 Task: Create a task  Develop a mobile app for iOS and Android , assign it to team member softage.2@softage.net in the project AcePlan and update the status of the task to  On Track  , set the priority of the task to Low
Action: Mouse moved to (88, 86)
Screenshot: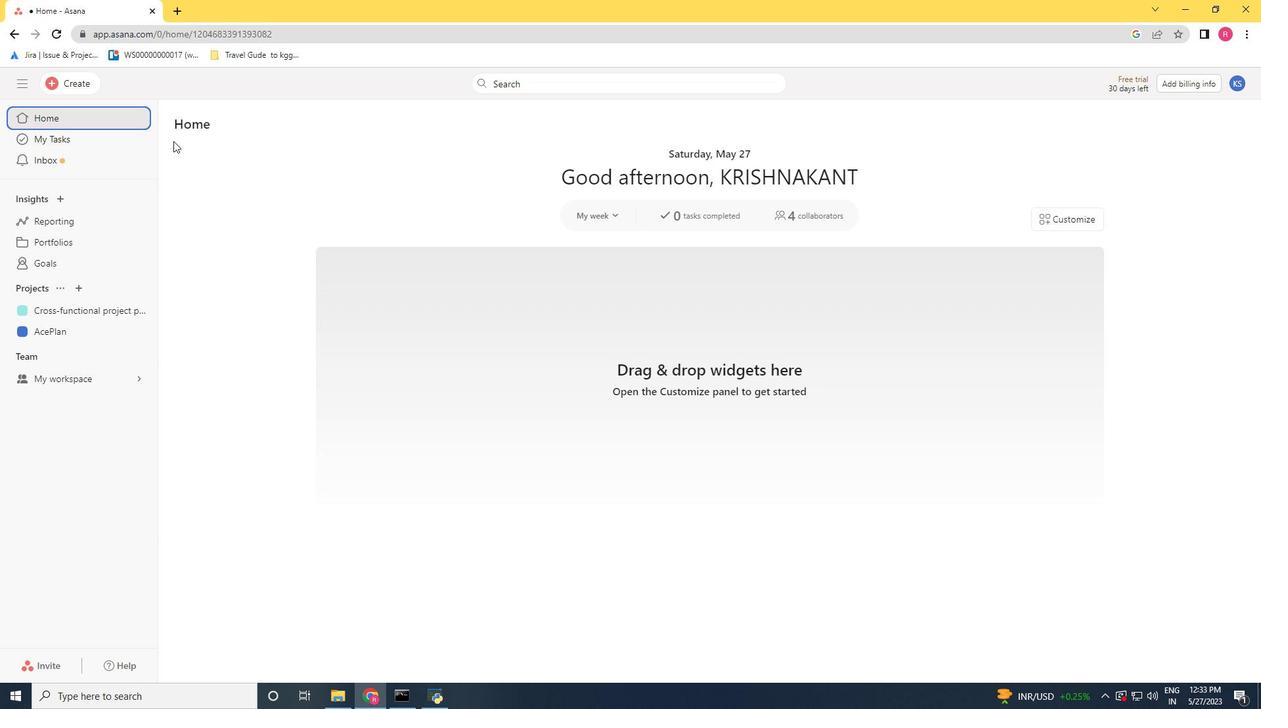 
Action: Mouse pressed left at (88, 86)
Screenshot: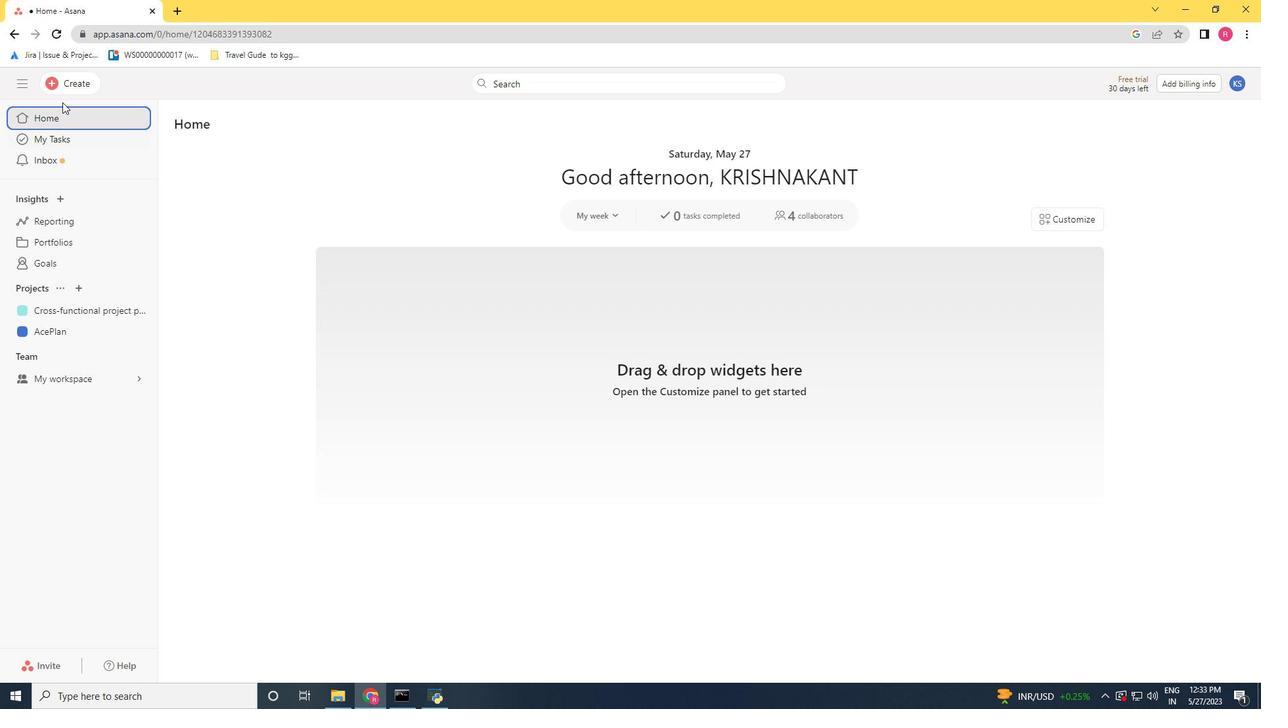 
Action: Mouse moved to (139, 97)
Screenshot: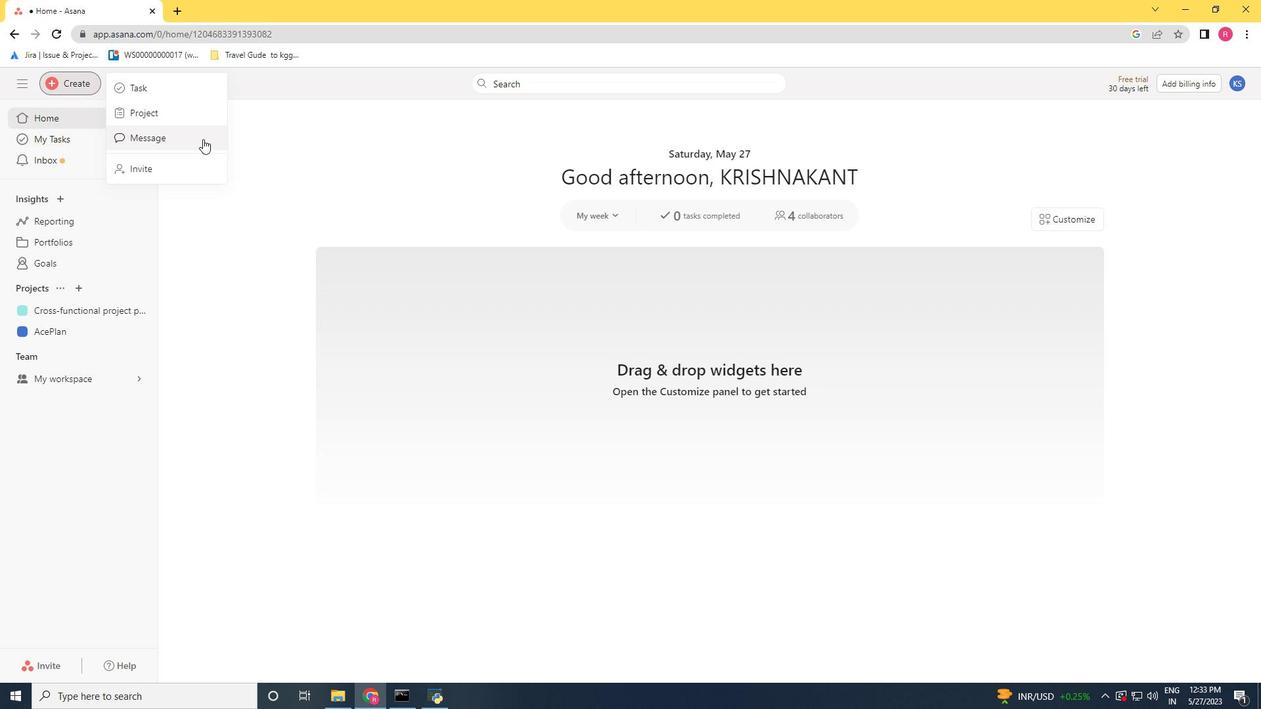 
Action: Mouse pressed left at (139, 97)
Screenshot: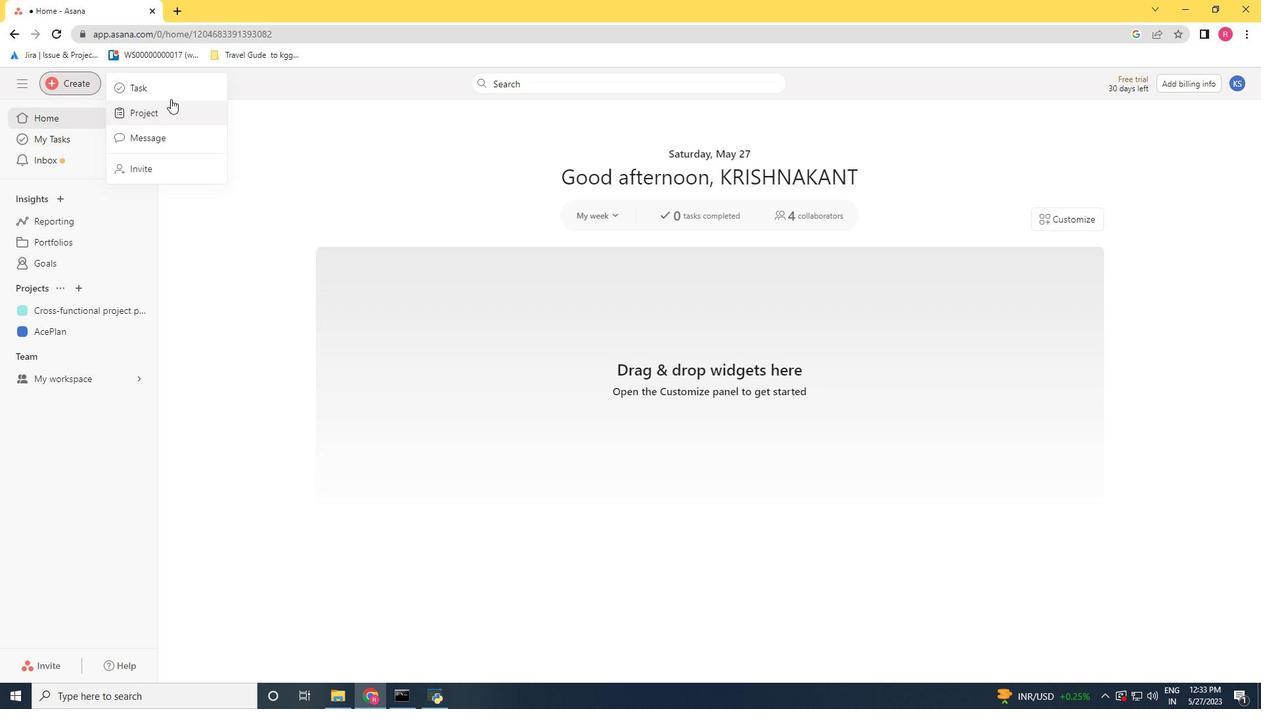 
Action: Mouse moved to (995, 415)
Screenshot: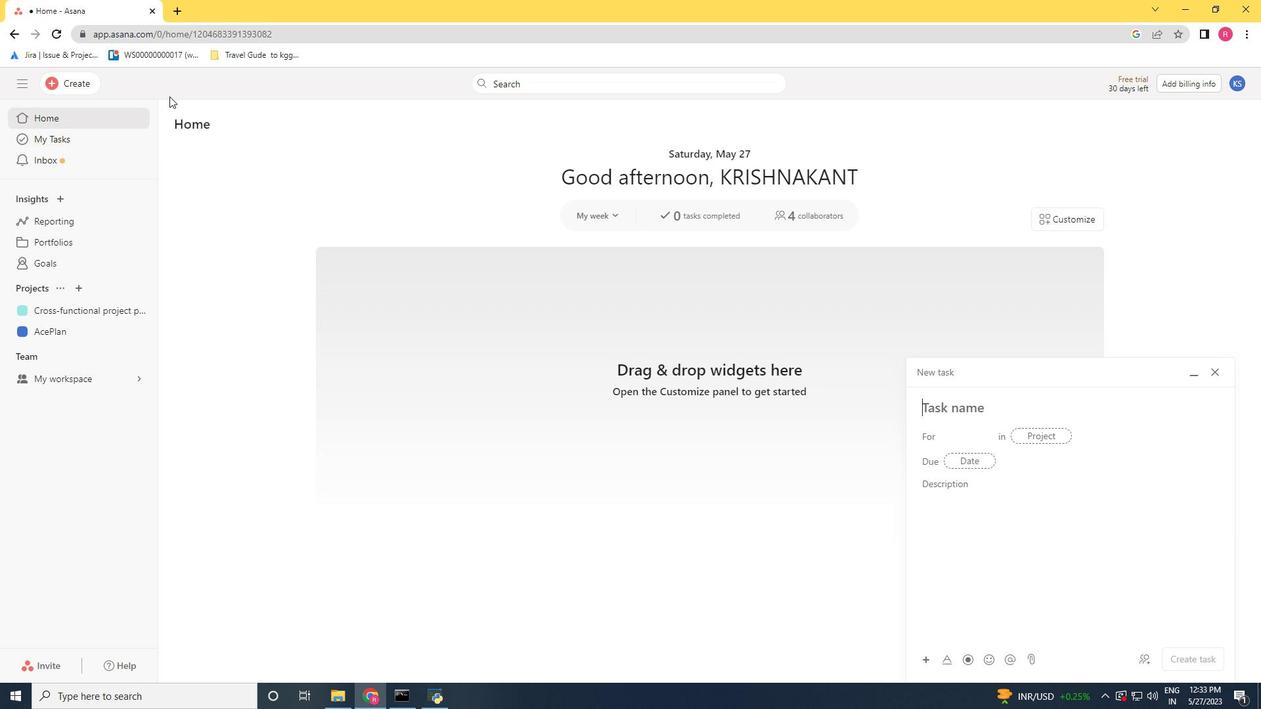 
Action: Key pressed <Key.shift>Develop<Key.space><Key.space>a<Key.space>mobile<Key.space><Key.caps_lock>PP<Key.space><Key.backspace><Key.backspace><Key.backspace><Key.caps_lock>app<Key.space>for<Key.space>i<Key.shift><Key.shift><Key.shift><Key.shift><Key.shift><Key.shift><Key.shift><Key.shift><Key.shift><Key.shift><Key.shift><Key.shift><Key.shift><Key.shift><Key.shift>OS<Key.space>and<Key.space><Key.shift>Android
Screenshot: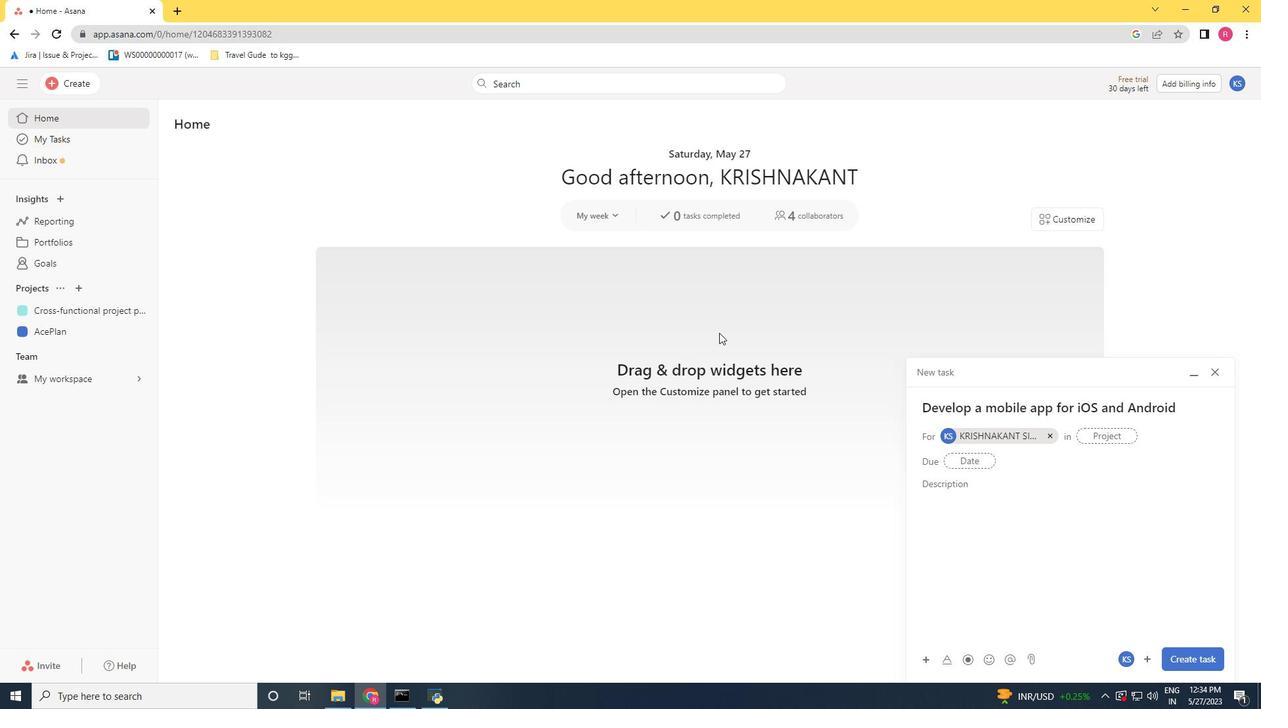 
Action: Mouse moved to (1122, 658)
Screenshot: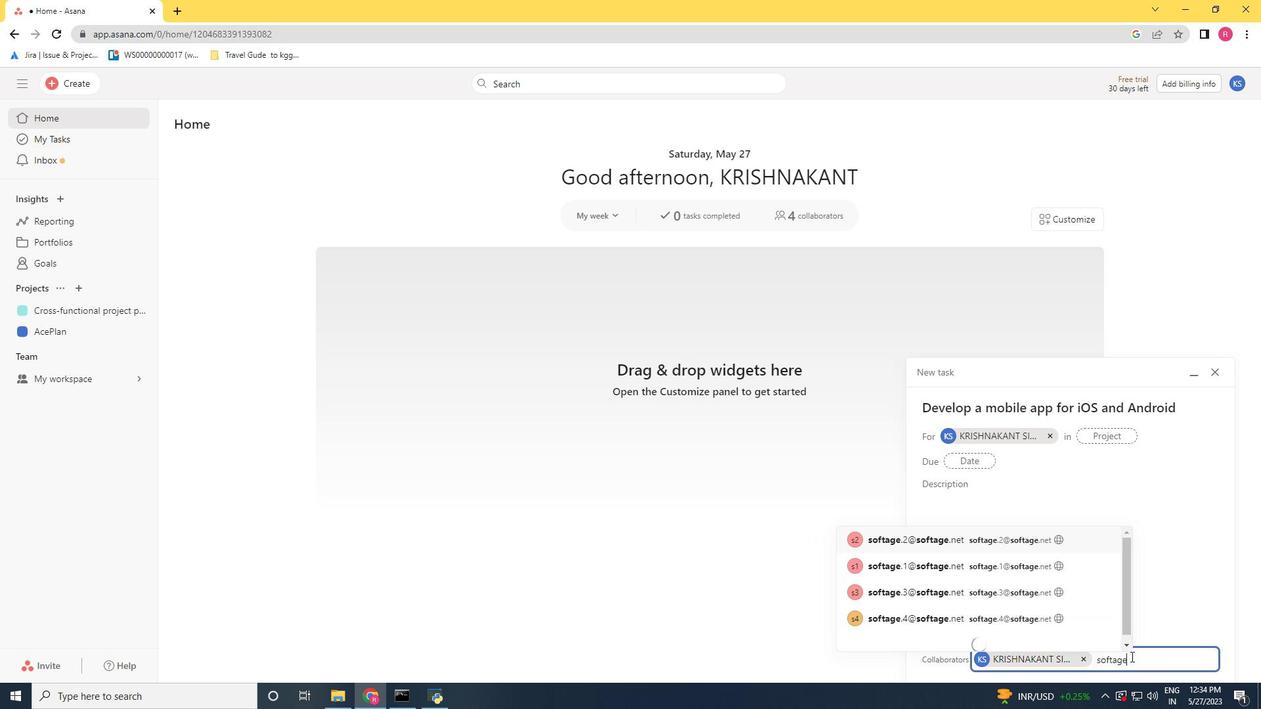 
Action: Mouse pressed left at (1122, 658)
Screenshot: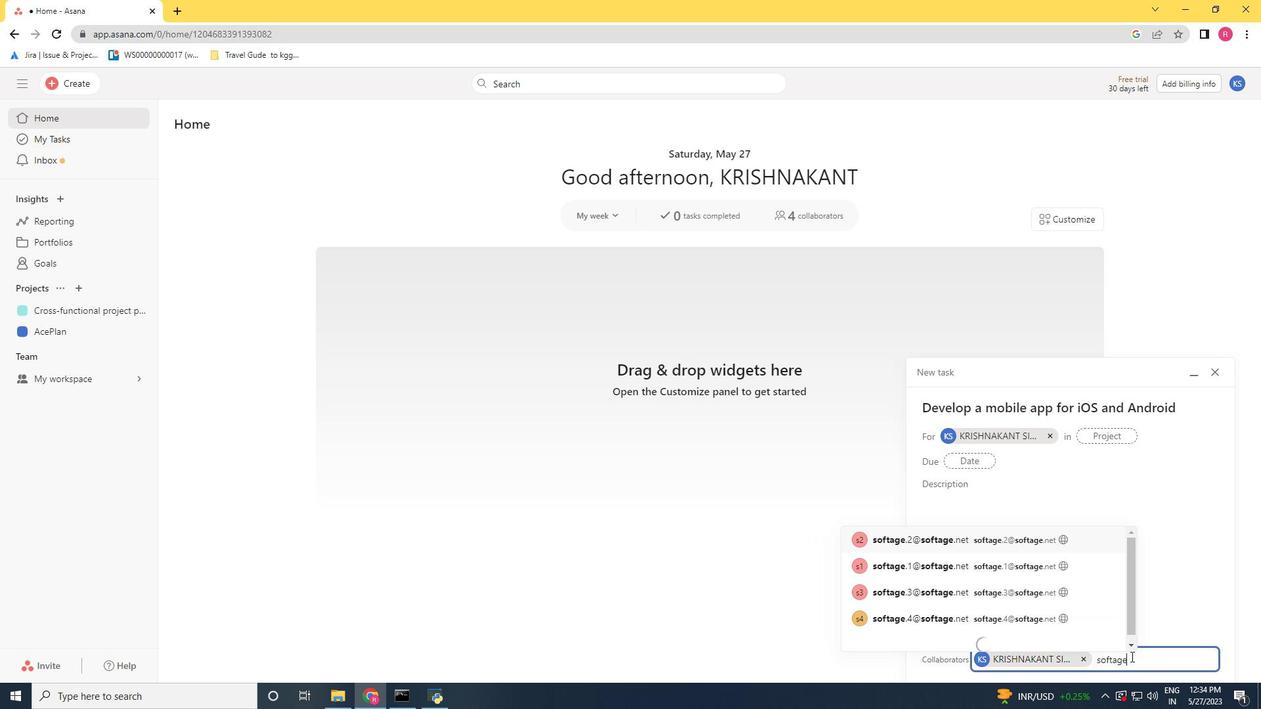 
Action: Key pressed softage.2<Key.shift>@softage.net
Screenshot: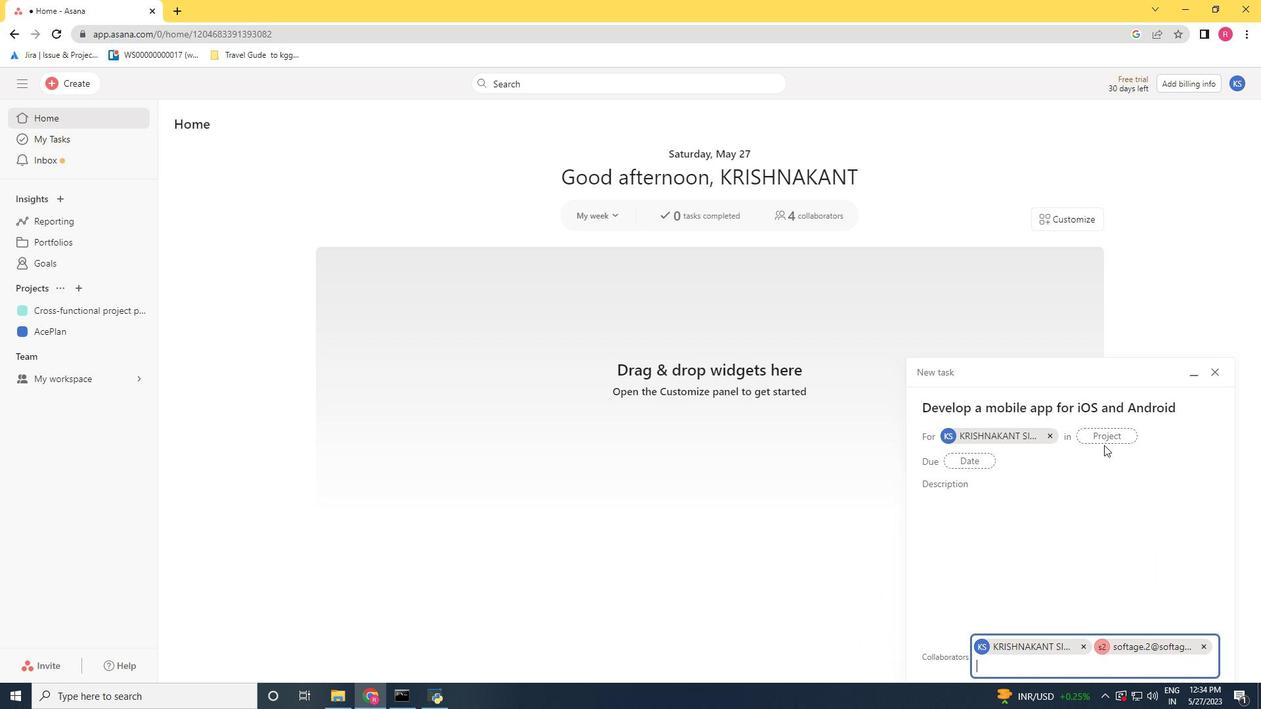 
Action: Mouse moved to (1056, 640)
Screenshot: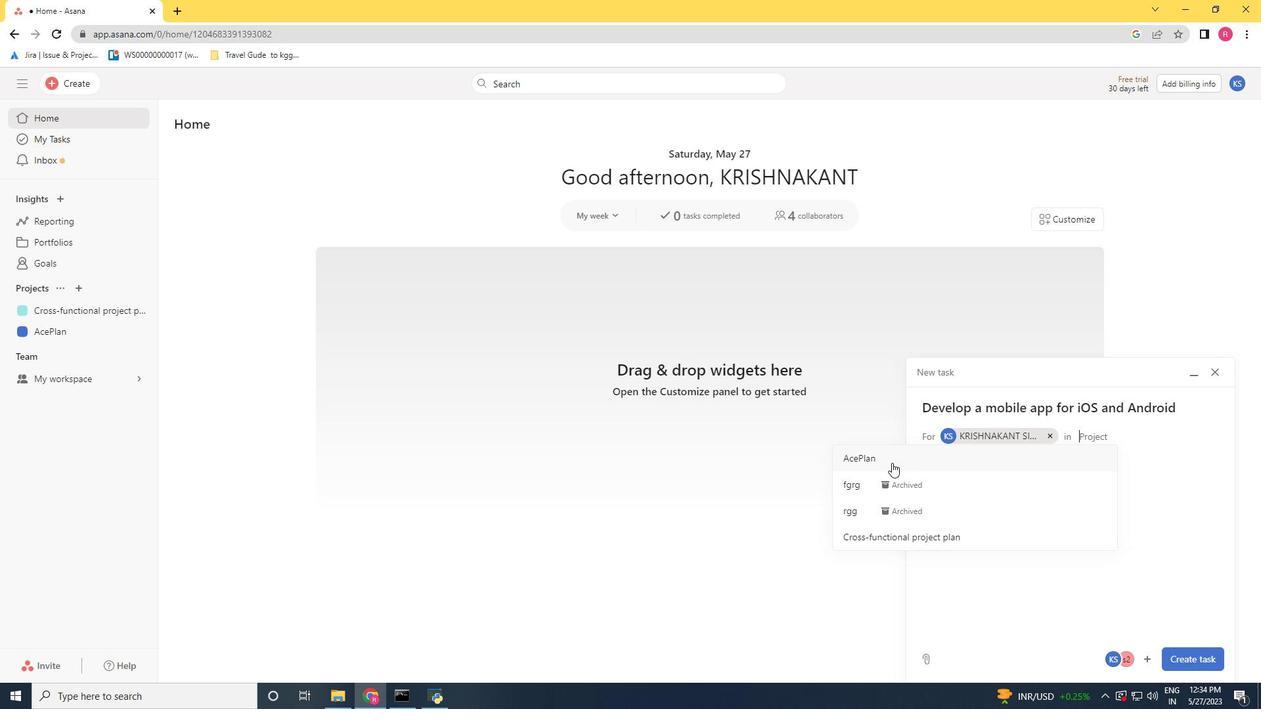 
Action: Mouse pressed left at (1056, 640)
Screenshot: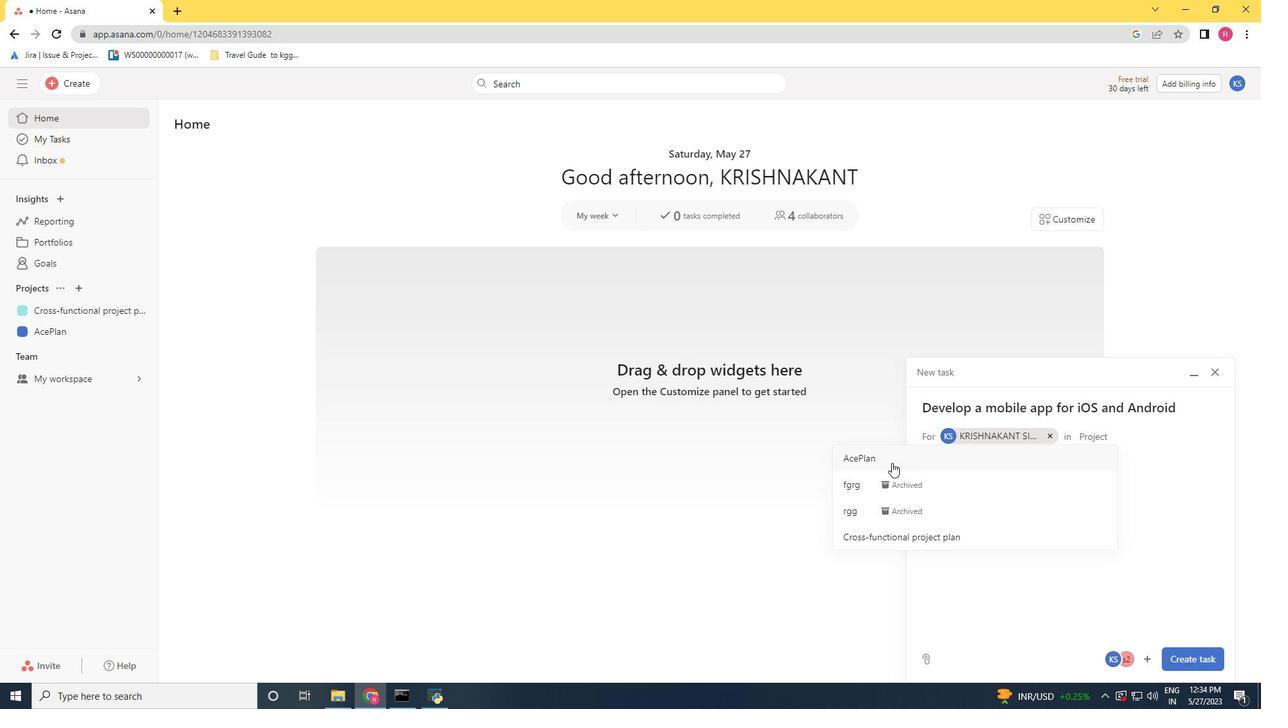 
Action: Mouse moved to (1107, 432)
Screenshot: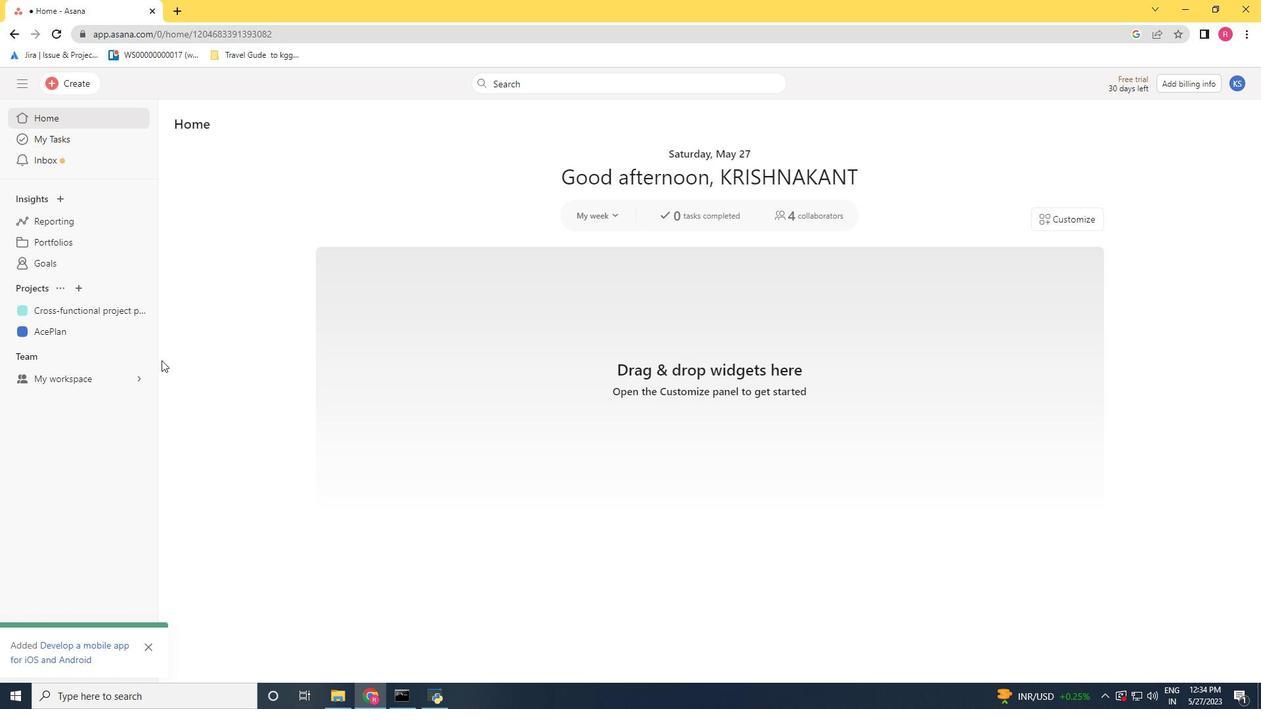 
Action: Mouse pressed left at (1107, 432)
Screenshot: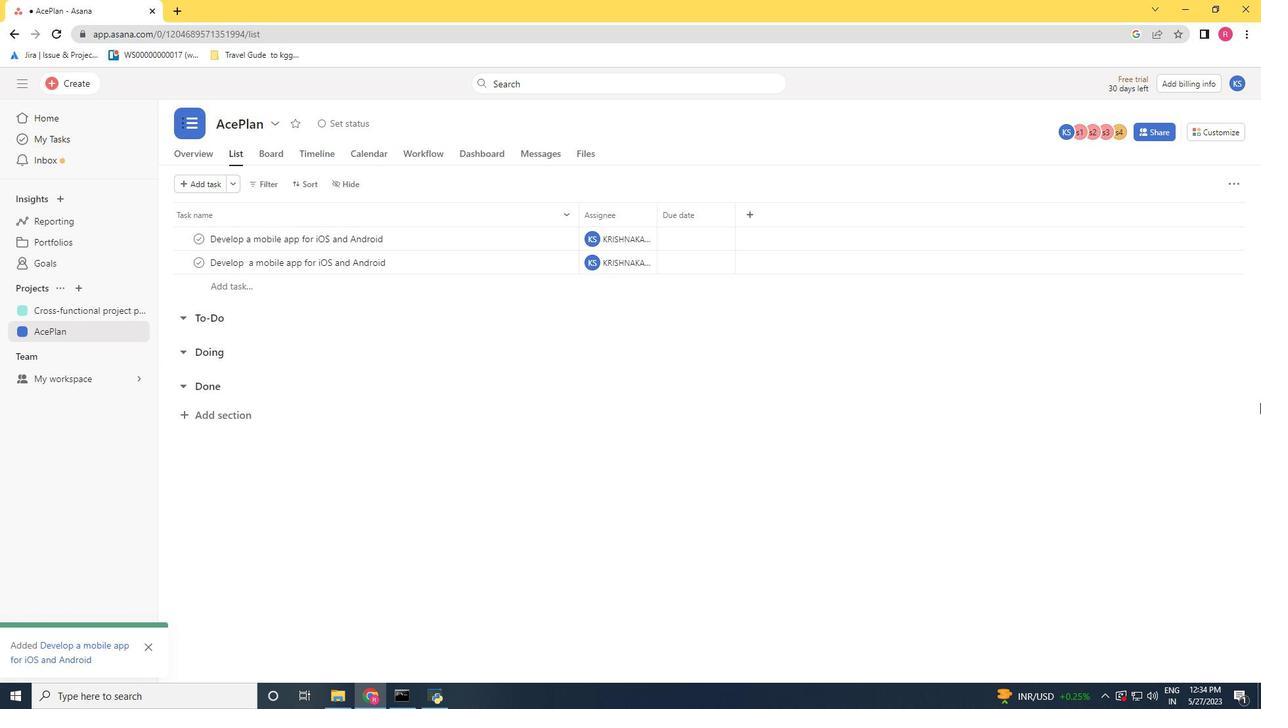 
Action: Mouse moved to (938, 482)
Screenshot: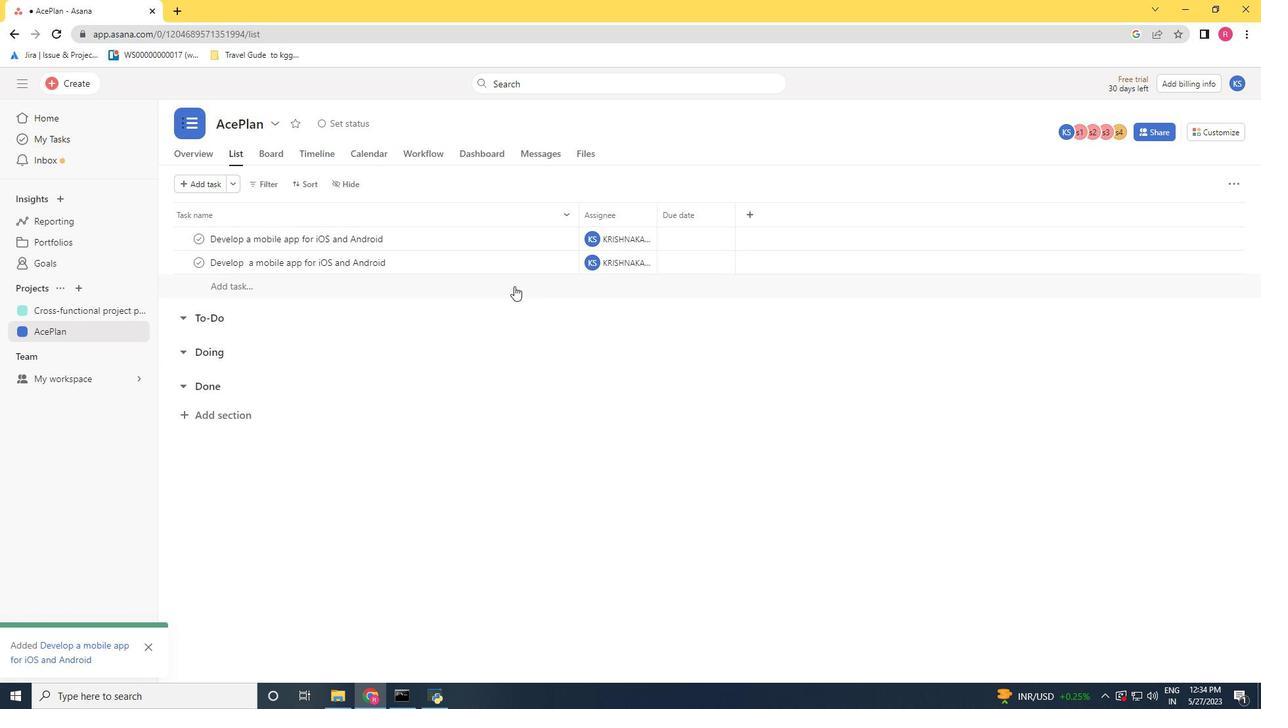 
Action: Mouse pressed left at (938, 482)
Screenshot: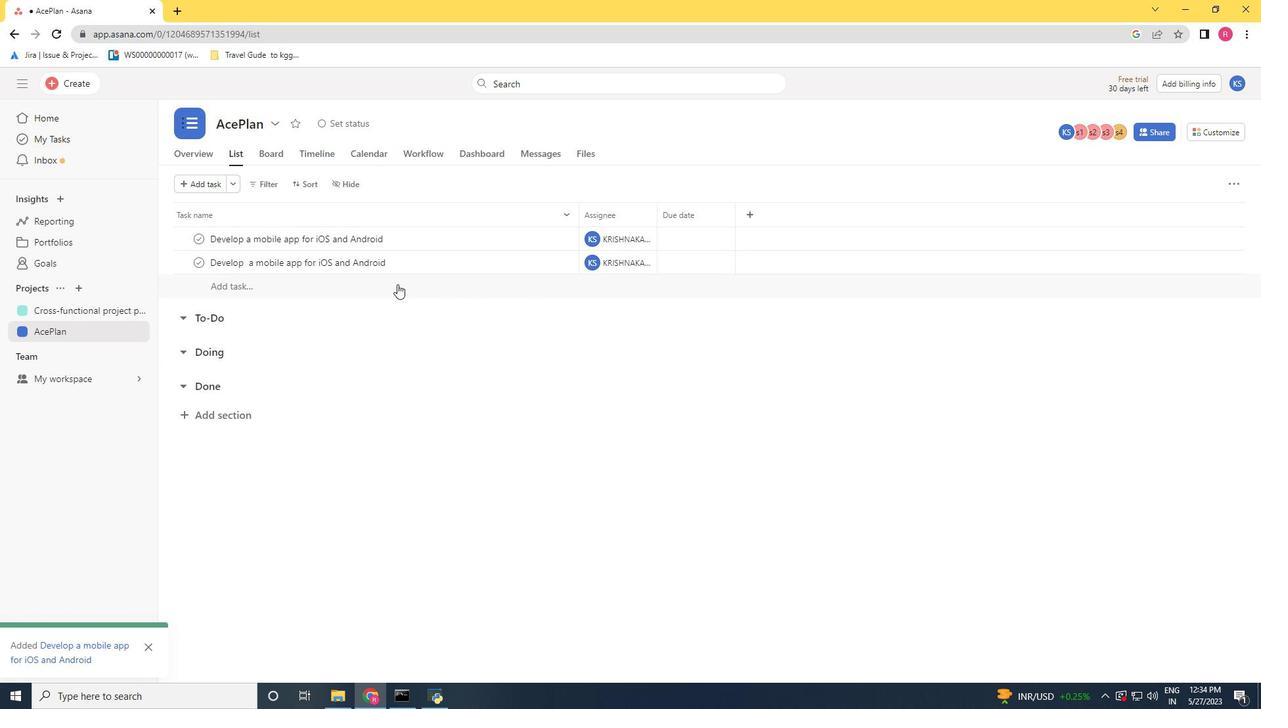 
Action: Mouse moved to (986, 464)
Screenshot: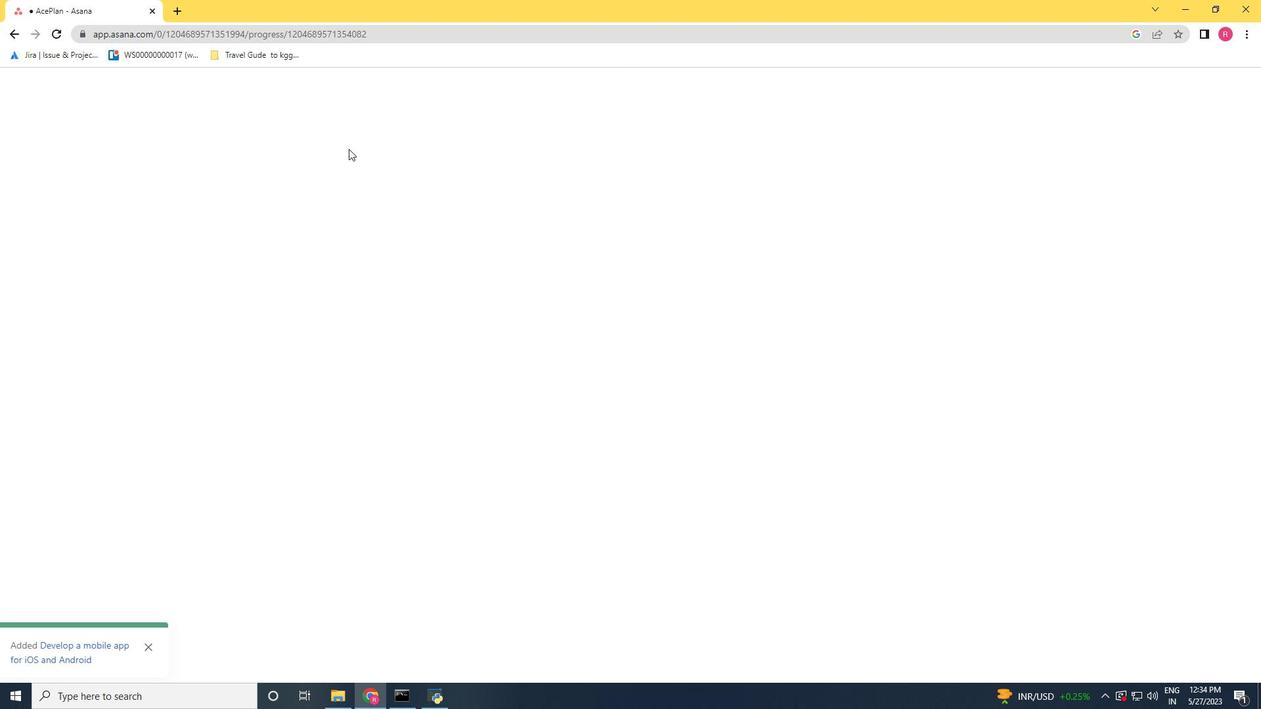 
Action: Mouse pressed left at (986, 464)
Screenshot: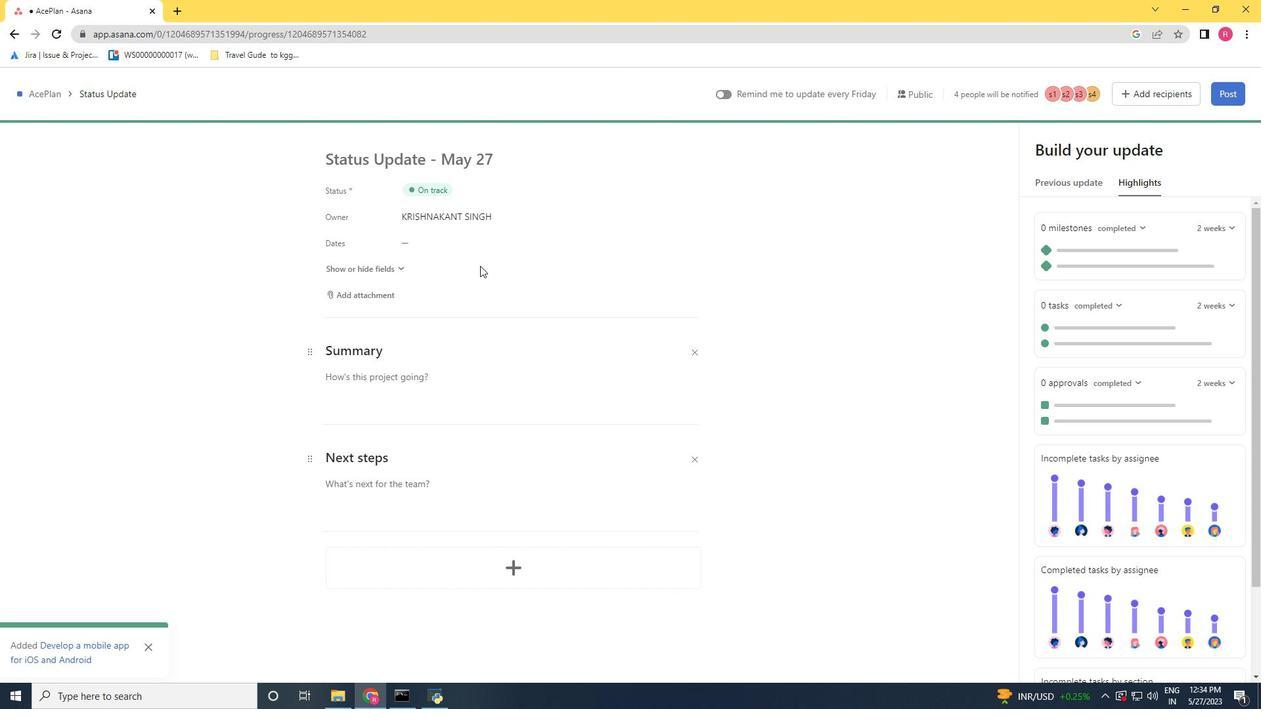 
Action: Mouse moved to (1099, 436)
Screenshot: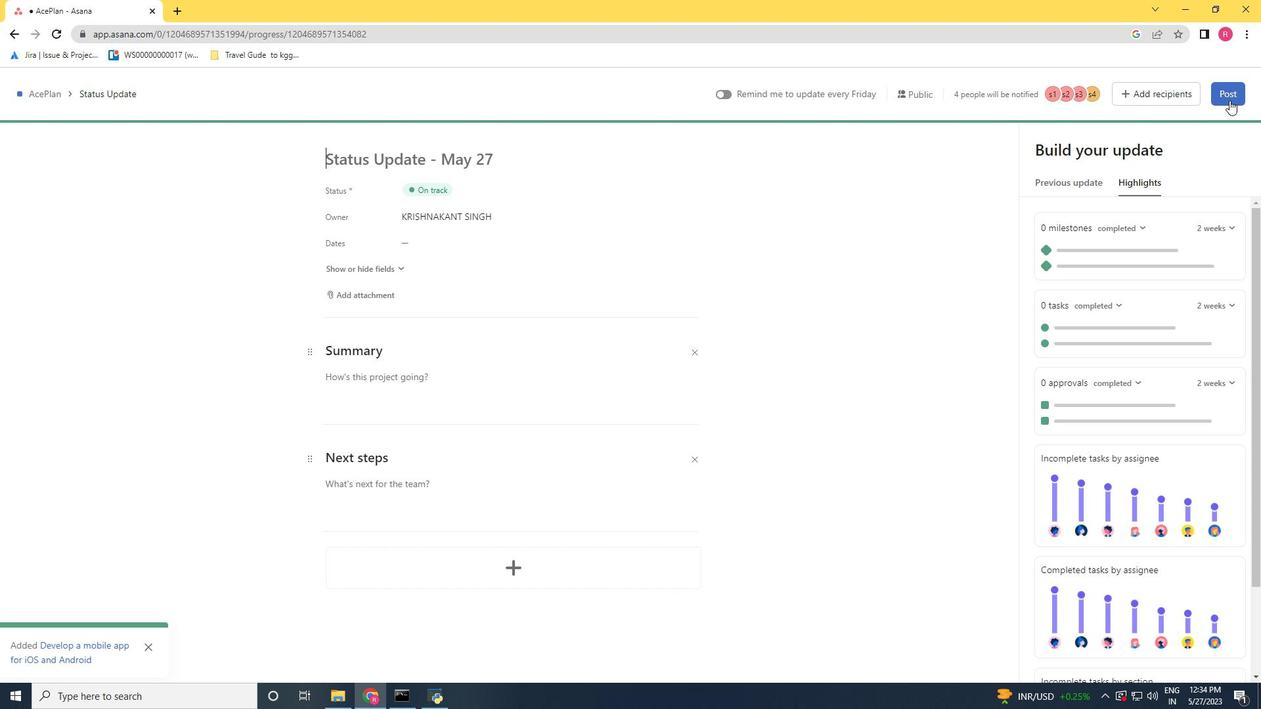
Action: Mouse pressed left at (1099, 436)
Screenshot: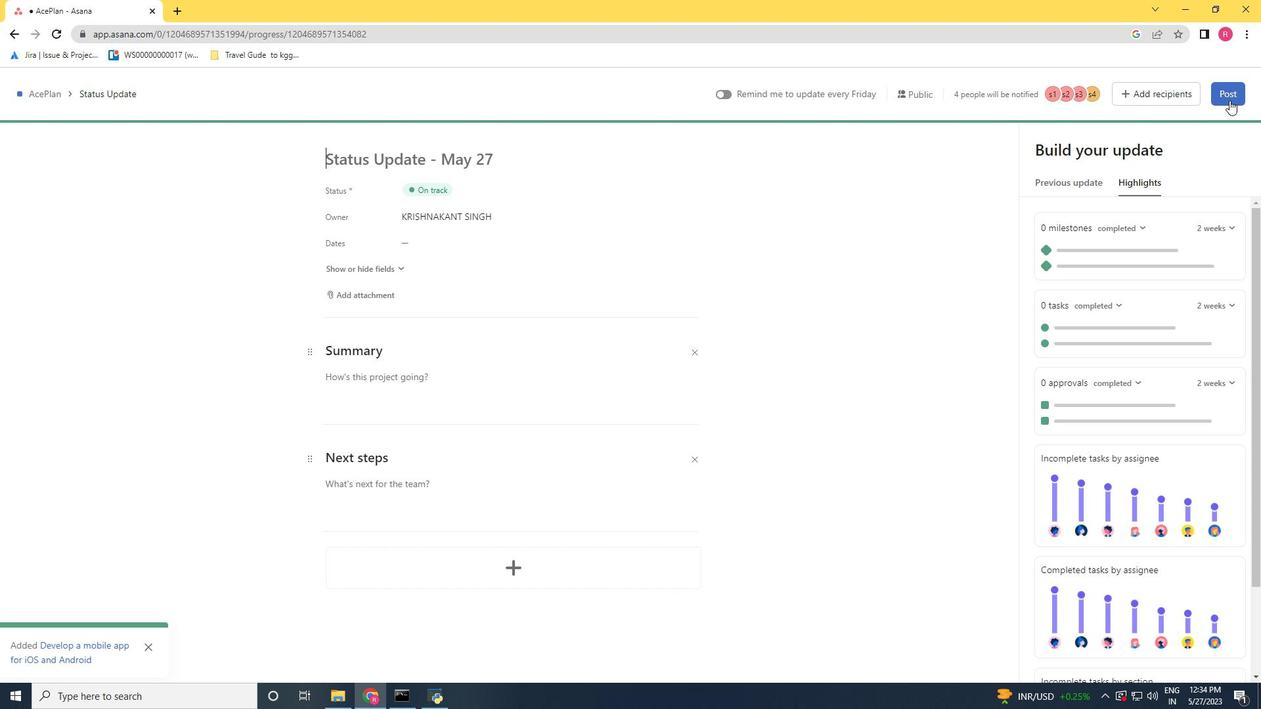 
Action: Mouse moved to (1093, 429)
Screenshot: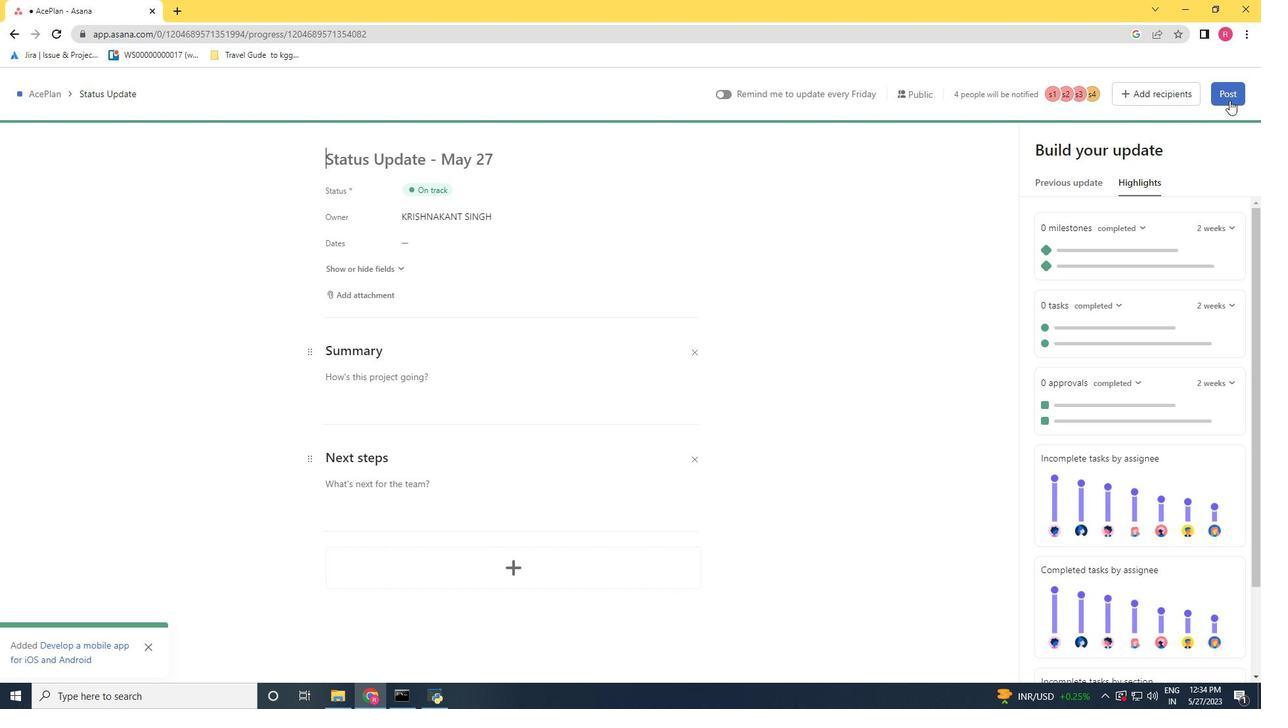 
Action: Mouse pressed left at (1093, 429)
Screenshot: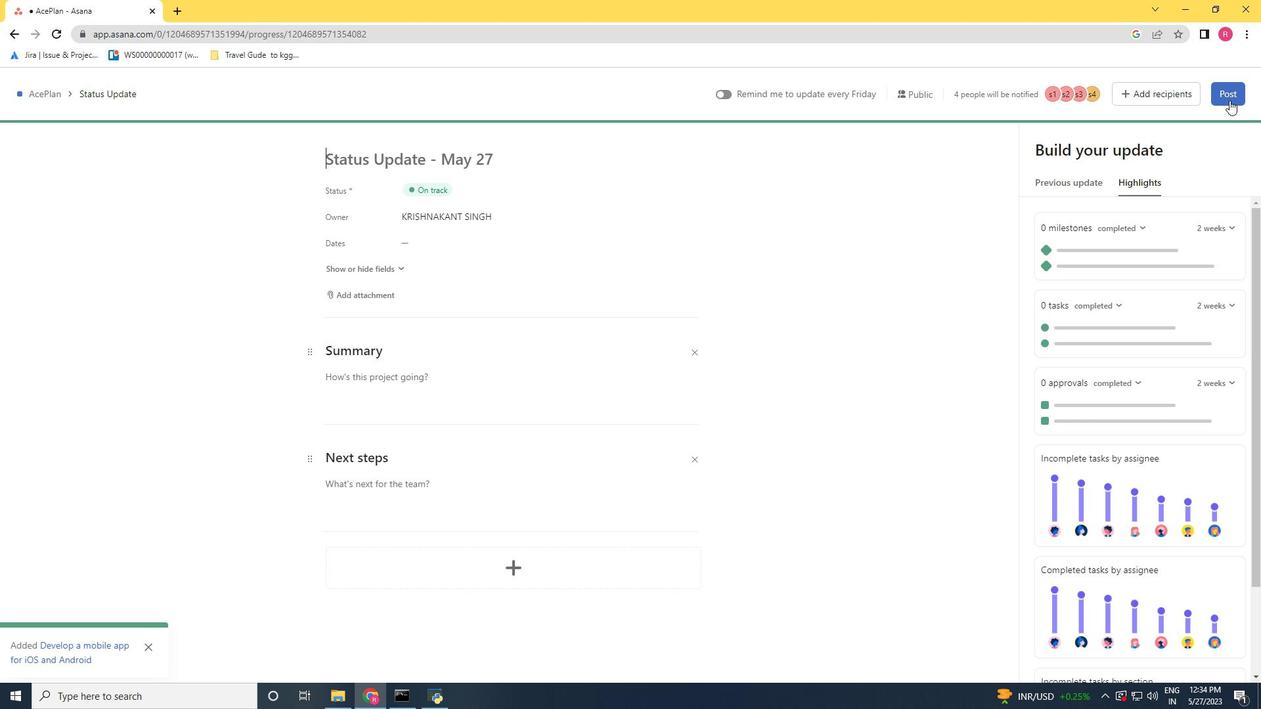 
Action: Mouse moved to (1152, 204)
Screenshot: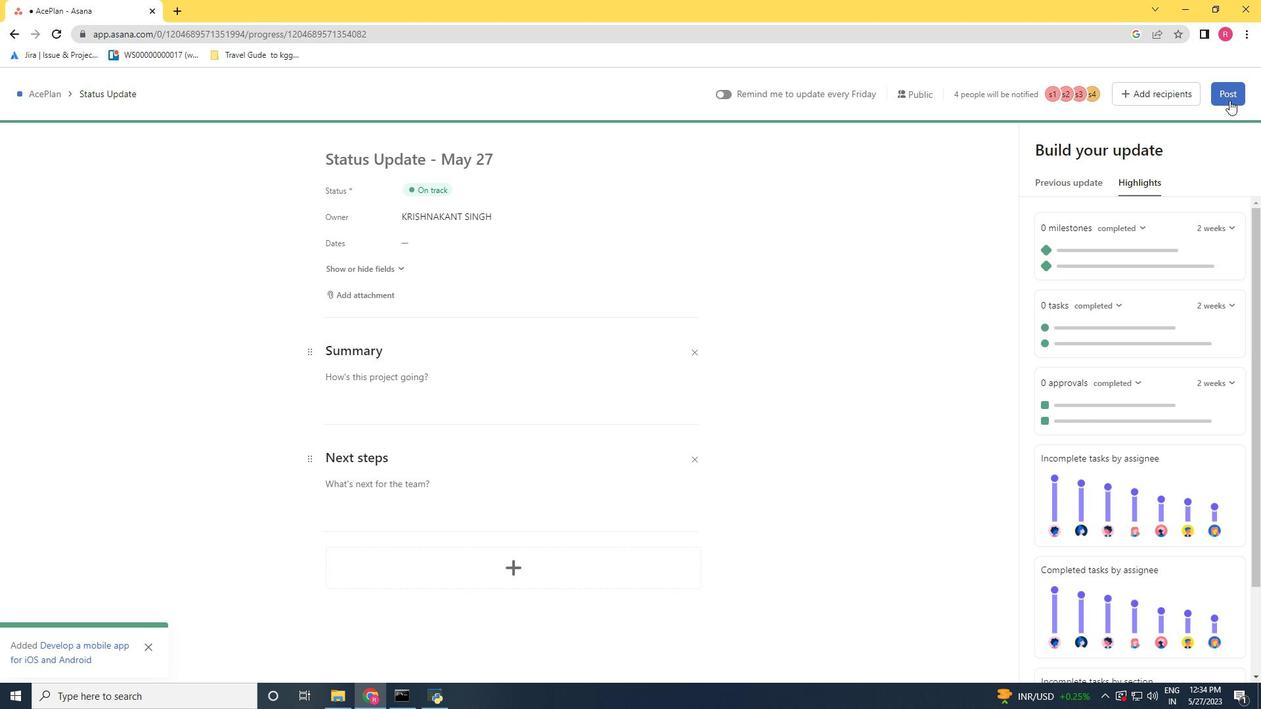 
Action: Mouse pressed left at (1152, 204)
Screenshot: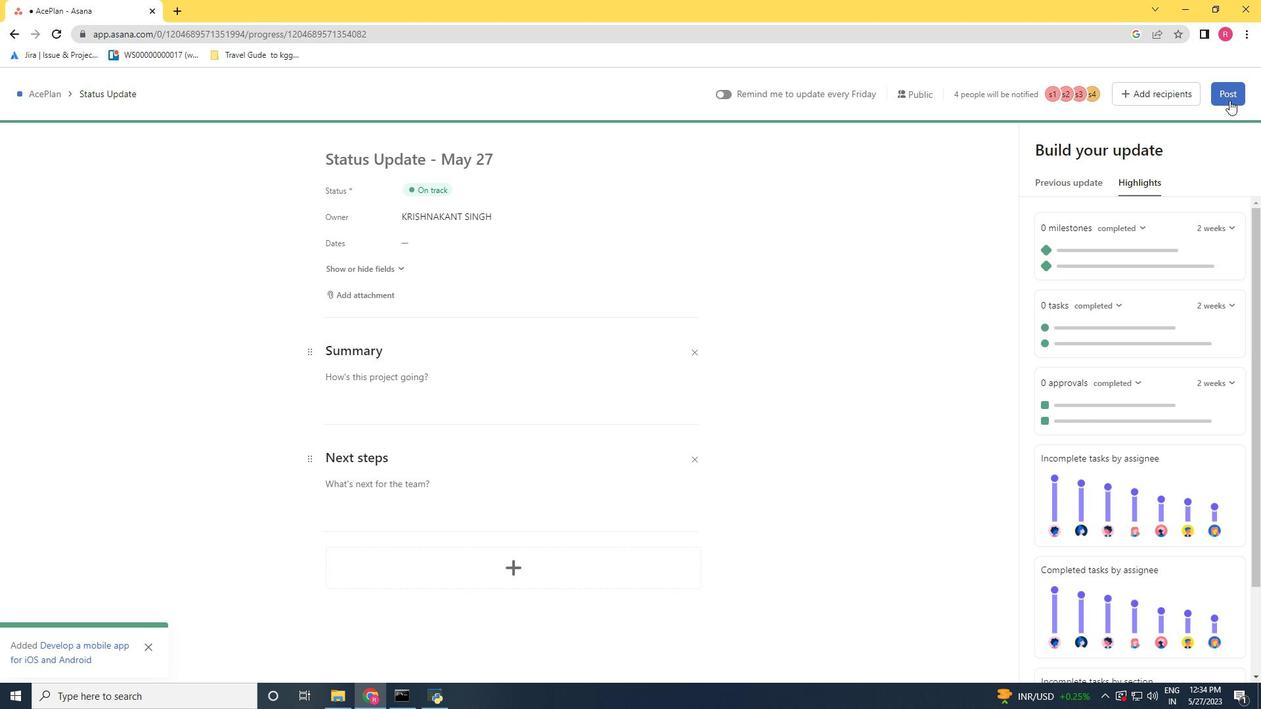 
Action: Mouse moved to (1036, 468)
Screenshot: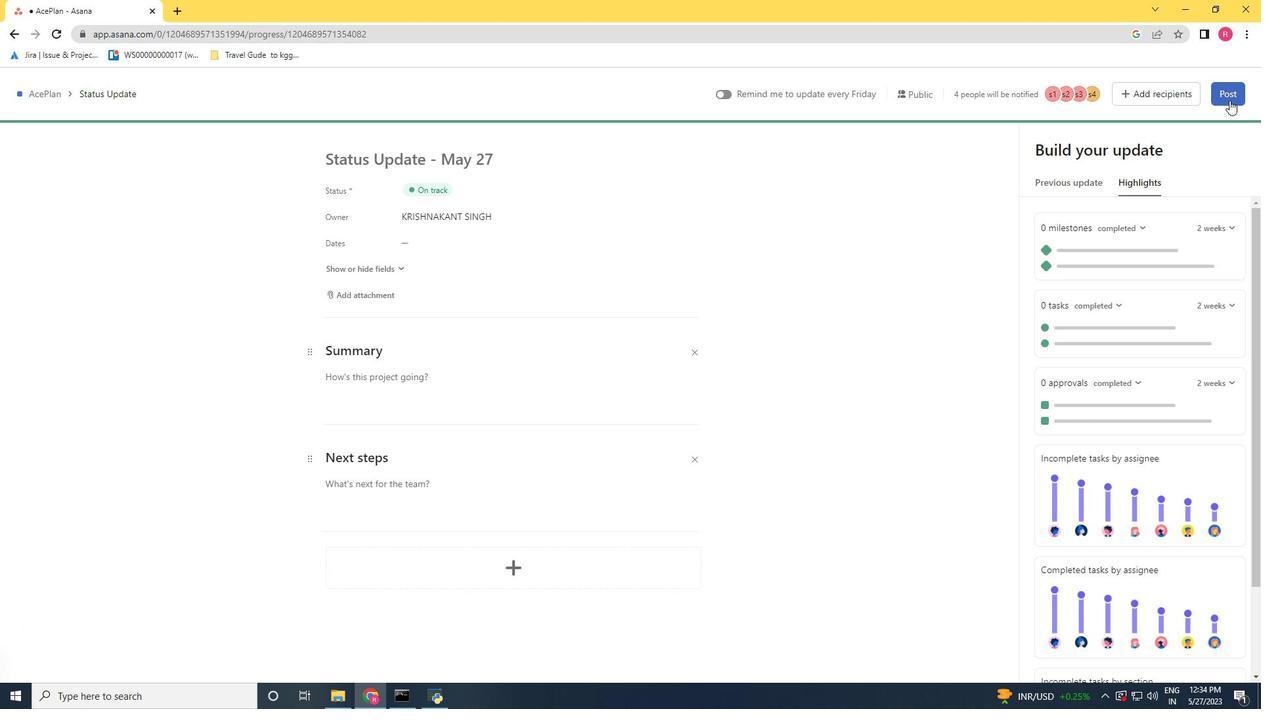 
Action: Mouse pressed left at (1036, 468)
Screenshot: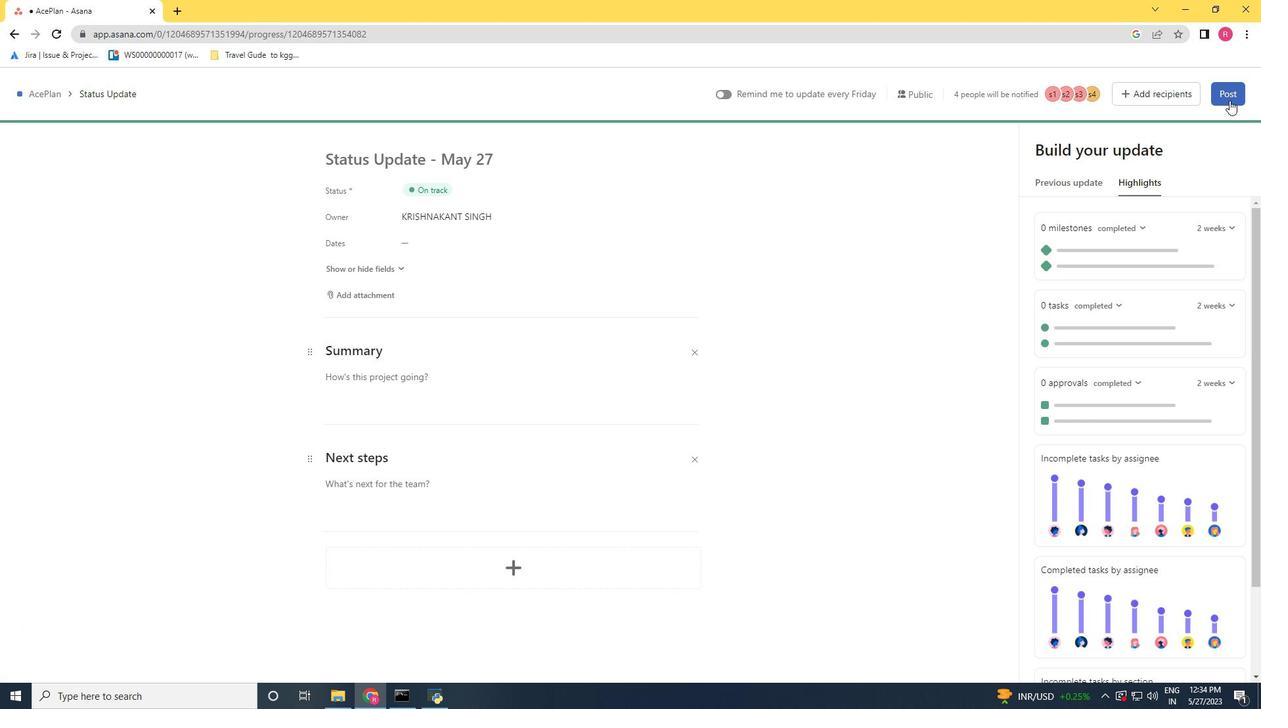 
Action: Mouse moved to (1015, 467)
Screenshot: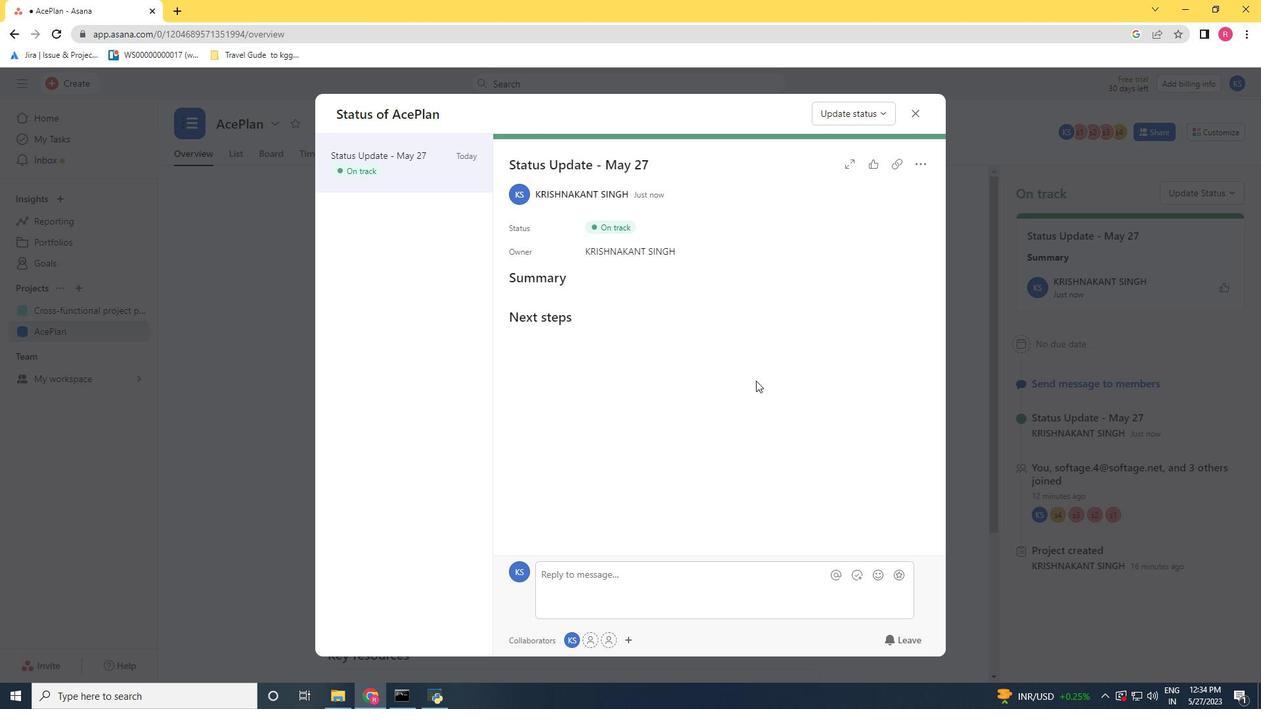 
Action: Mouse pressed left at (1015, 467)
Screenshot: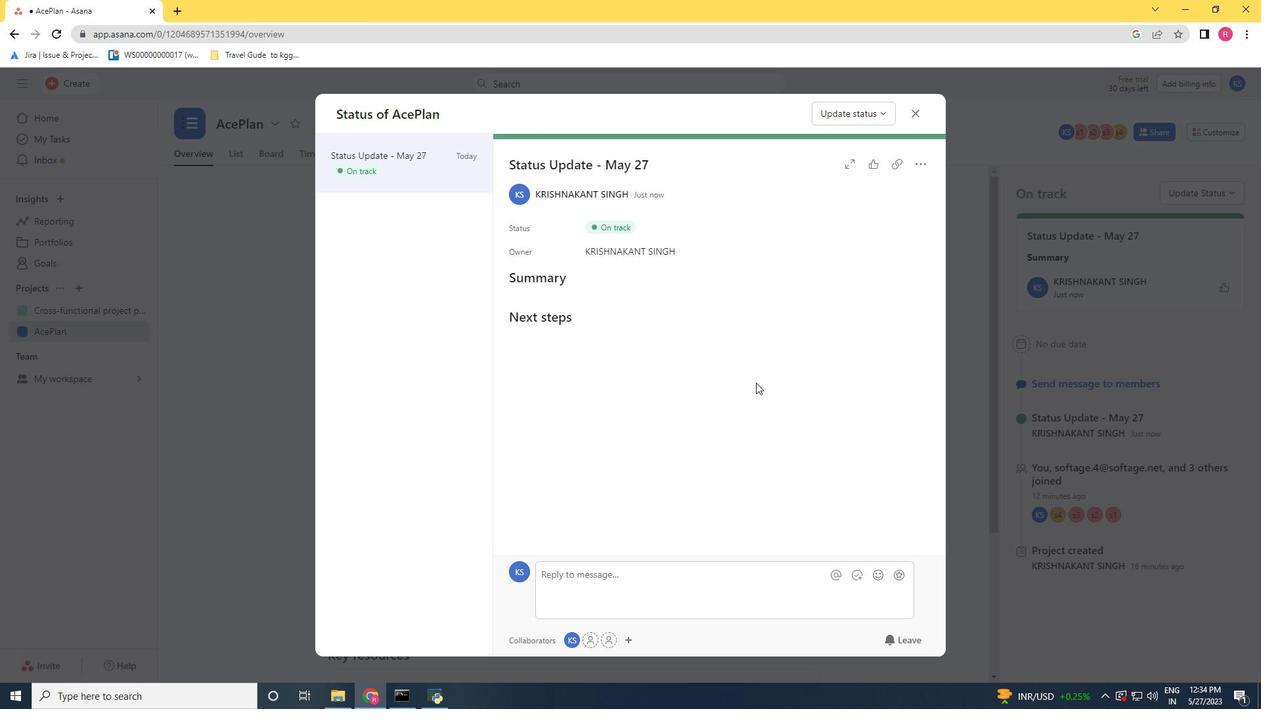 
Action: Mouse moved to (948, 486)
Screenshot: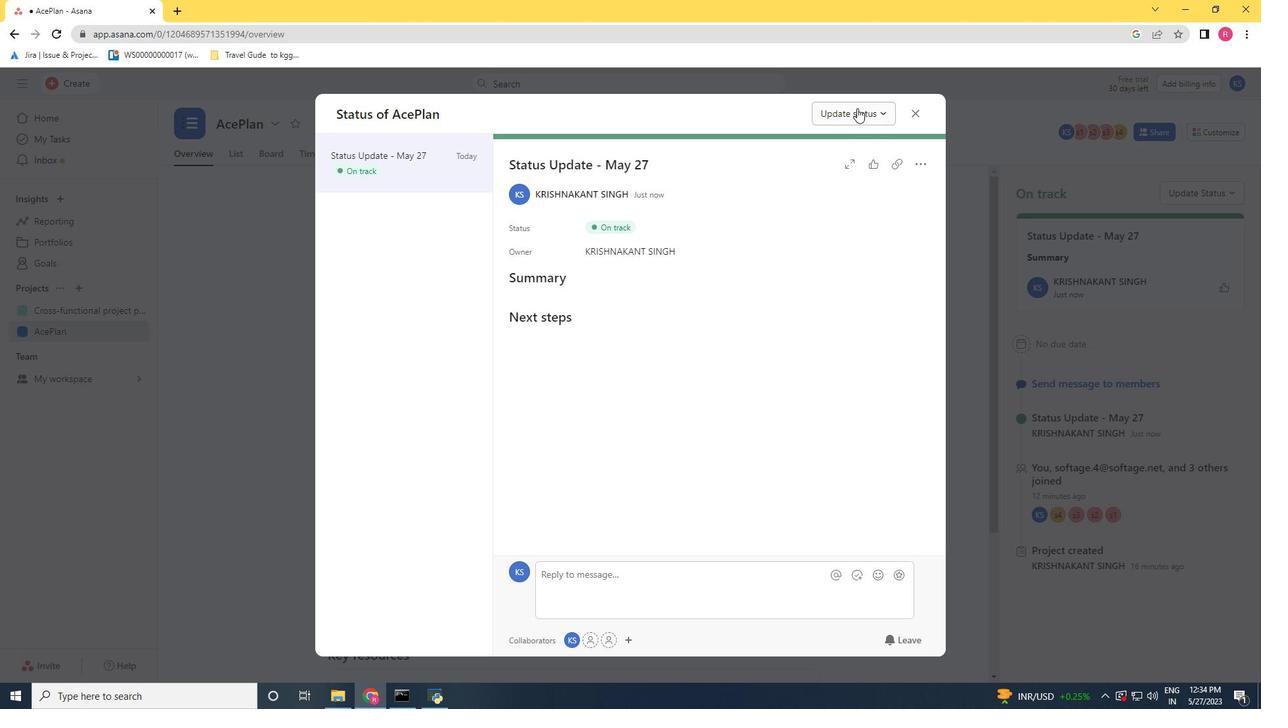 
Action: Mouse pressed left at (948, 486)
Screenshot: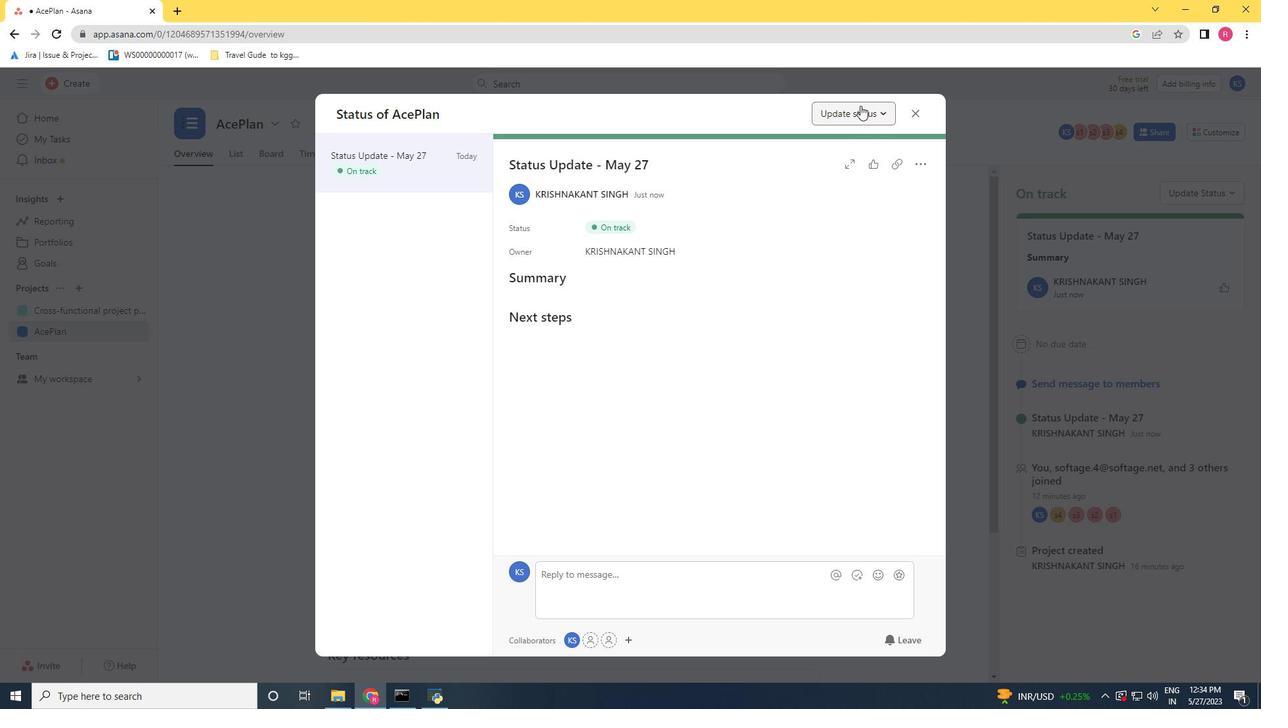 
Action: Mouse moved to (1003, 461)
Screenshot: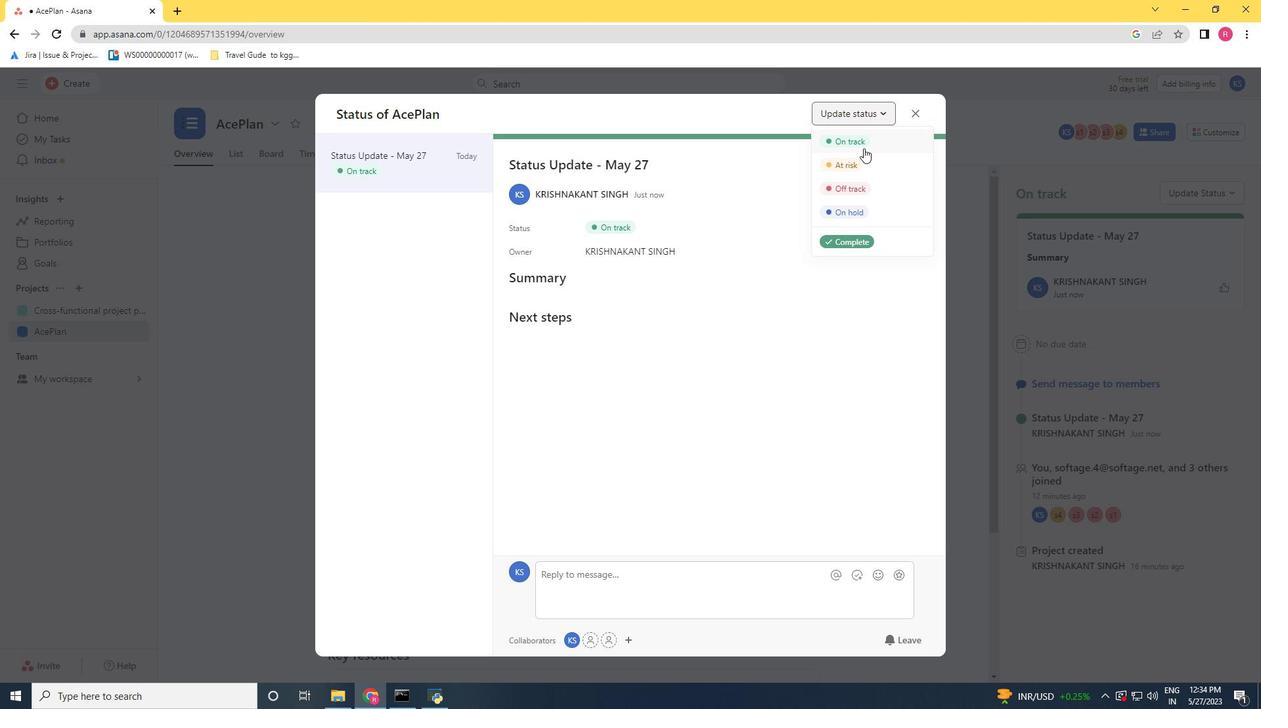 
Action: Mouse pressed left at (1003, 461)
Screenshot: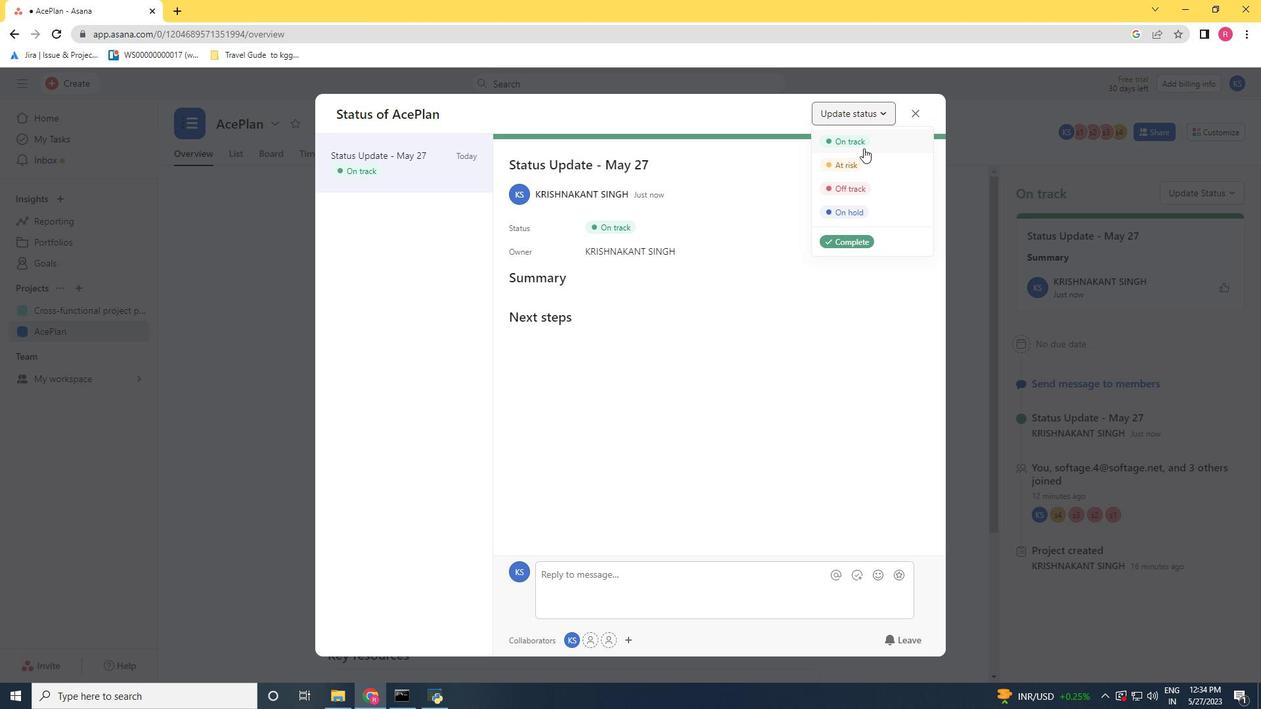 
Action: Mouse moved to (1202, 659)
Screenshot: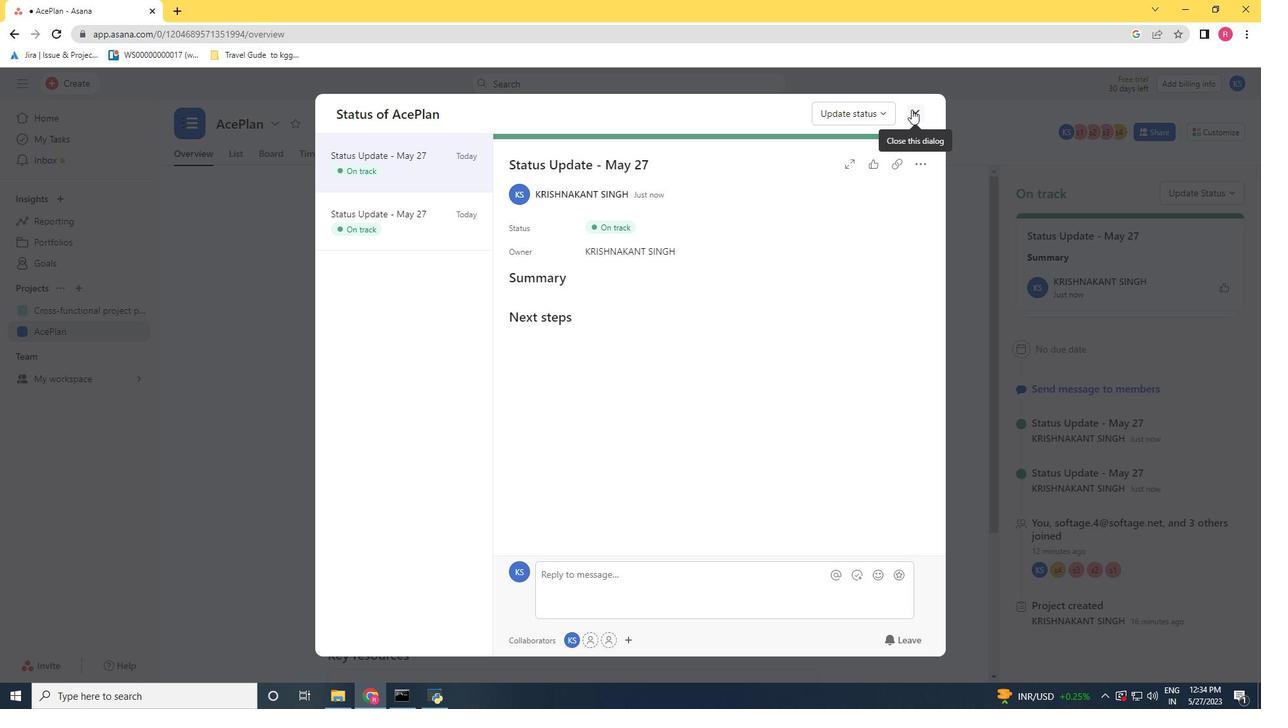 
Action: Mouse pressed left at (1202, 659)
Screenshot: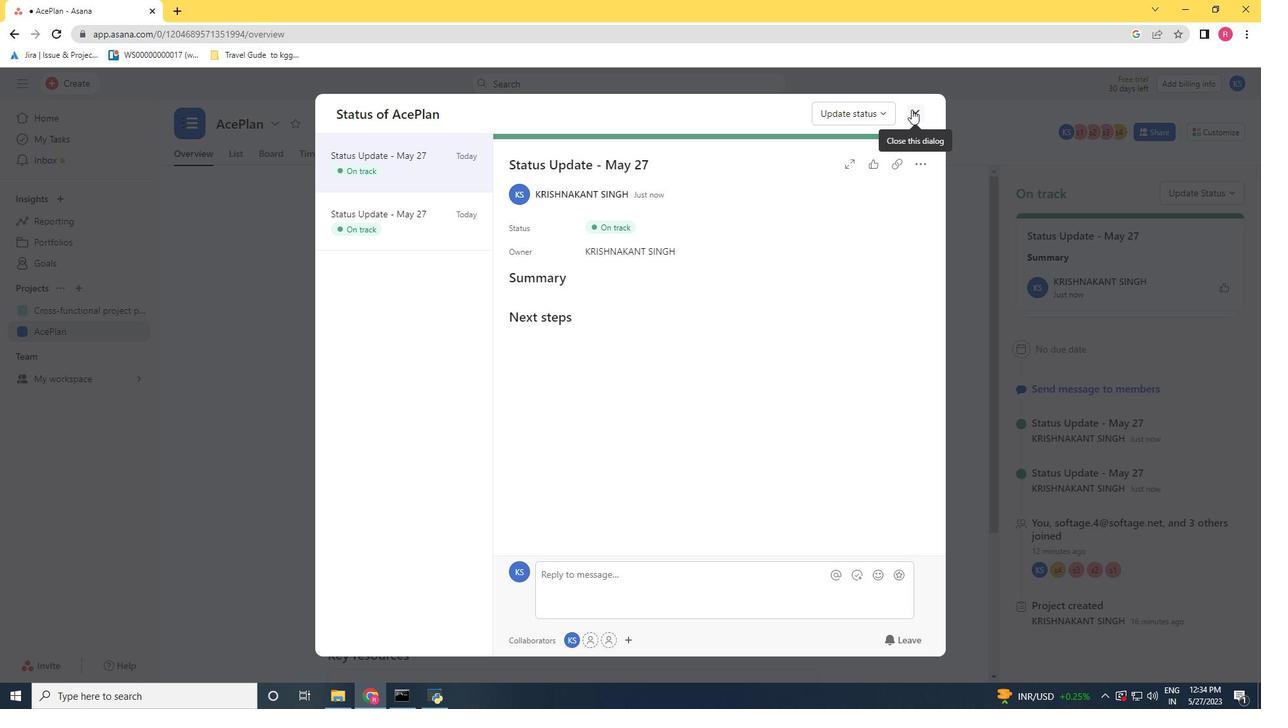 
Action: Mouse moved to (86, 327)
Screenshot: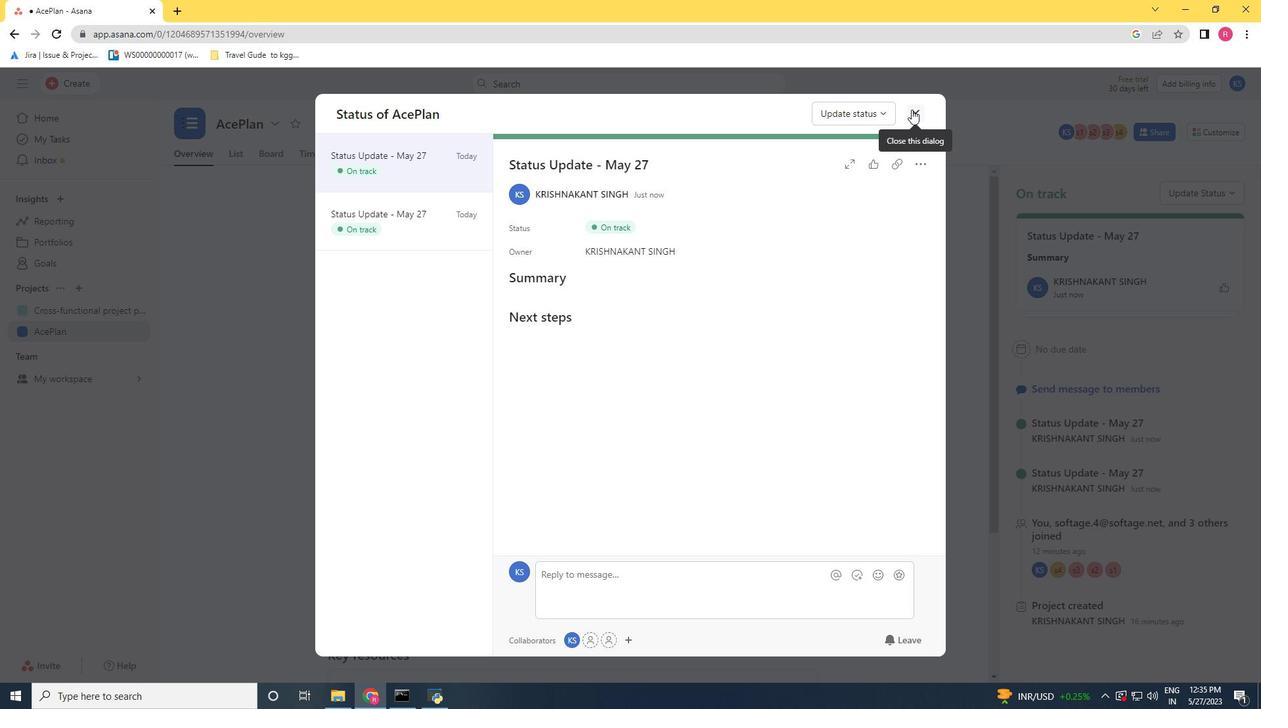 
Action: Mouse pressed left at (86, 327)
Screenshot: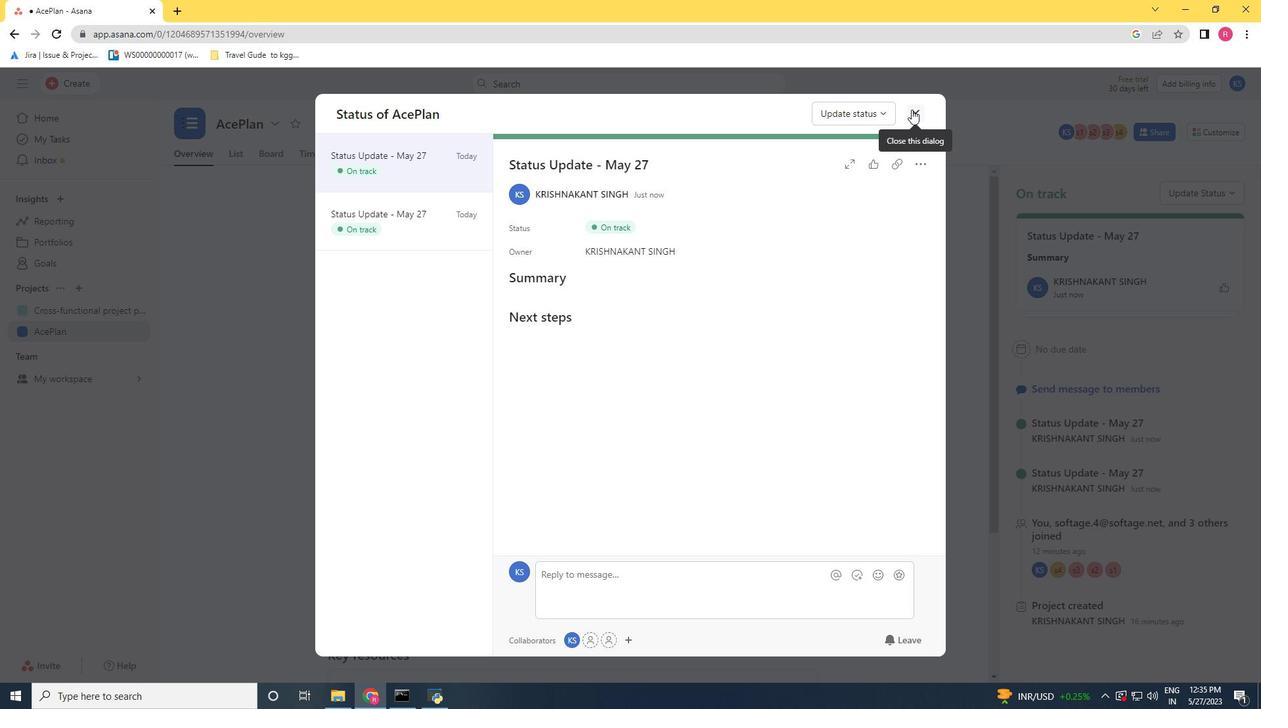 
Action: Mouse moved to (506, 242)
Screenshot: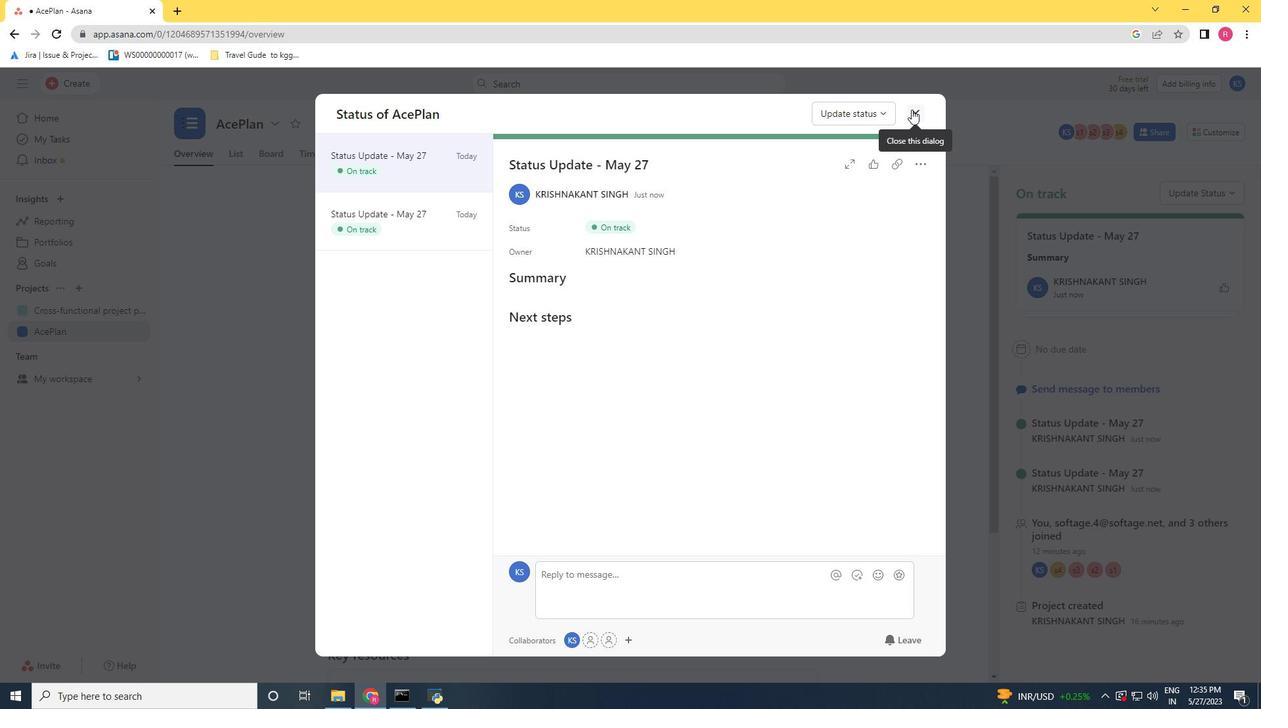 
Action: Mouse pressed left at (506, 242)
Screenshot: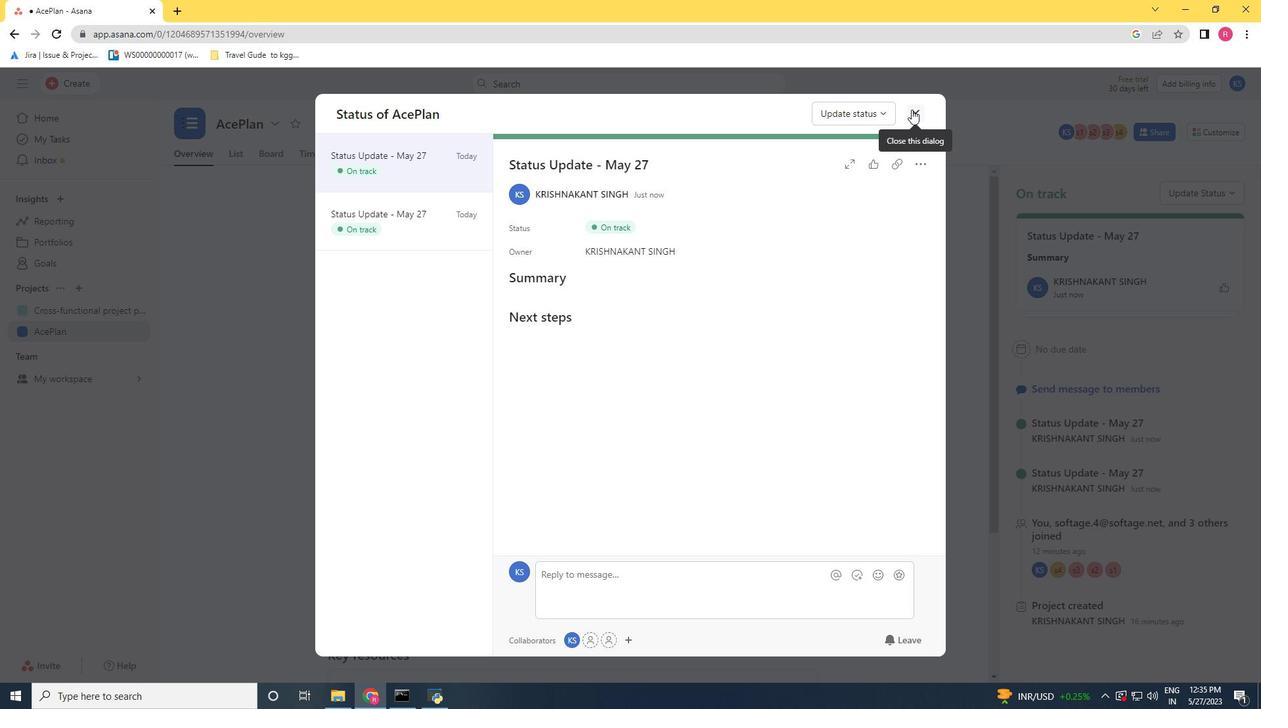 
Action: Mouse moved to (990, 302)
Screenshot: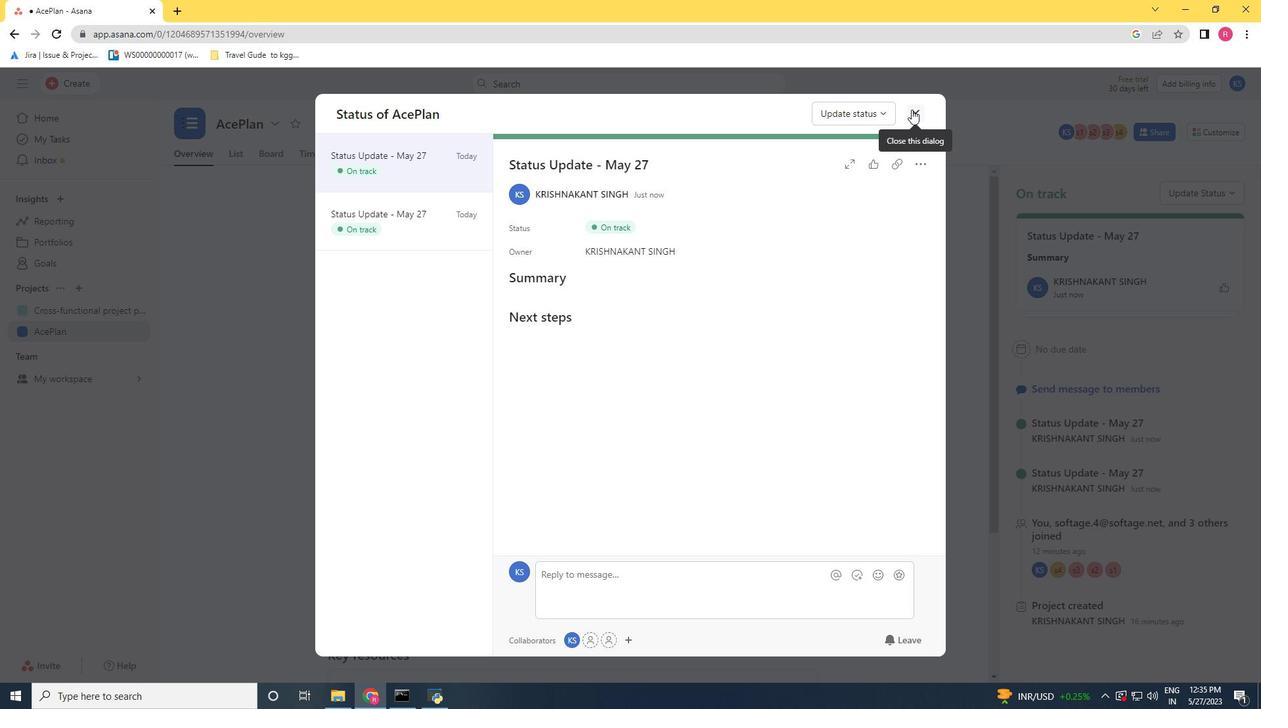 
Action: Mouse pressed left at (990, 302)
Screenshot: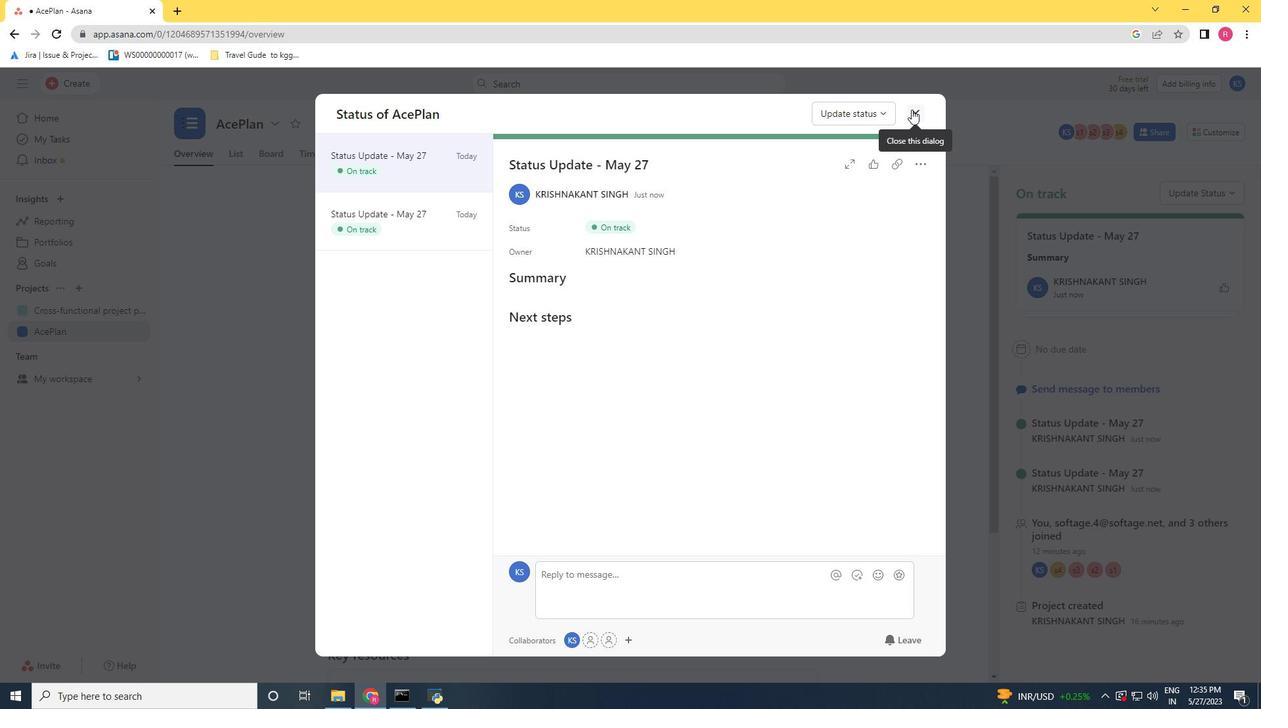 
Action: Mouse moved to (662, 338)
Screenshot: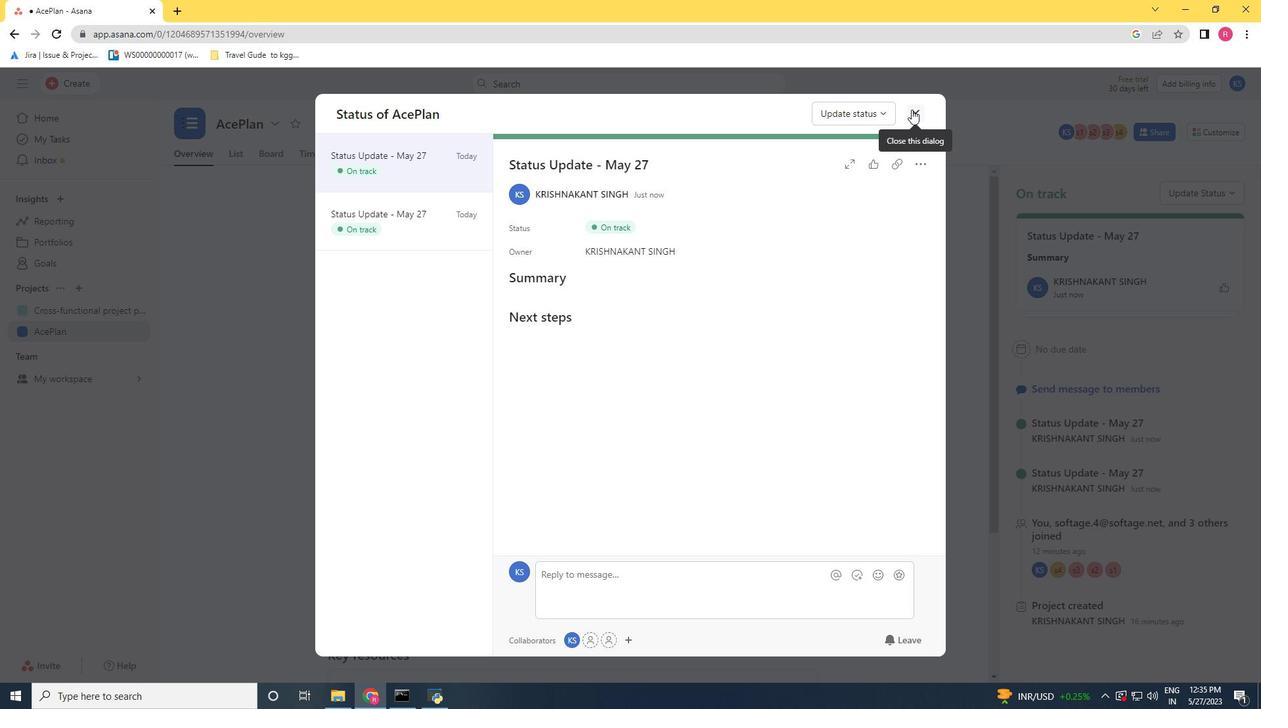 
Action: Mouse pressed left at (662, 338)
Screenshot: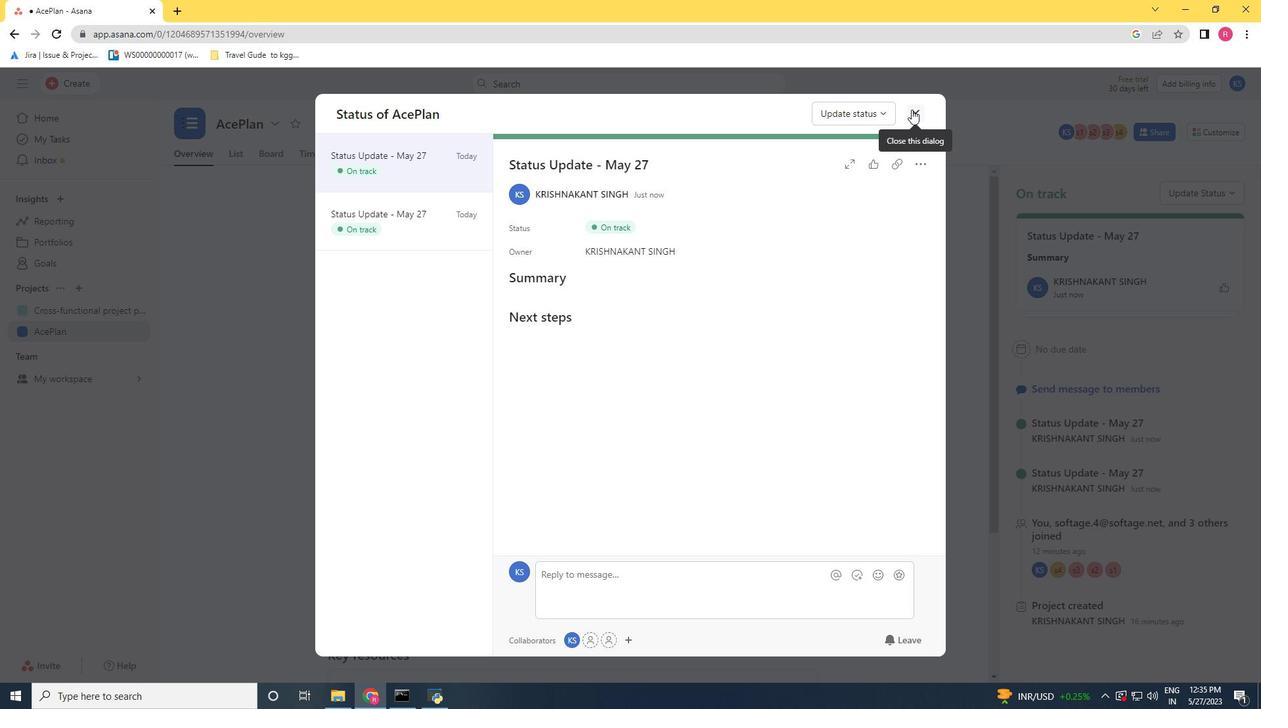 
Action: Mouse moved to (331, 124)
Screenshot: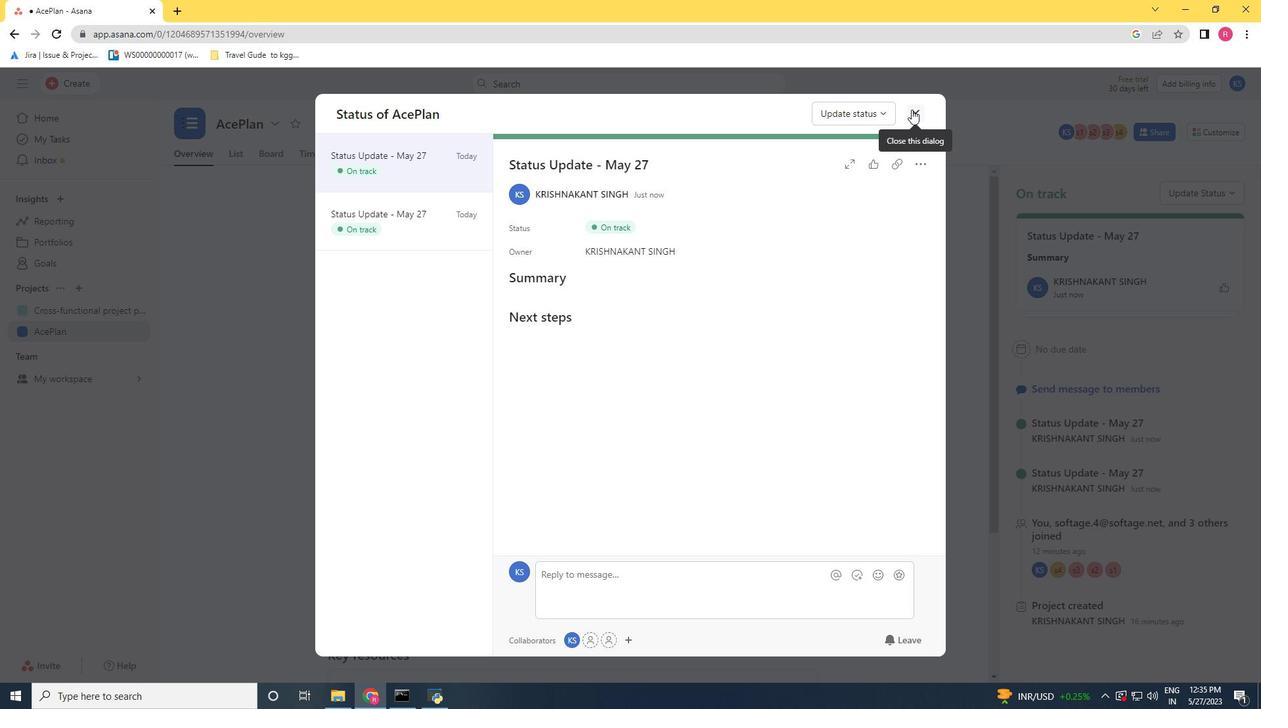 
Action: Mouse pressed left at (331, 124)
Screenshot: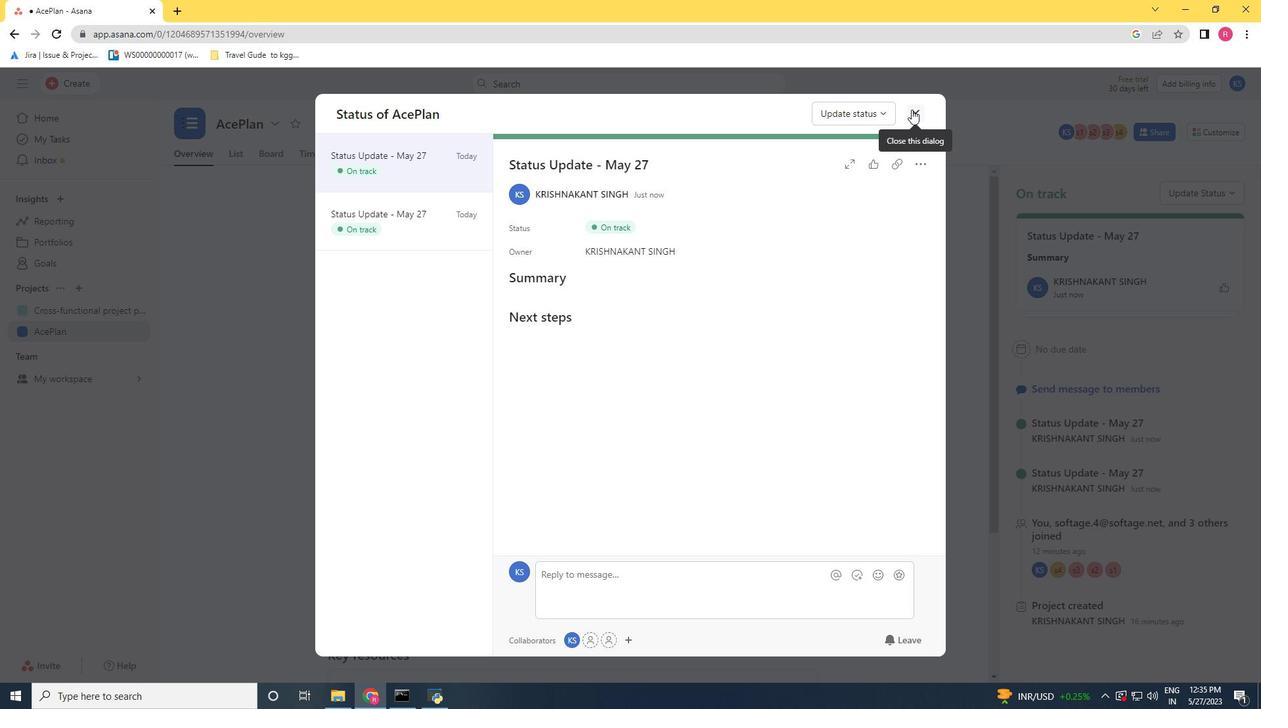 
Action: Mouse moved to (340, 141)
Screenshot: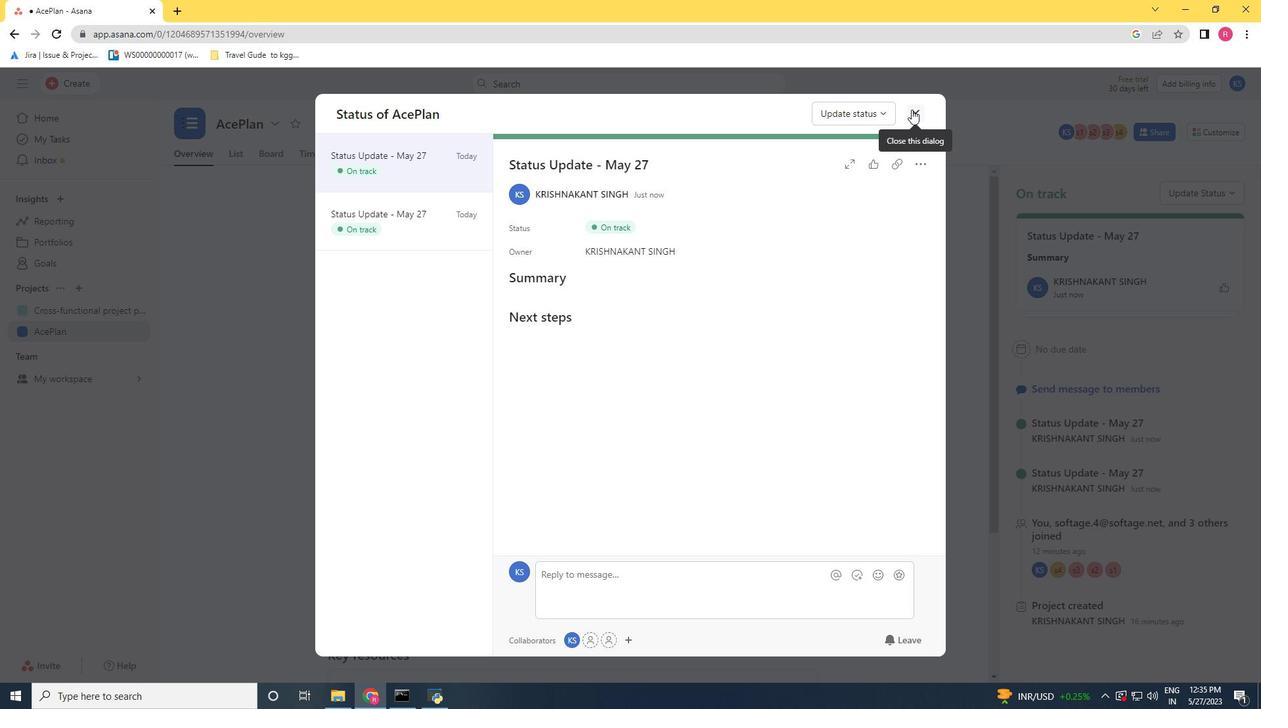 
Action: Mouse pressed left at (340, 141)
Screenshot: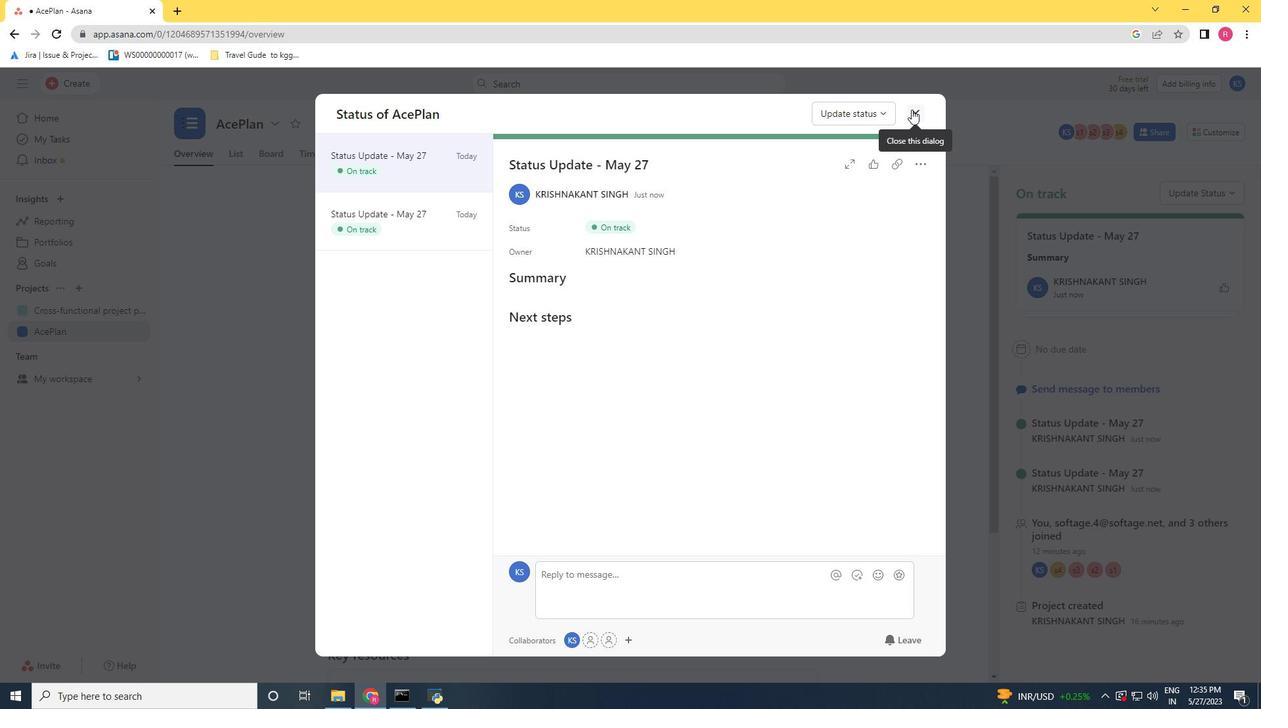 
Action: Mouse moved to (408, 266)
Screenshot: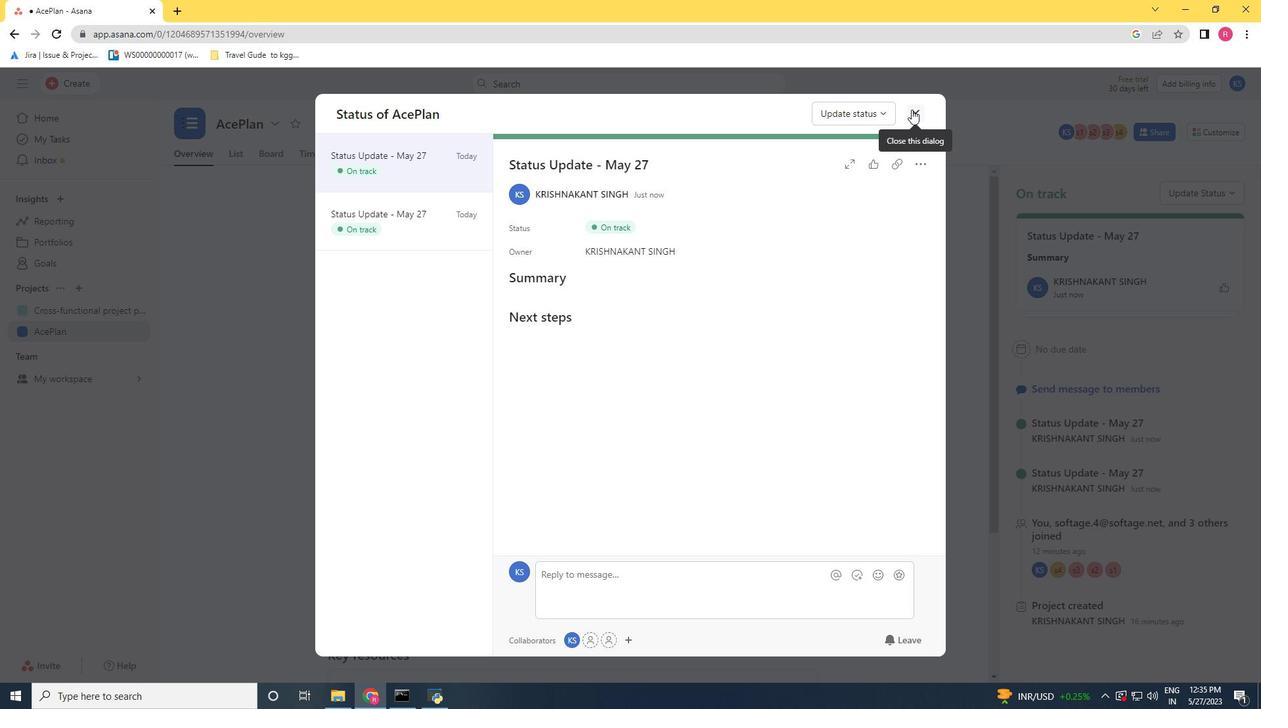 
Action: Mouse pressed left at (408, 266)
Screenshot: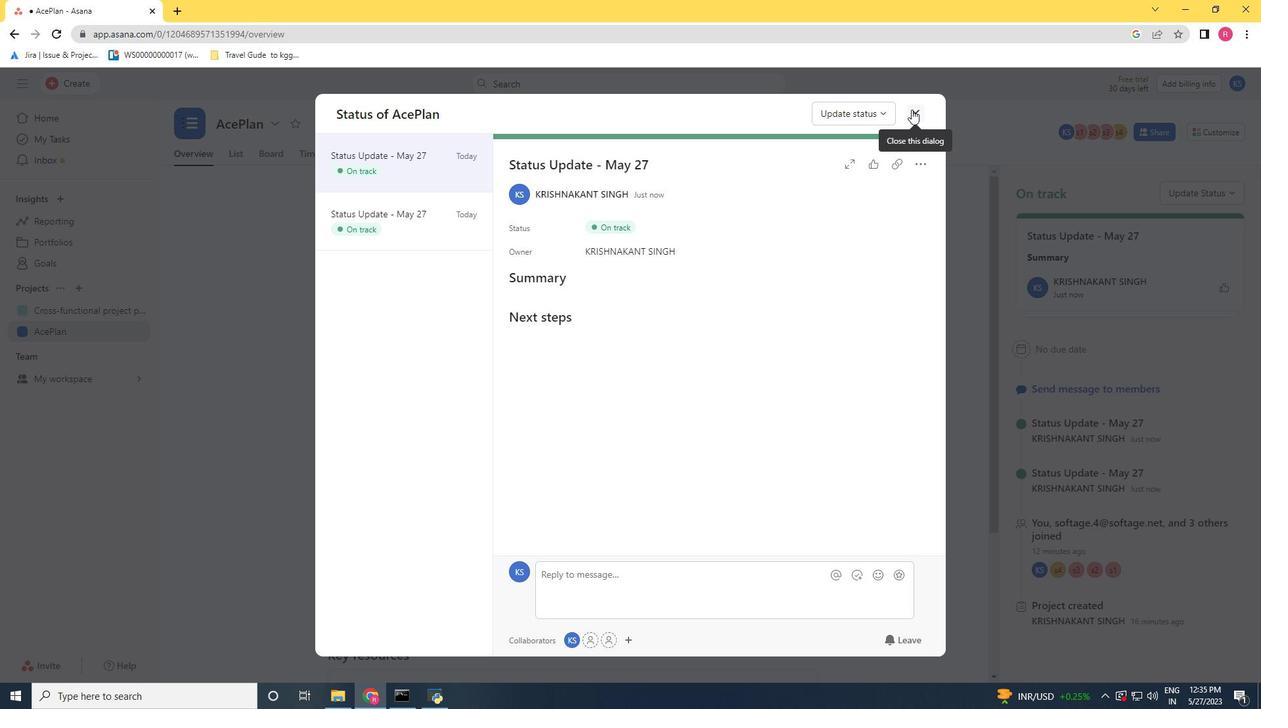 
Action: Mouse moved to (408, 267)
Screenshot: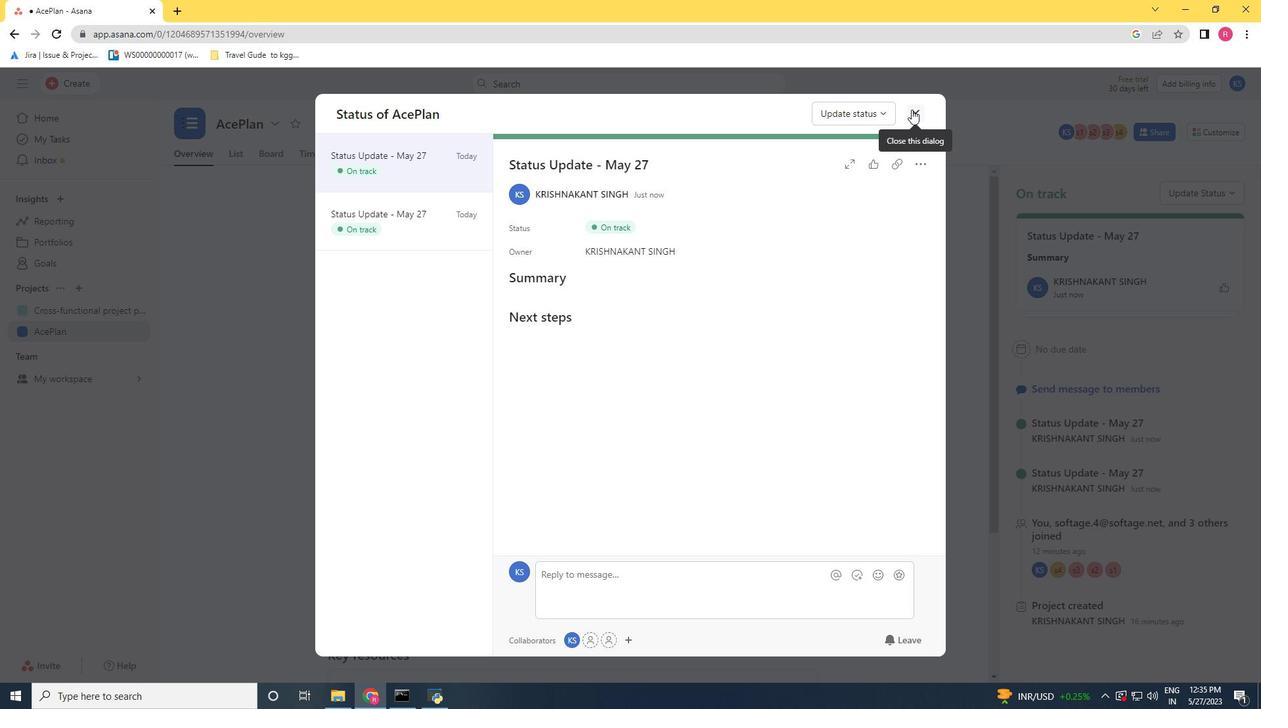 
Action: Mouse pressed left at (408, 267)
Screenshot: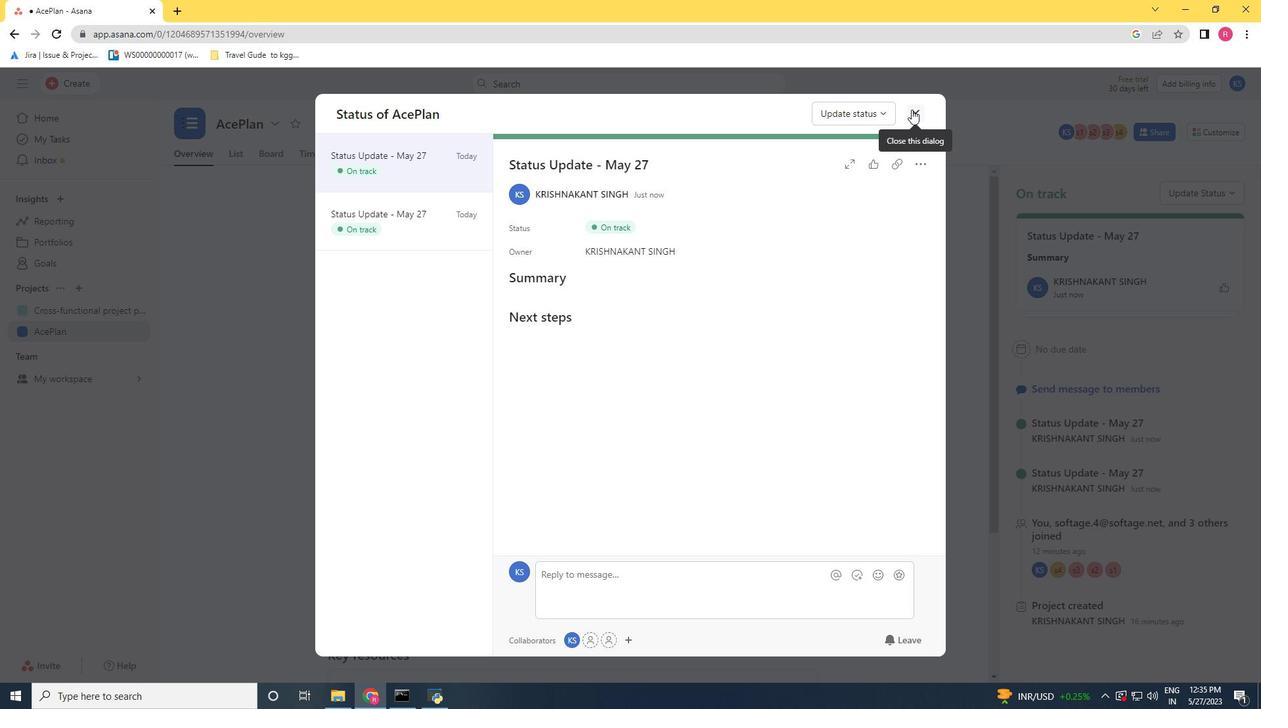 
Action: Mouse moved to (574, 470)
Screenshot: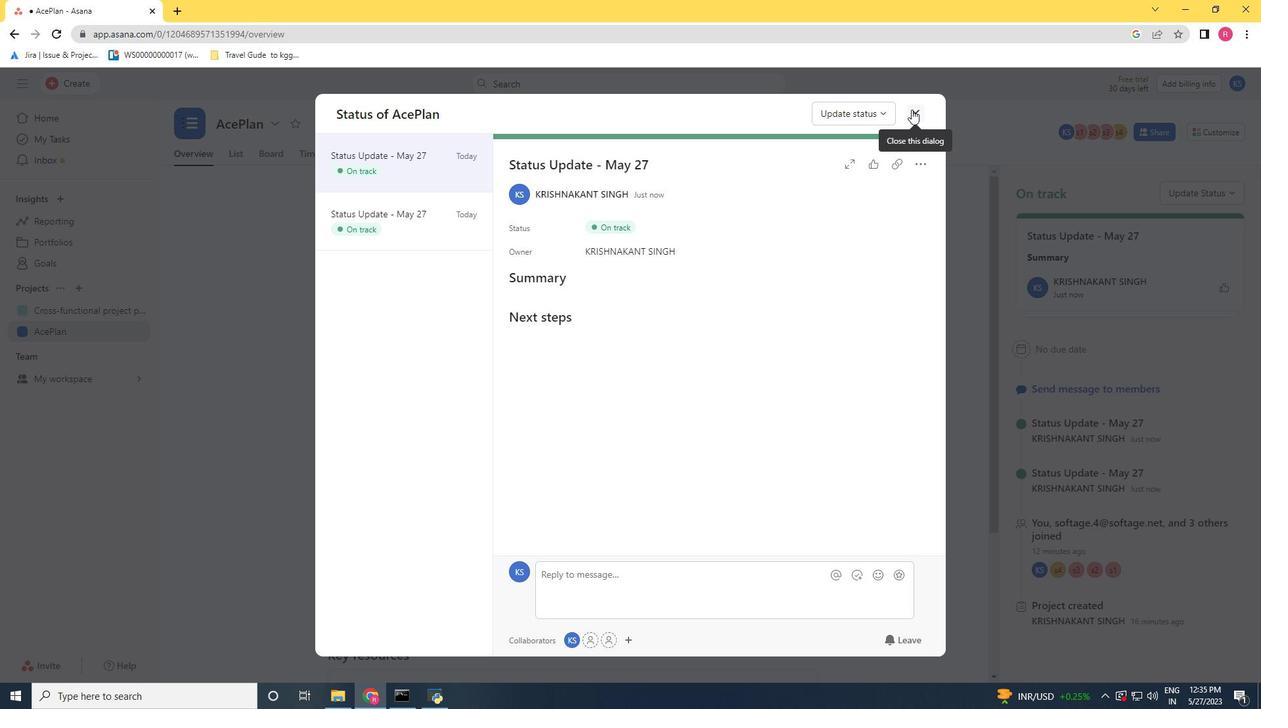 
Action: Mouse scrolled (574, 469) with delta (0, 0)
Screenshot: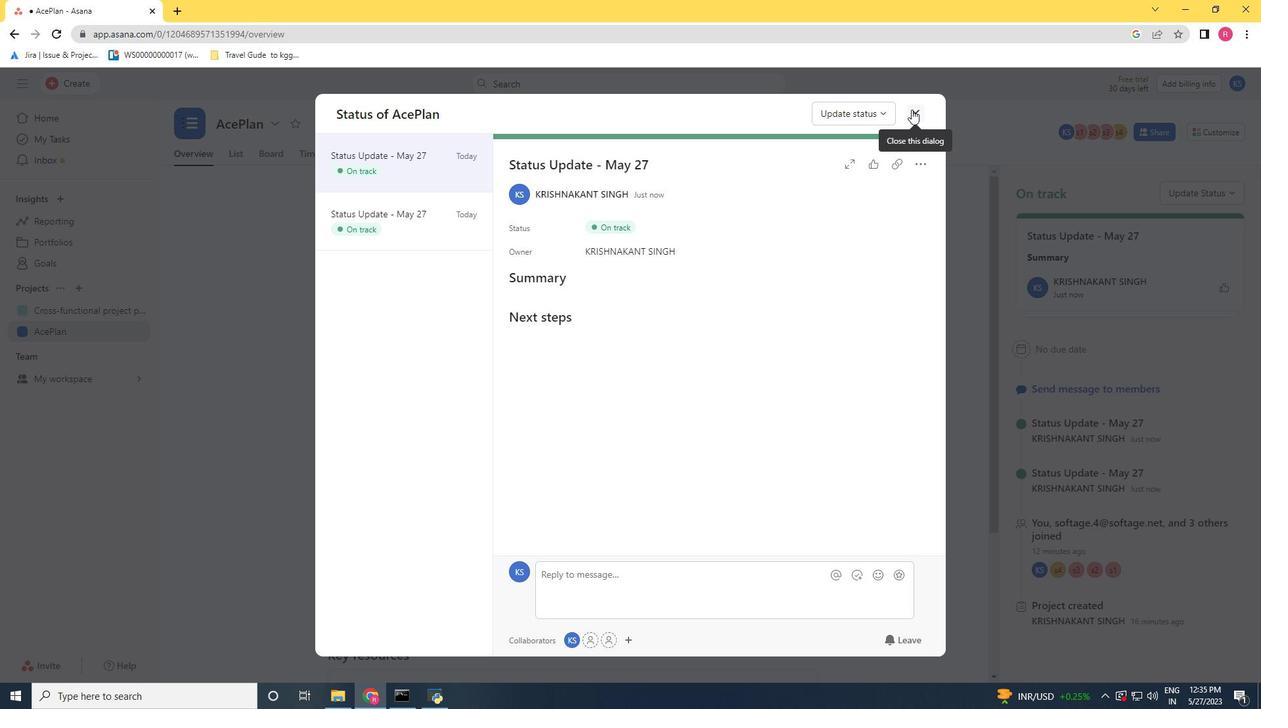 
Action: Mouse scrolled (574, 469) with delta (0, 0)
Screenshot: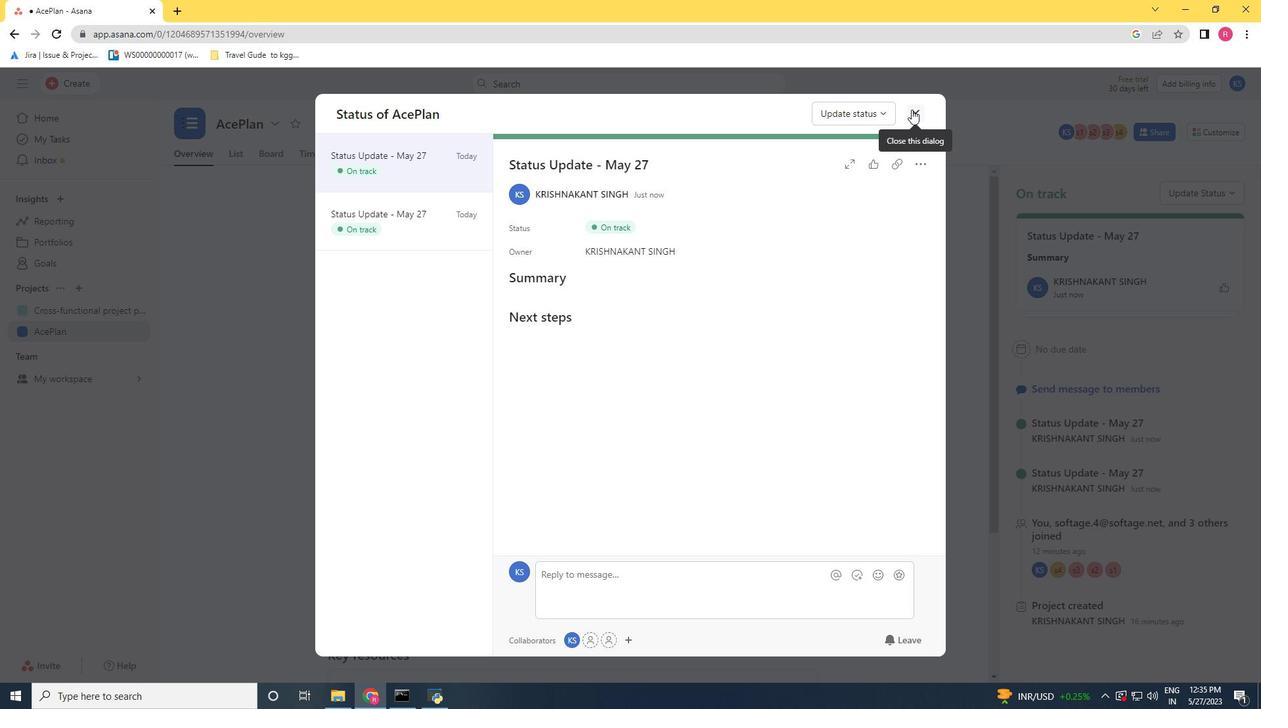 
Action: Mouse scrolled (574, 469) with delta (0, 0)
Screenshot: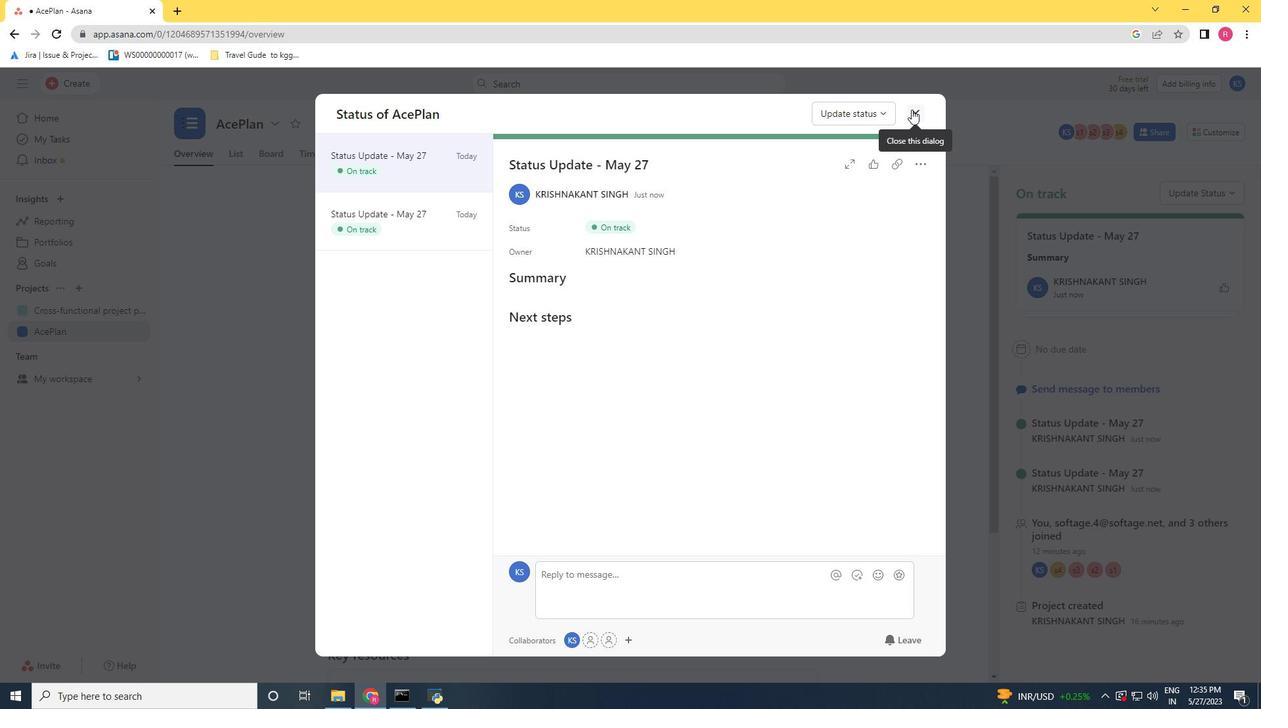 
Action: Mouse moved to (802, 461)
Screenshot: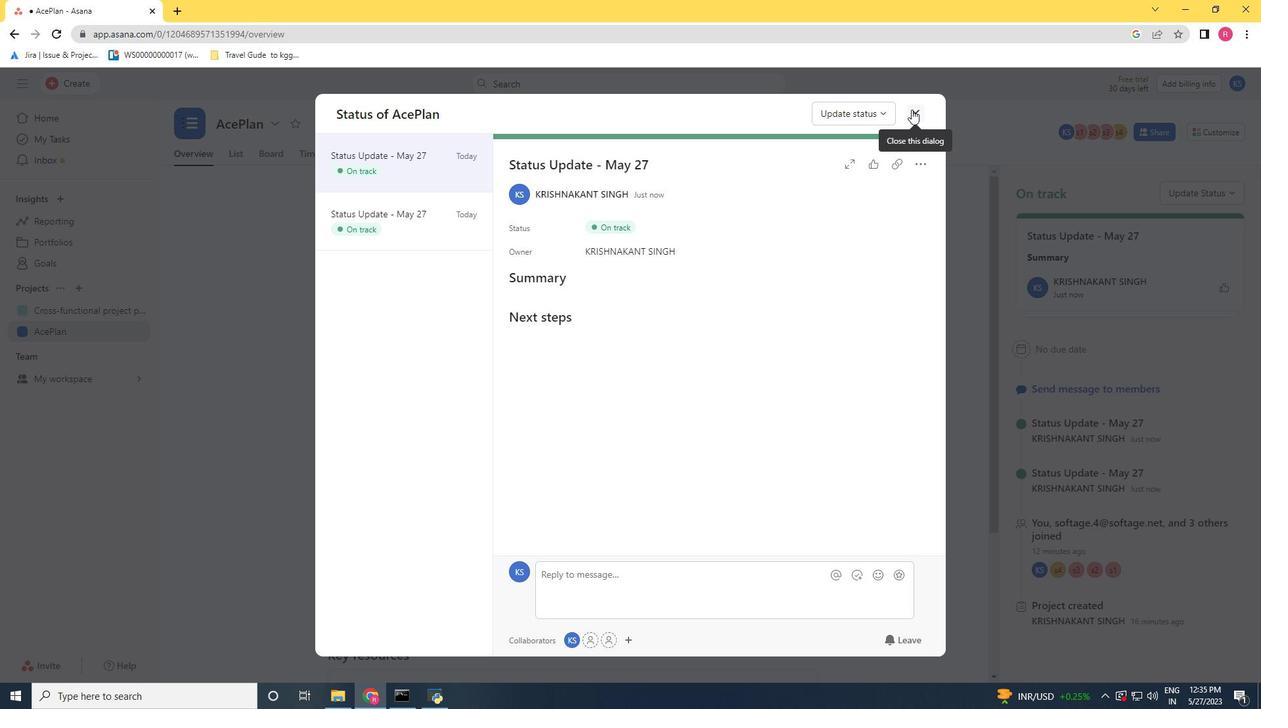 
Action: Mouse scrolled (802, 462) with delta (0, 0)
Screenshot: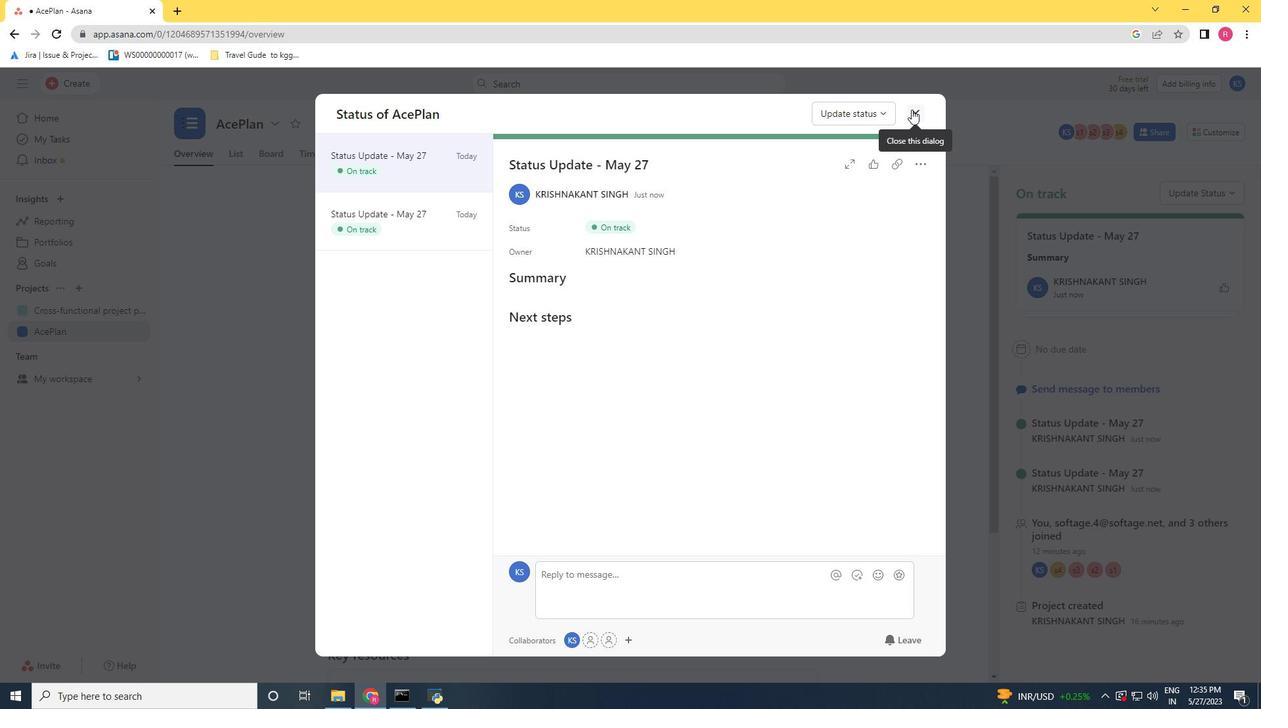 
Action: Mouse moved to (803, 461)
Screenshot: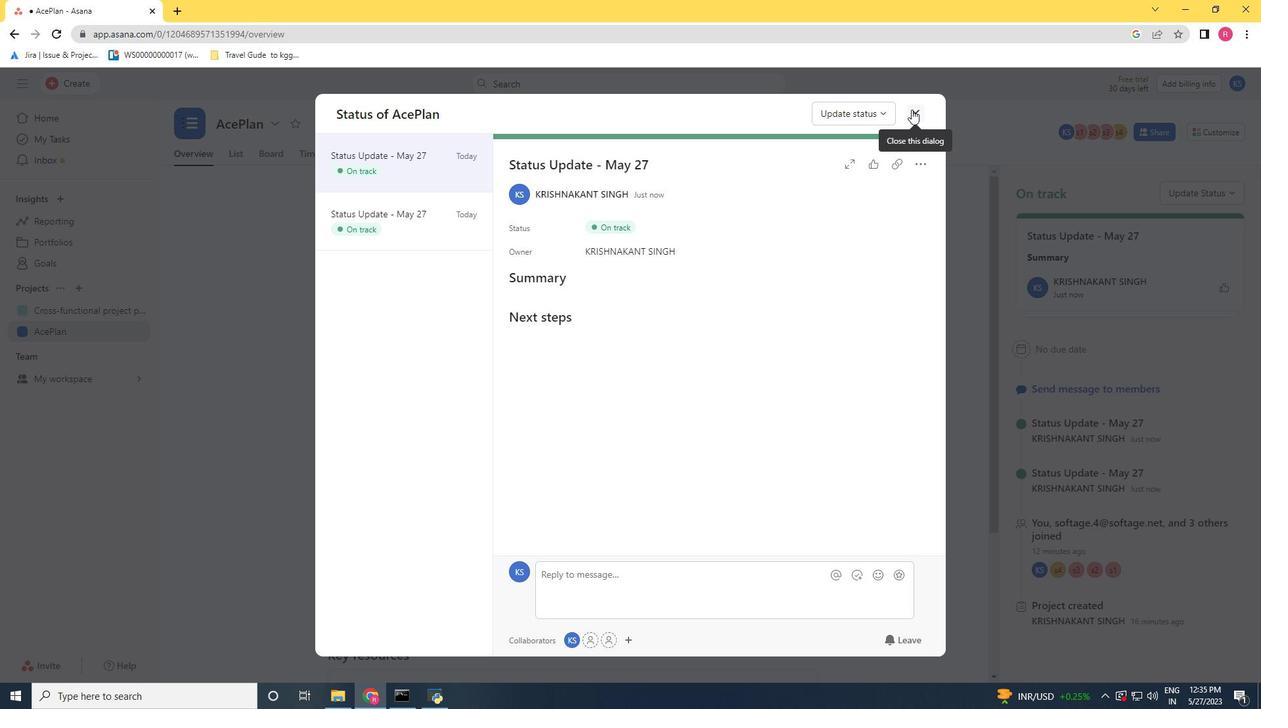 
Action: Mouse scrolled (803, 461) with delta (0, 0)
Screenshot: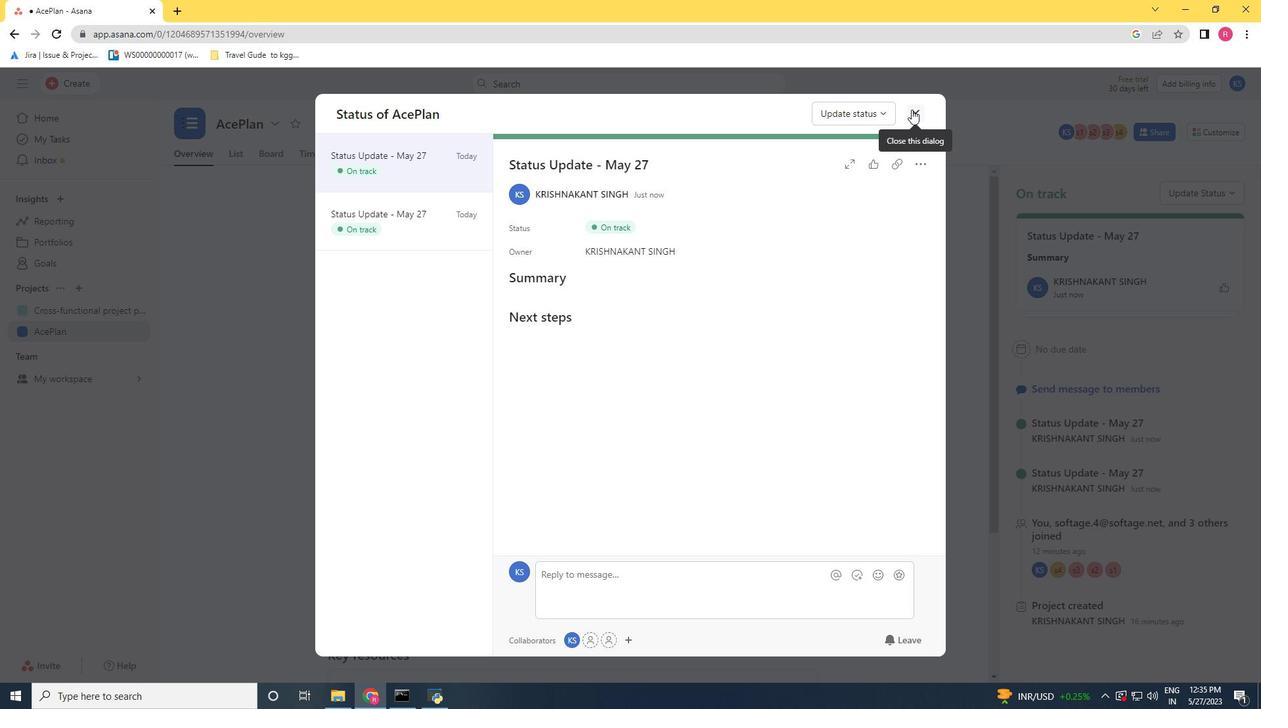
Action: Mouse scrolled (803, 461) with delta (0, 0)
Screenshot: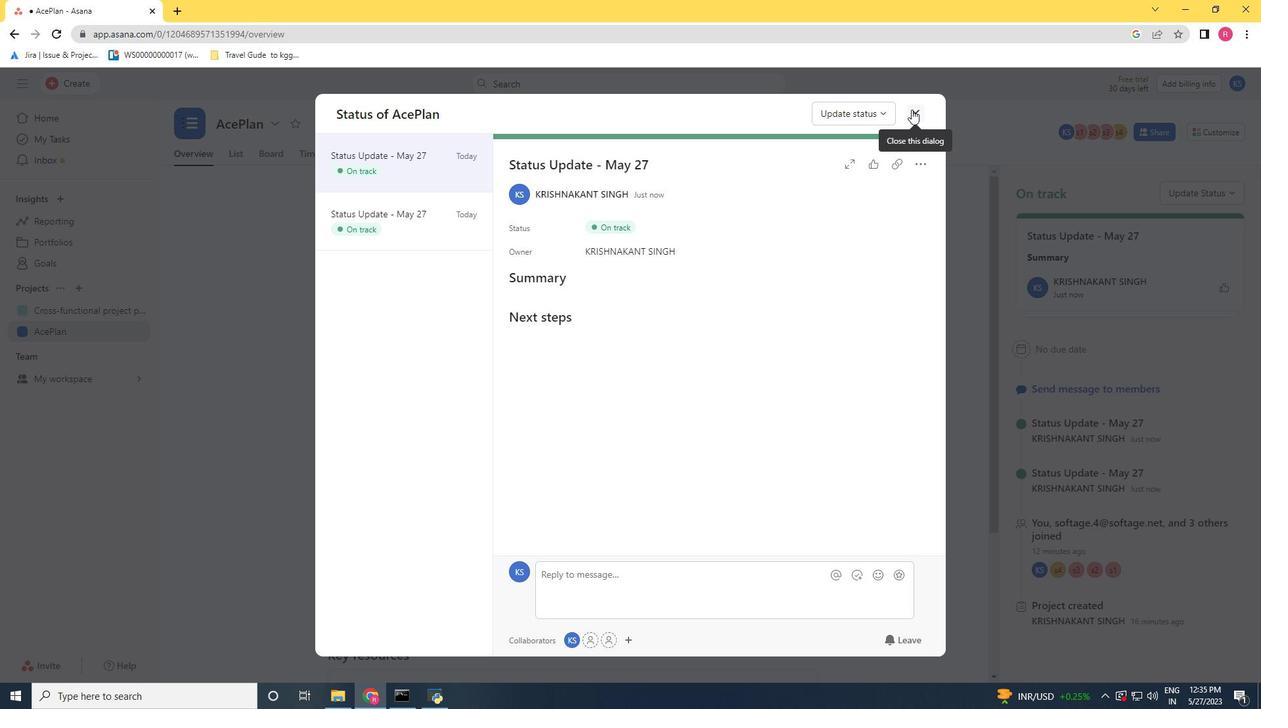 
Action: Mouse moved to (74, 82)
Screenshot: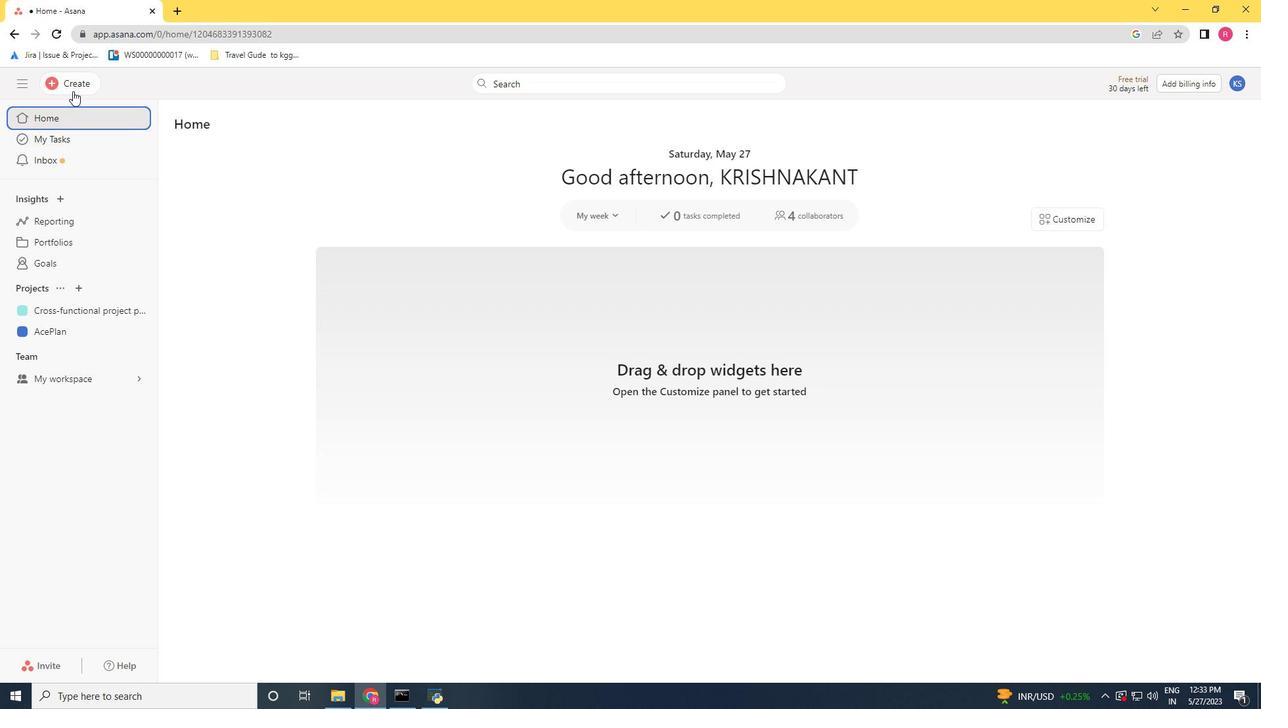 
Action: Mouse pressed left at (74, 82)
Screenshot: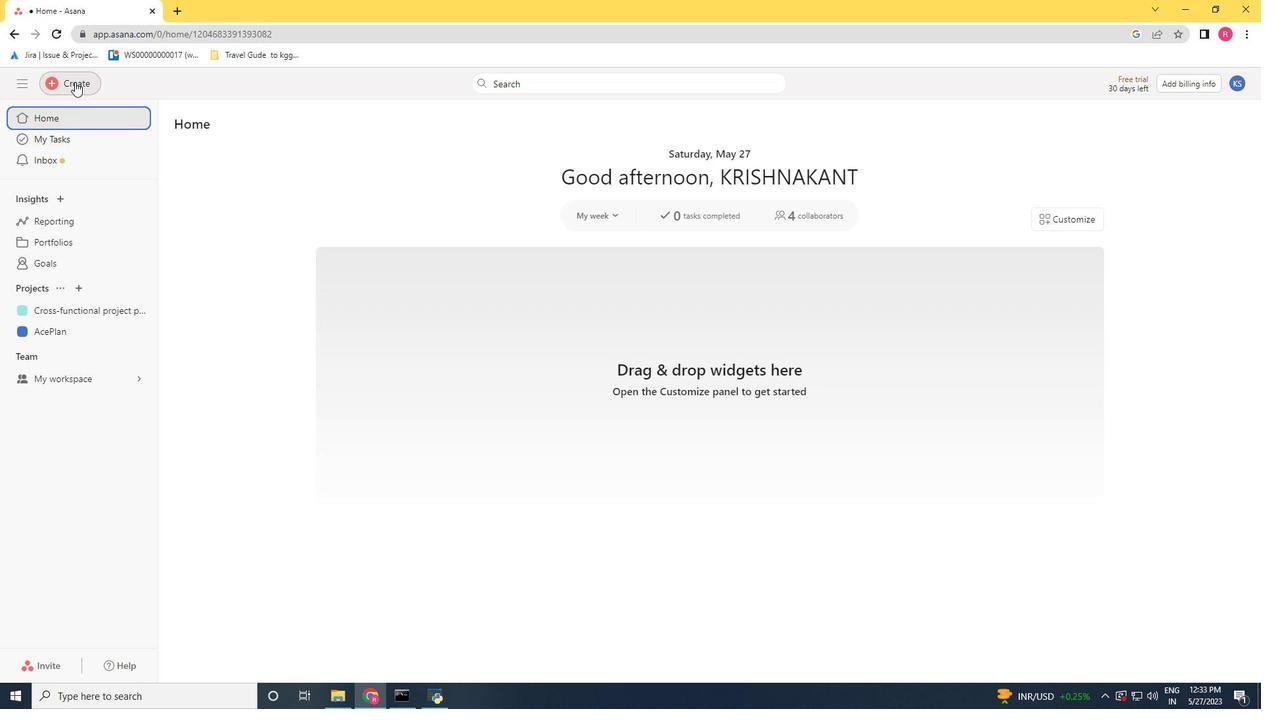 
Action: Mouse moved to (169, 91)
Screenshot: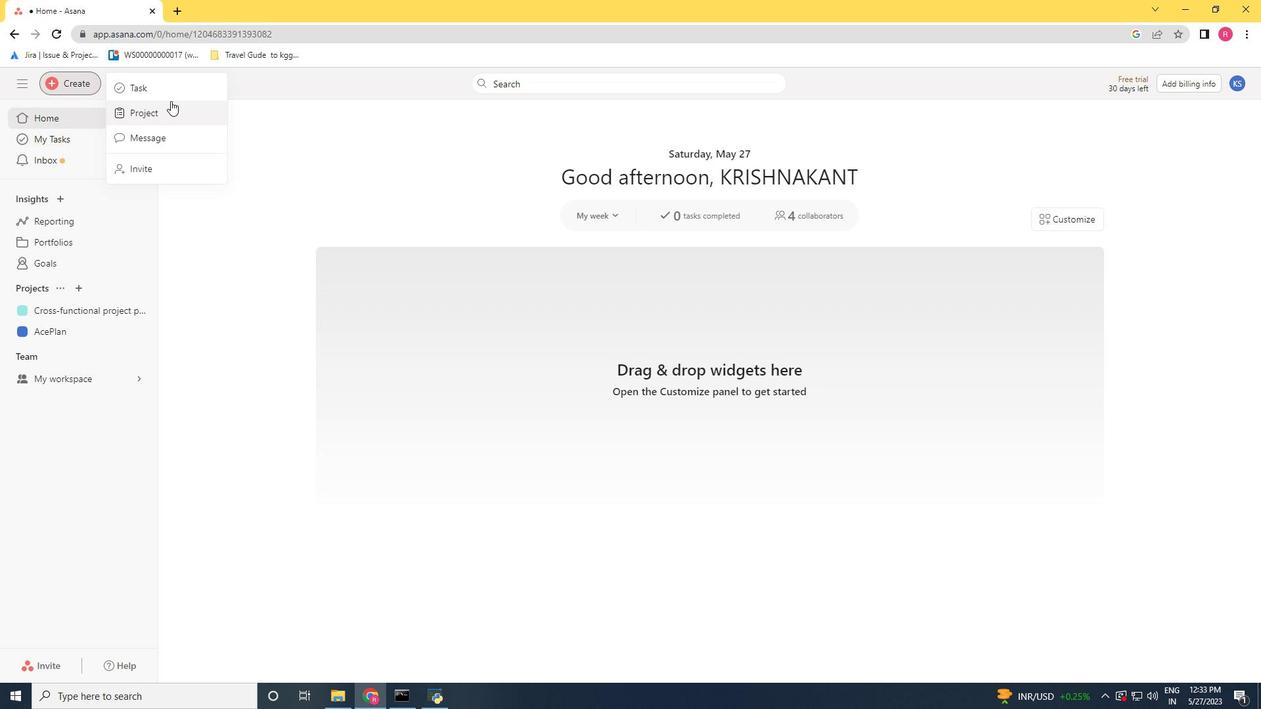 
Action: Mouse pressed left at (169, 91)
Screenshot: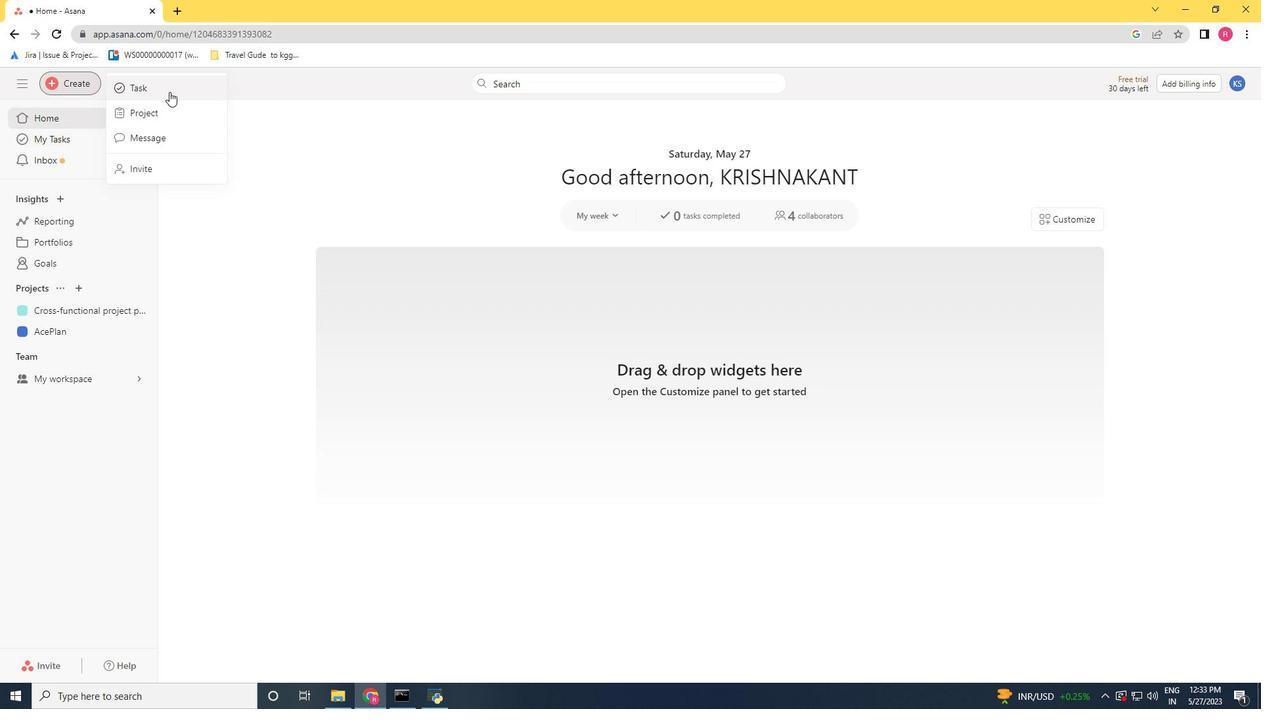 
Action: Mouse moved to (719, 333)
Screenshot: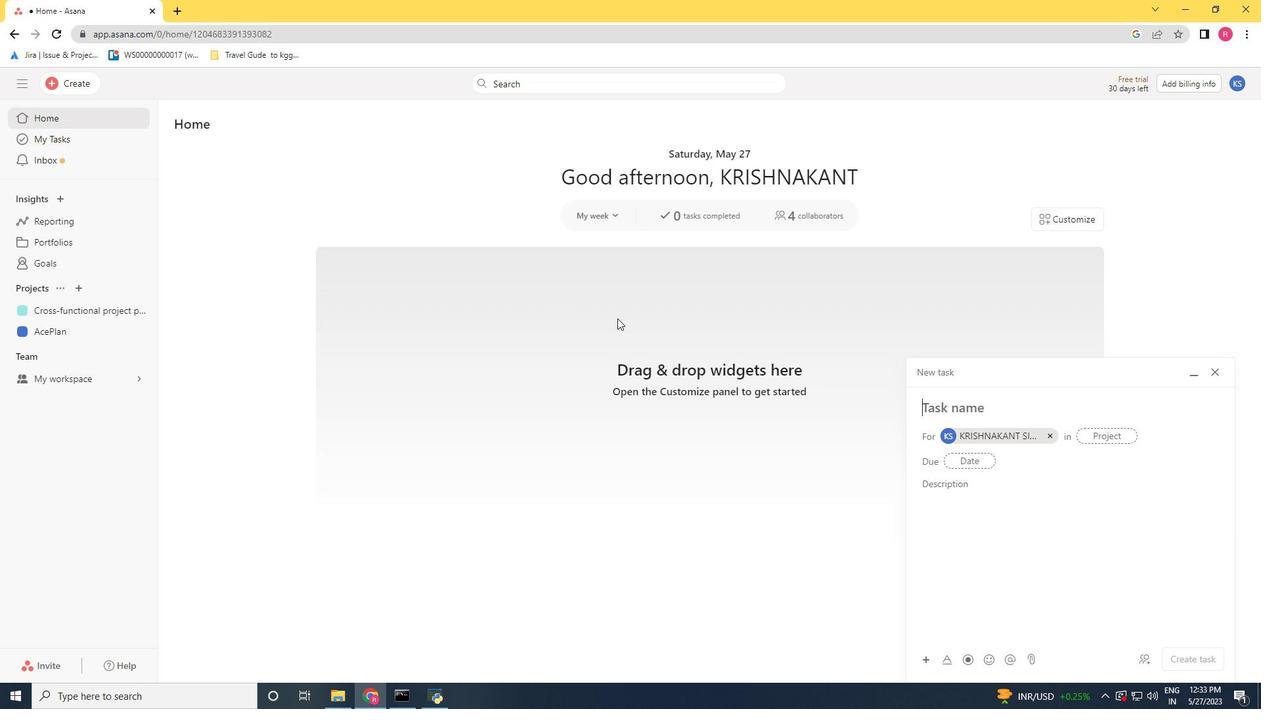 
Action: Key pressed <Key.shift>Deveo<Key.backspace>lop<Key.space>a<Key.space>mobile<Key.space>app<Key.space>for<Key.space><Key.shift>I<Key.backspace>i<Key.shift>OS<Key.space>and<Key.space><Key.shift>Android<Key.enter>
Screenshot: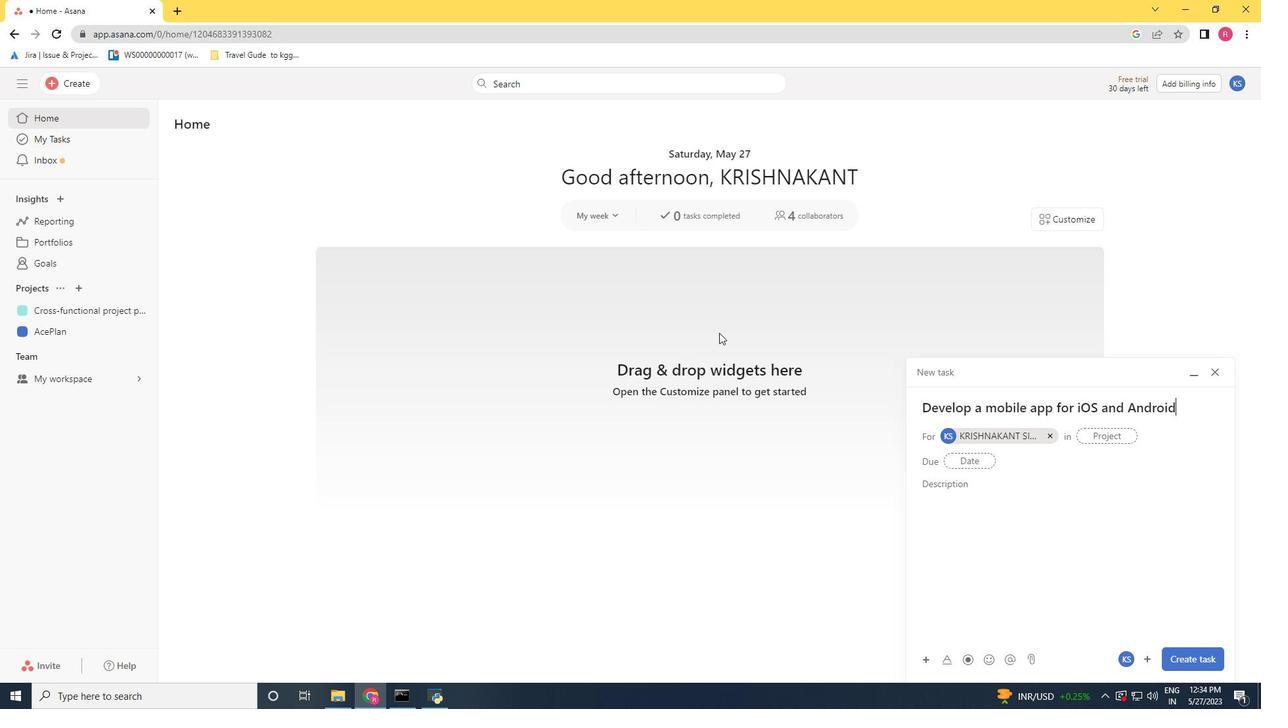 
Action: Mouse moved to (1131, 657)
Screenshot: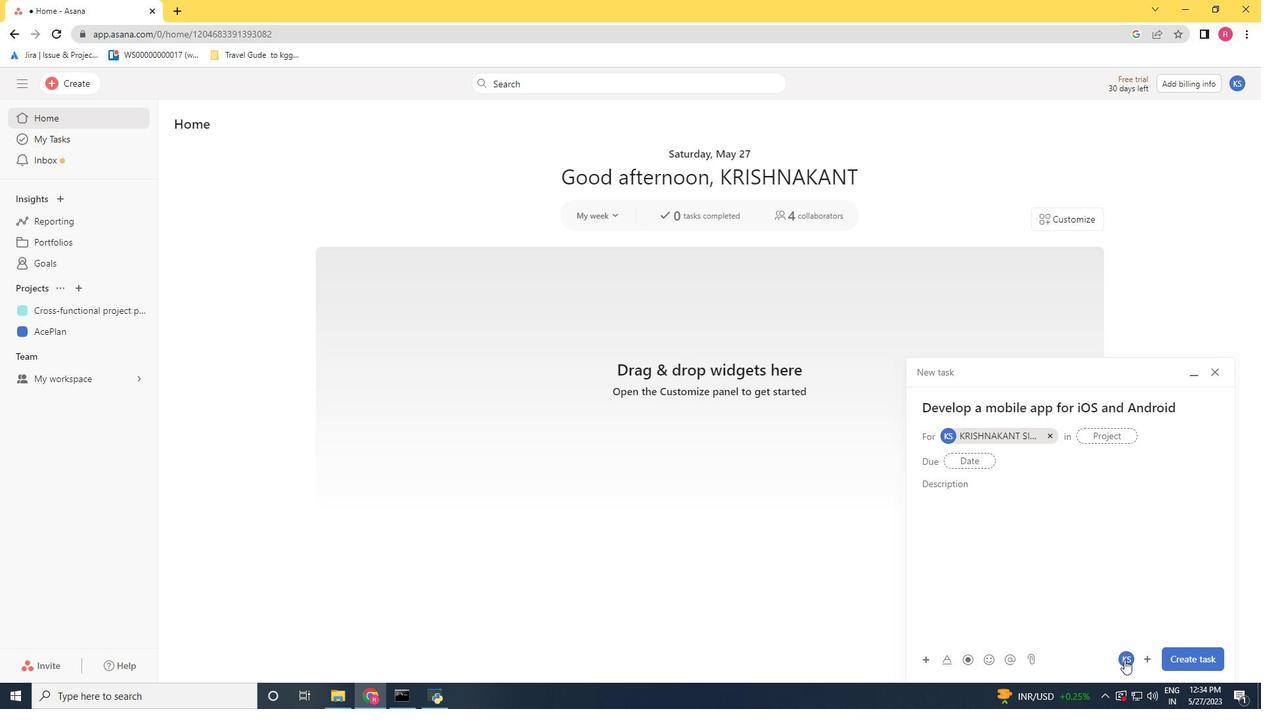 
Action: Mouse pressed left at (1131, 657)
Screenshot: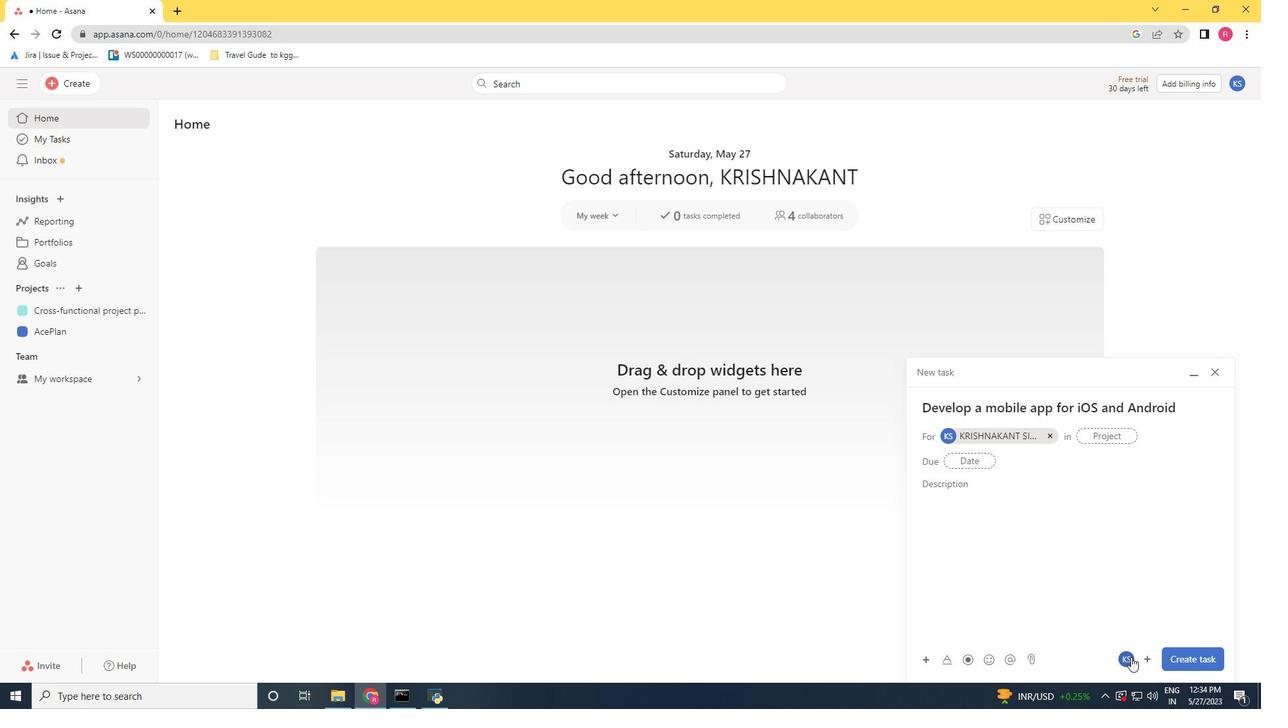 
Action: Mouse moved to (1131, 657)
Screenshot: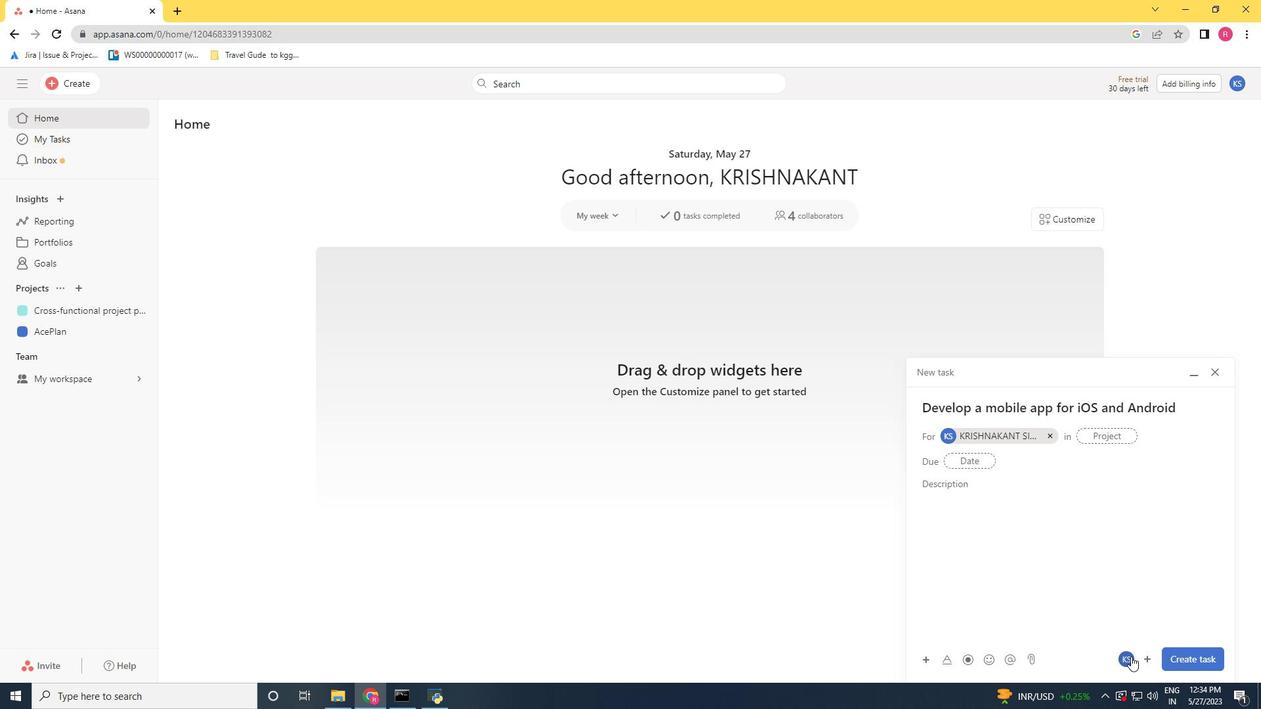 
Action: Key pressed softage.2<Key.shift>@softage.net
Screenshot: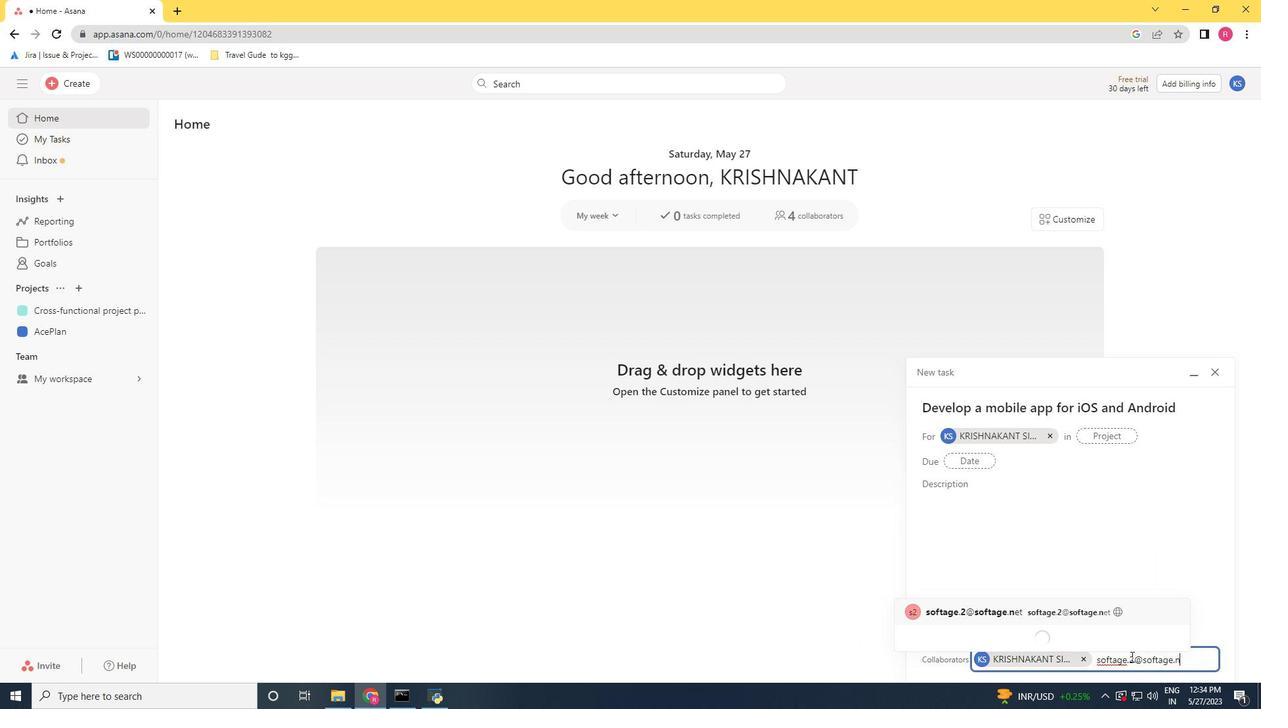 
Action: Mouse moved to (1061, 641)
Screenshot: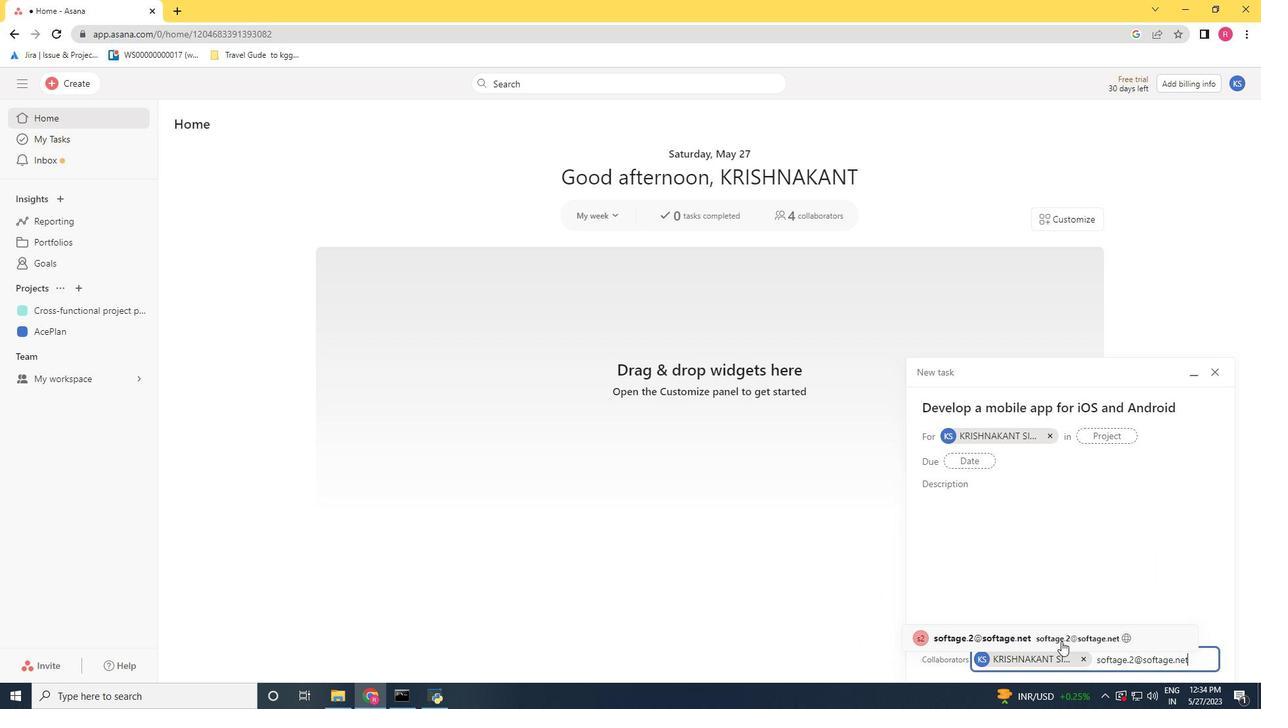 
Action: Mouse pressed left at (1061, 641)
Screenshot: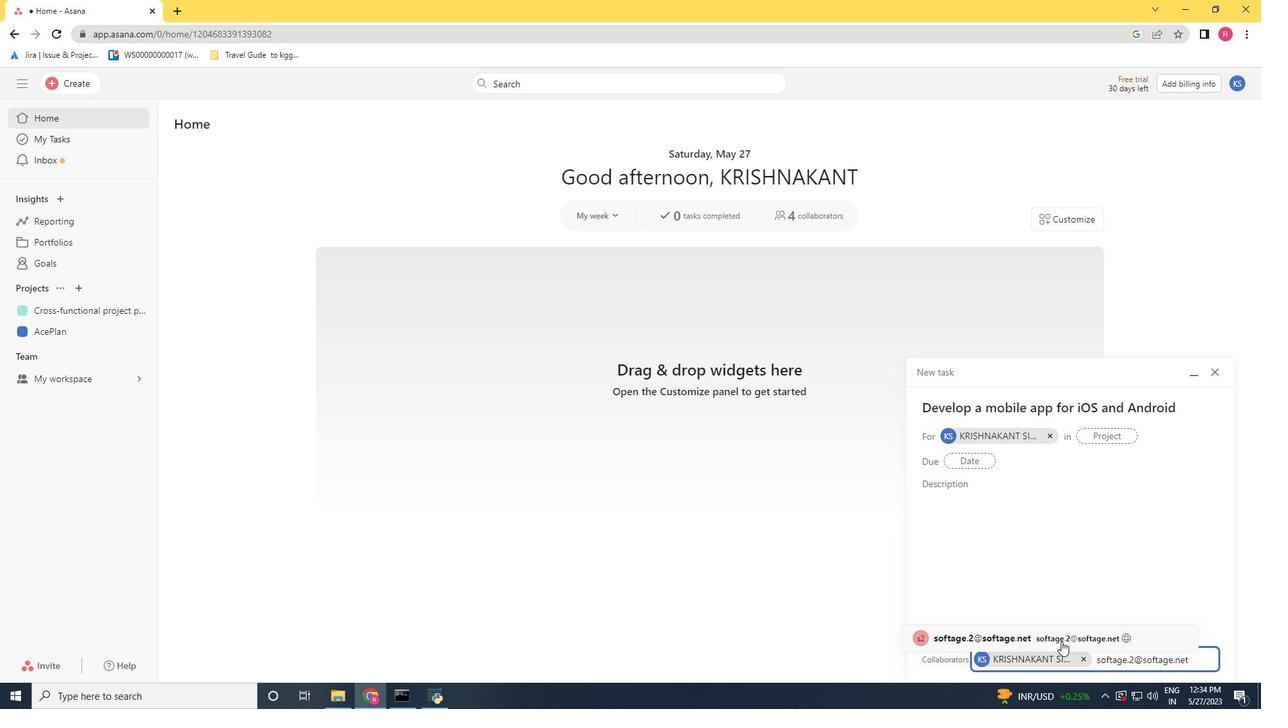
Action: Mouse moved to (1104, 439)
Screenshot: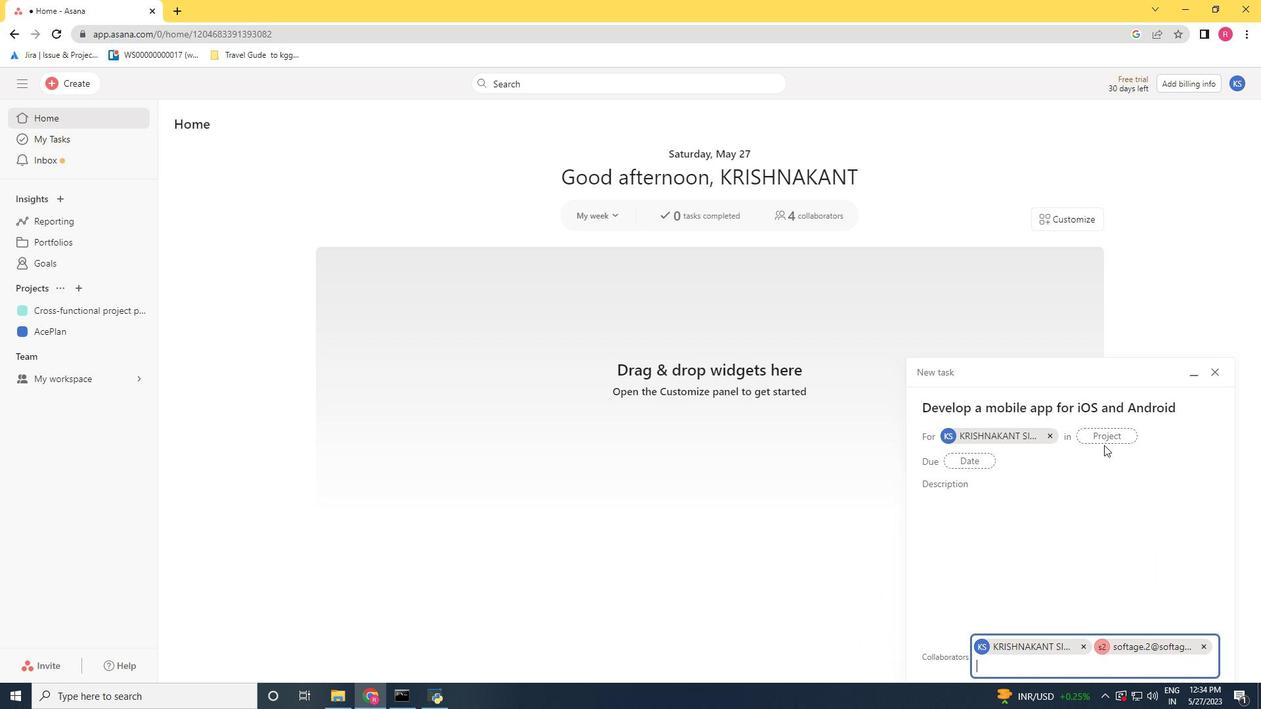 
Action: Mouse pressed left at (1104, 439)
Screenshot: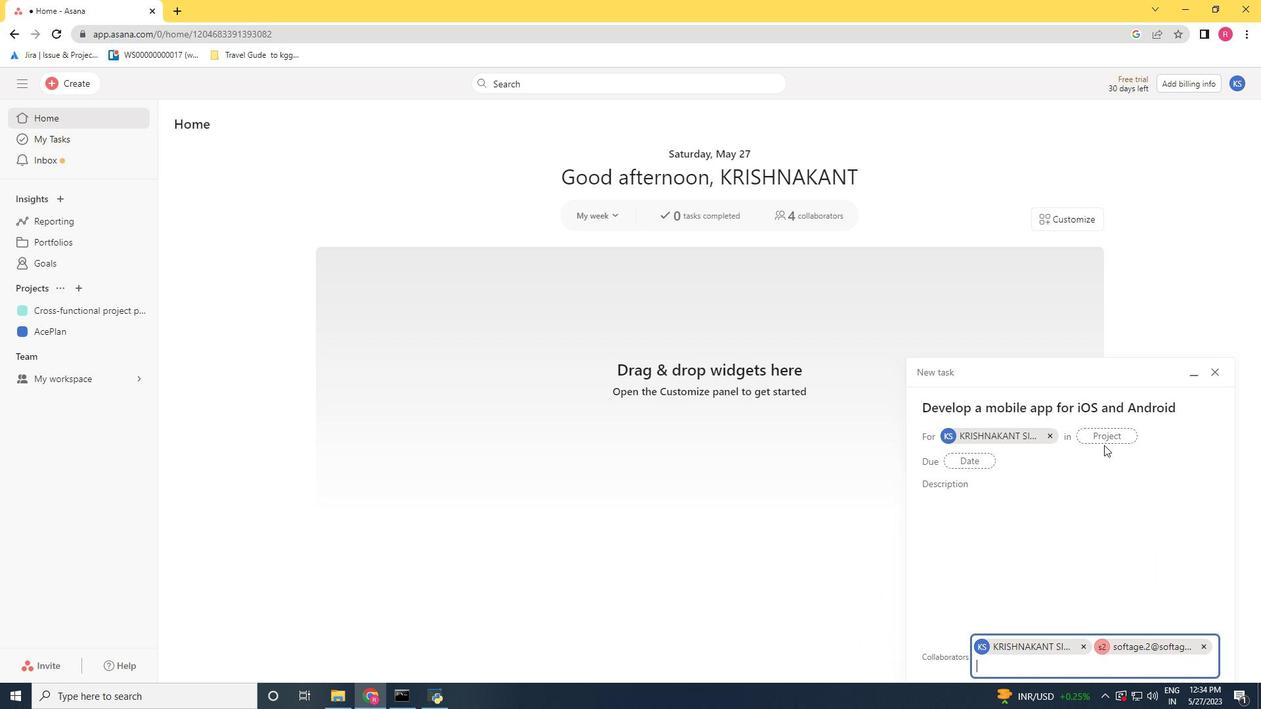 
Action: Mouse moved to (892, 463)
Screenshot: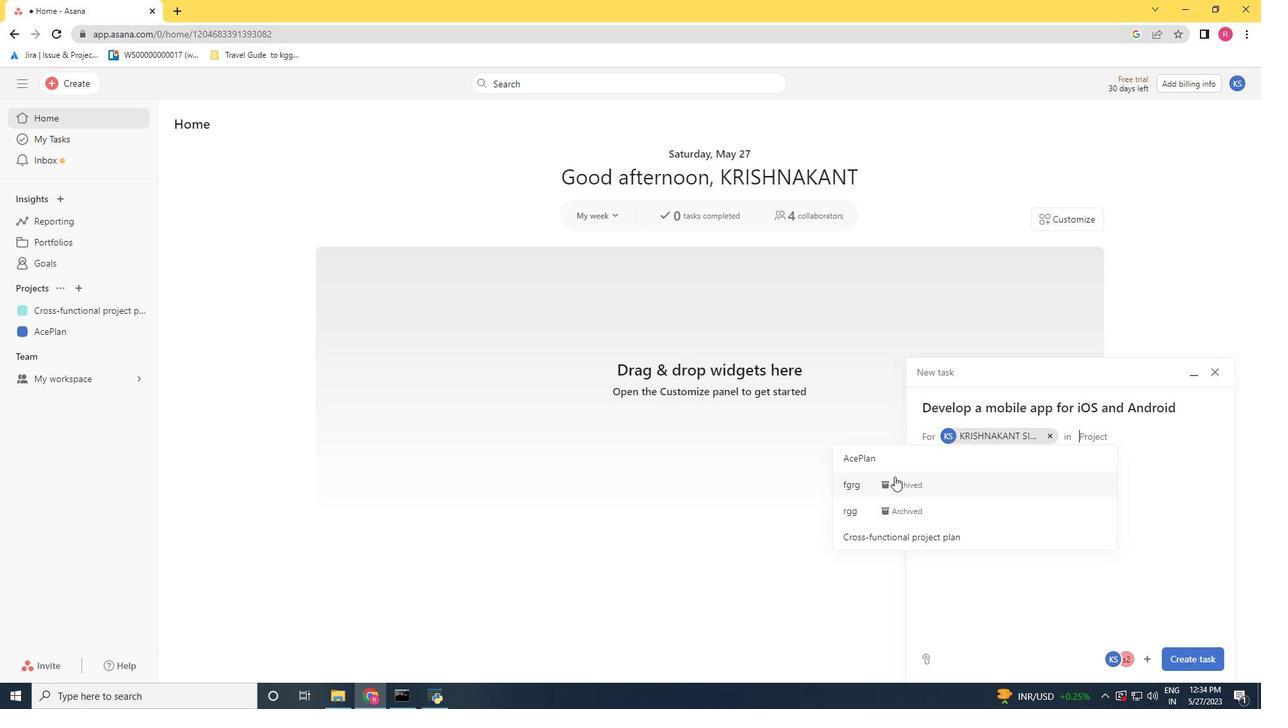 
Action: Mouse pressed left at (892, 463)
Screenshot: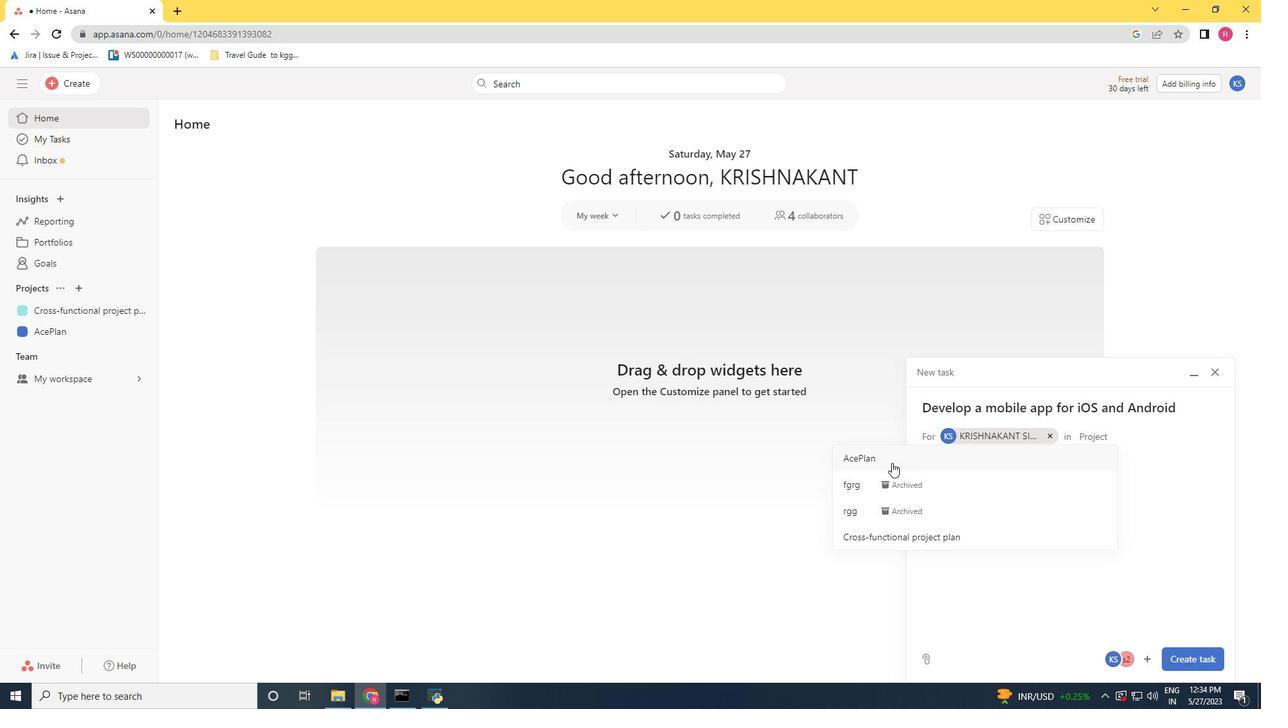 
Action: Mouse moved to (1197, 665)
Screenshot: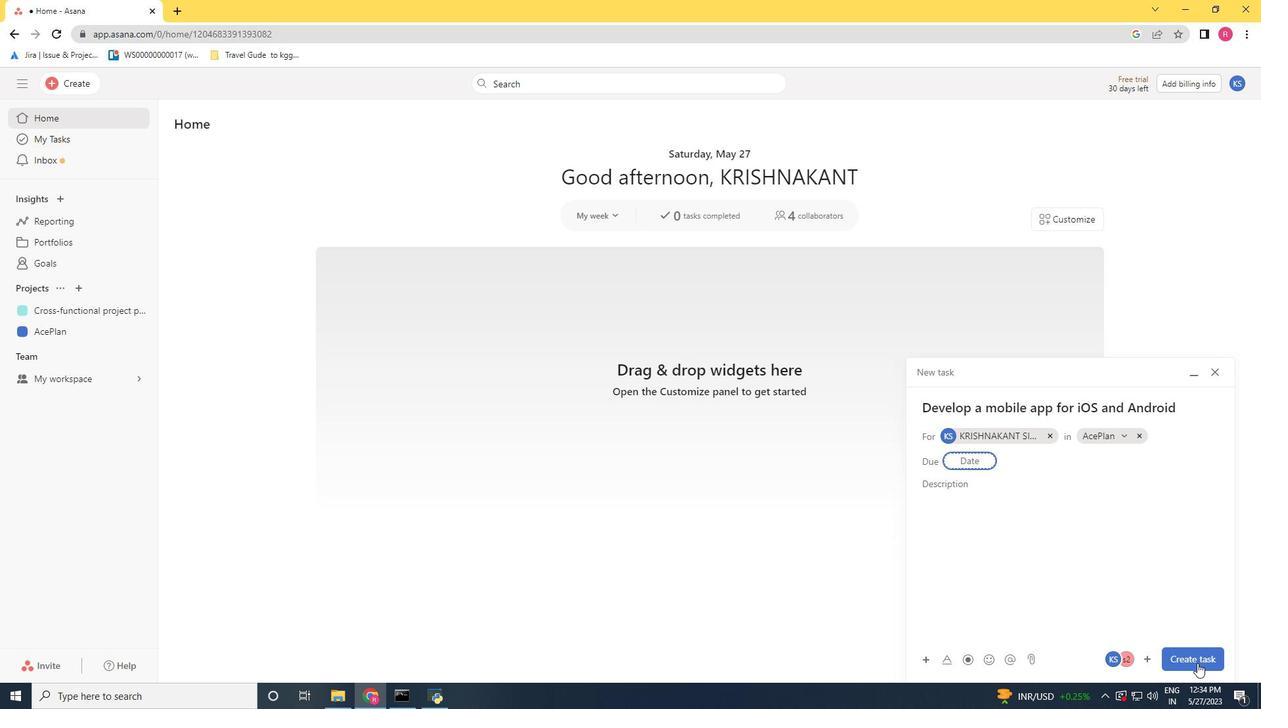 
Action: Mouse pressed left at (1197, 665)
Screenshot: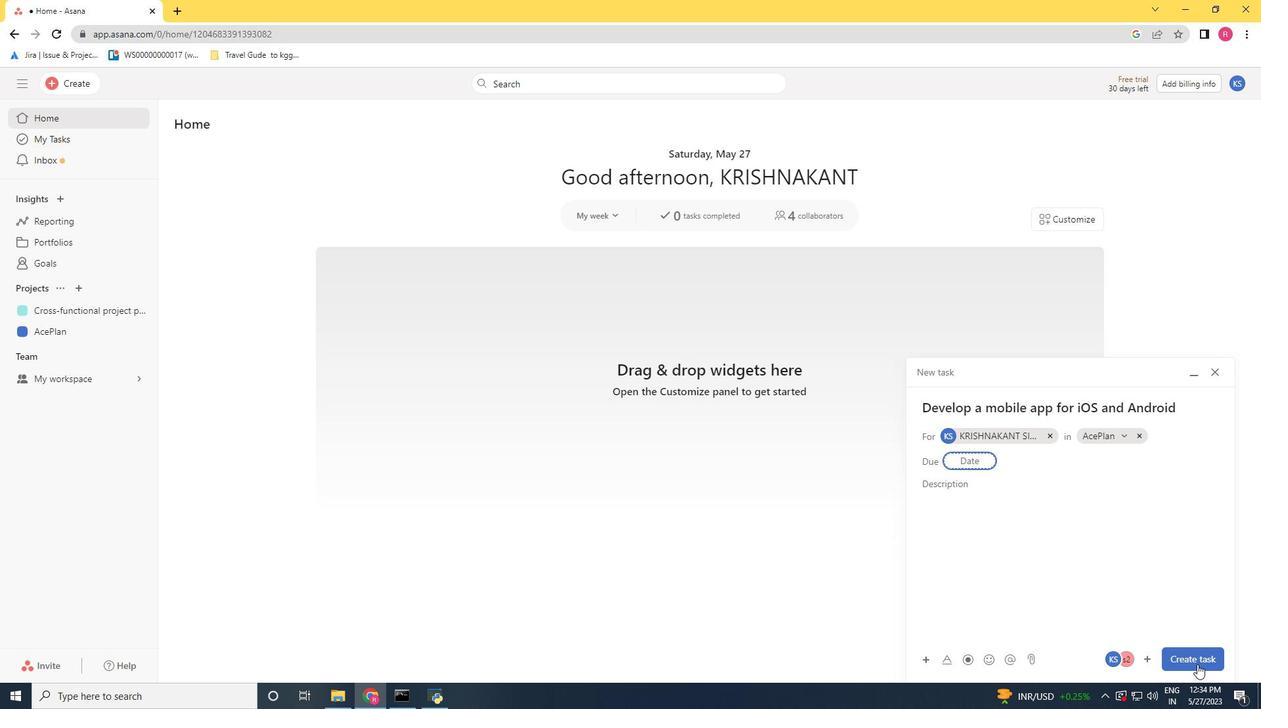 
Action: Mouse moved to (58, 323)
Screenshot: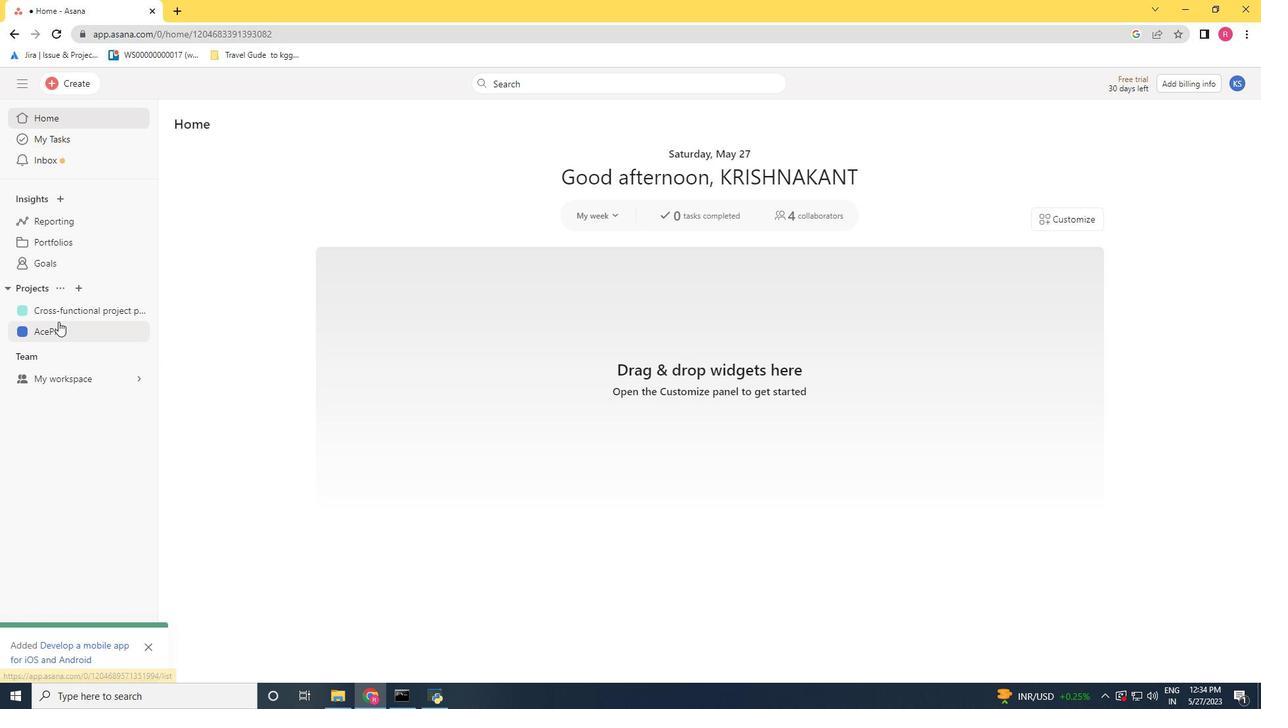 
Action: Mouse pressed left at (58, 323)
Screenshot: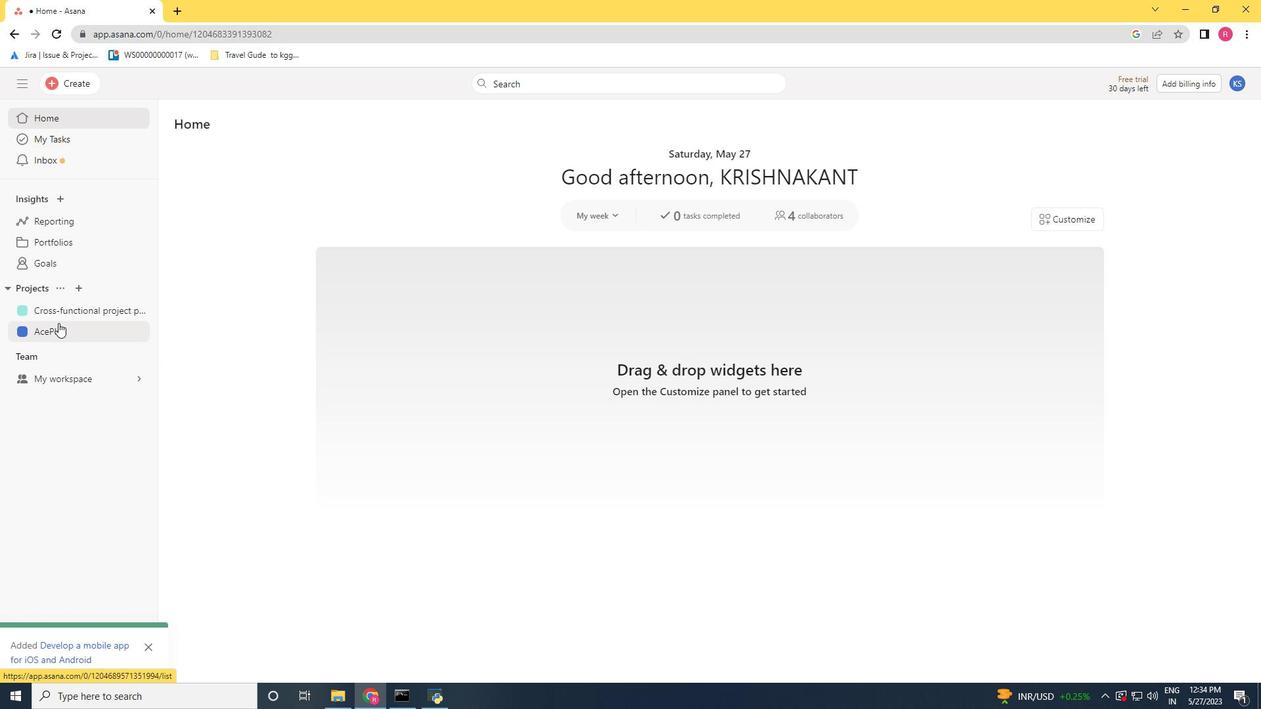 
Action: Mouse moved to (342, 127)
Screenshot: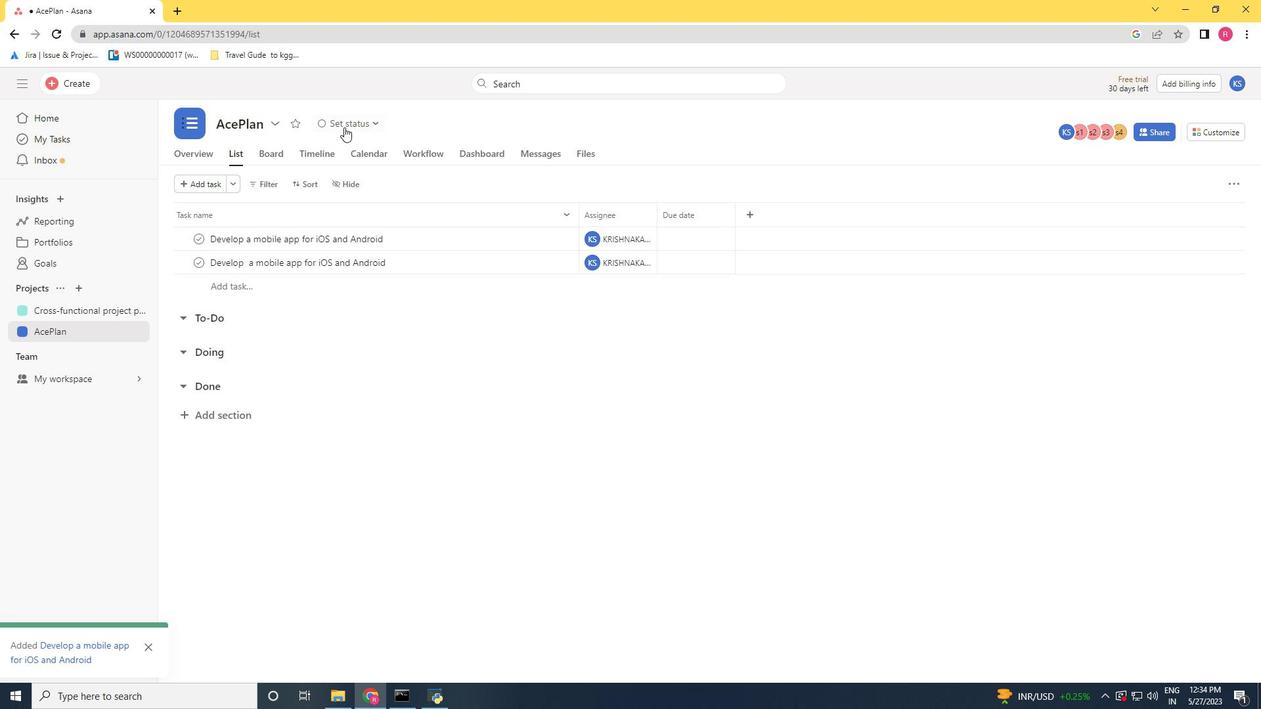 
Action: Mouse pressed left at (342, 127)
Screenshot: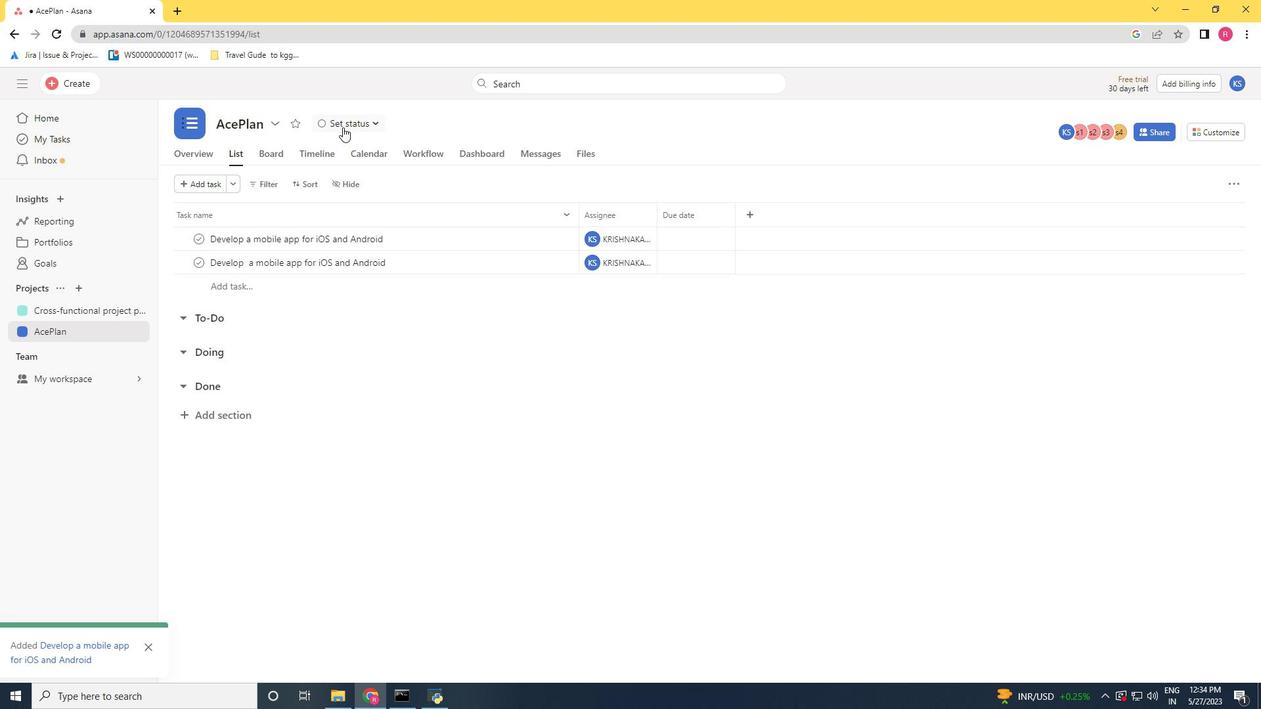 
Action: Mouse moved to (348, 149)
Screenshot: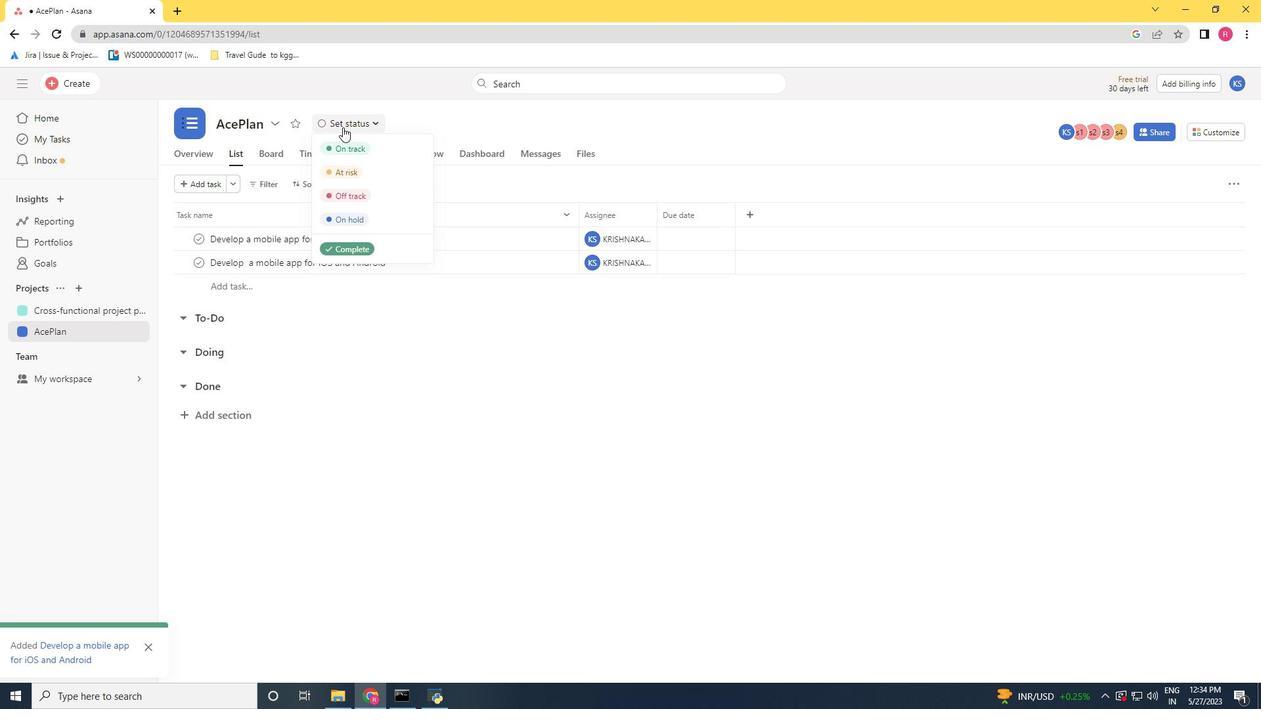 
Action: Mouse pressed left at (348, 149)
Screenshot: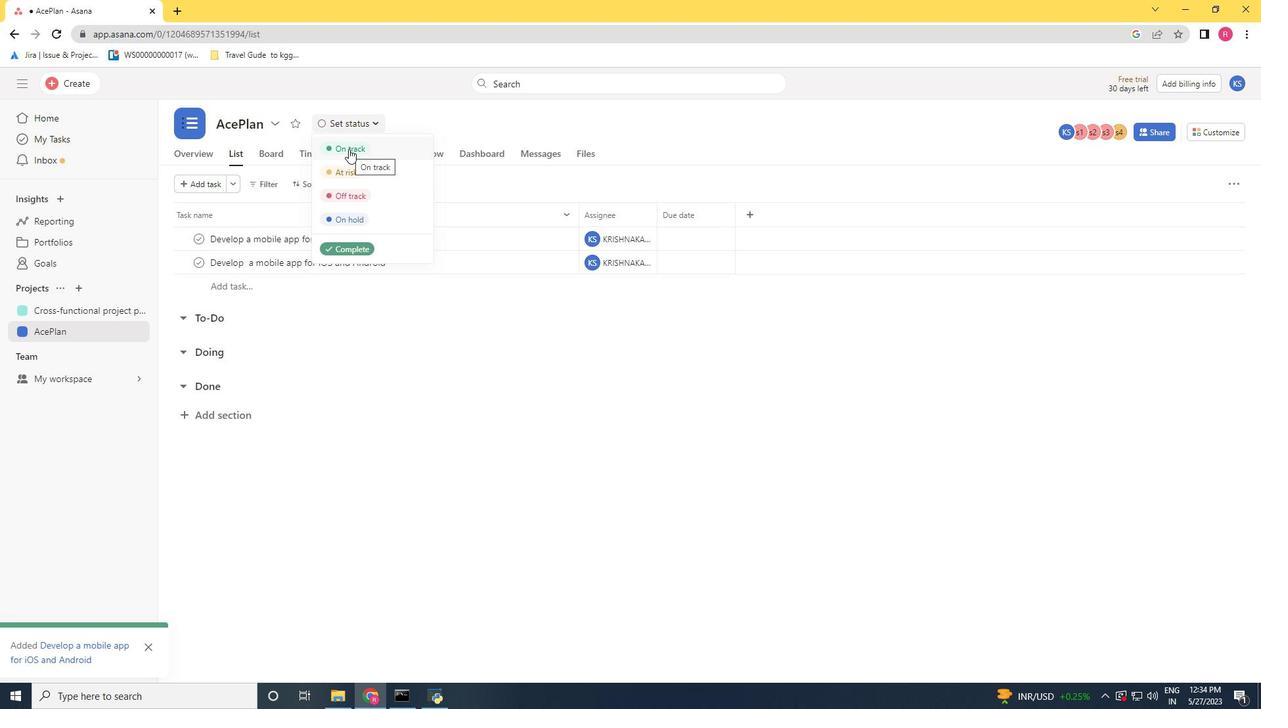 
Action: Mouse moved to (1229, 100)
Screenshot: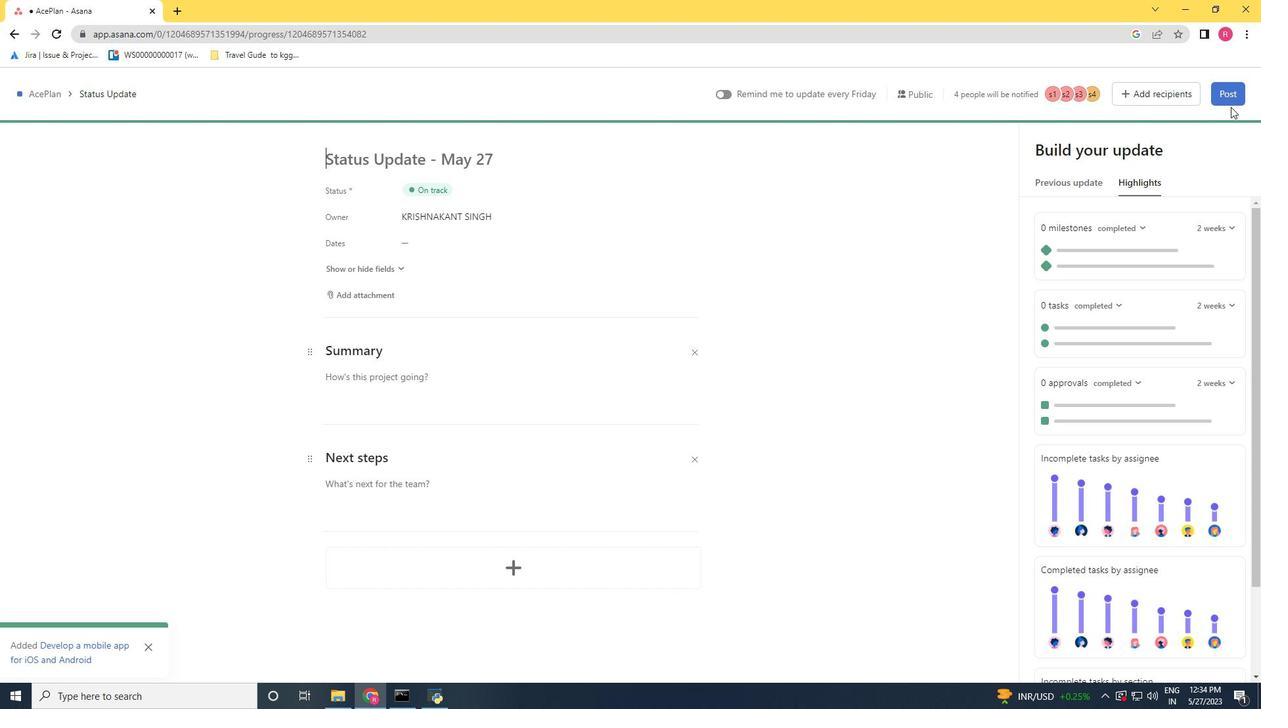 
Action: Mouse pressed left at (1229, 100)
Screenshot: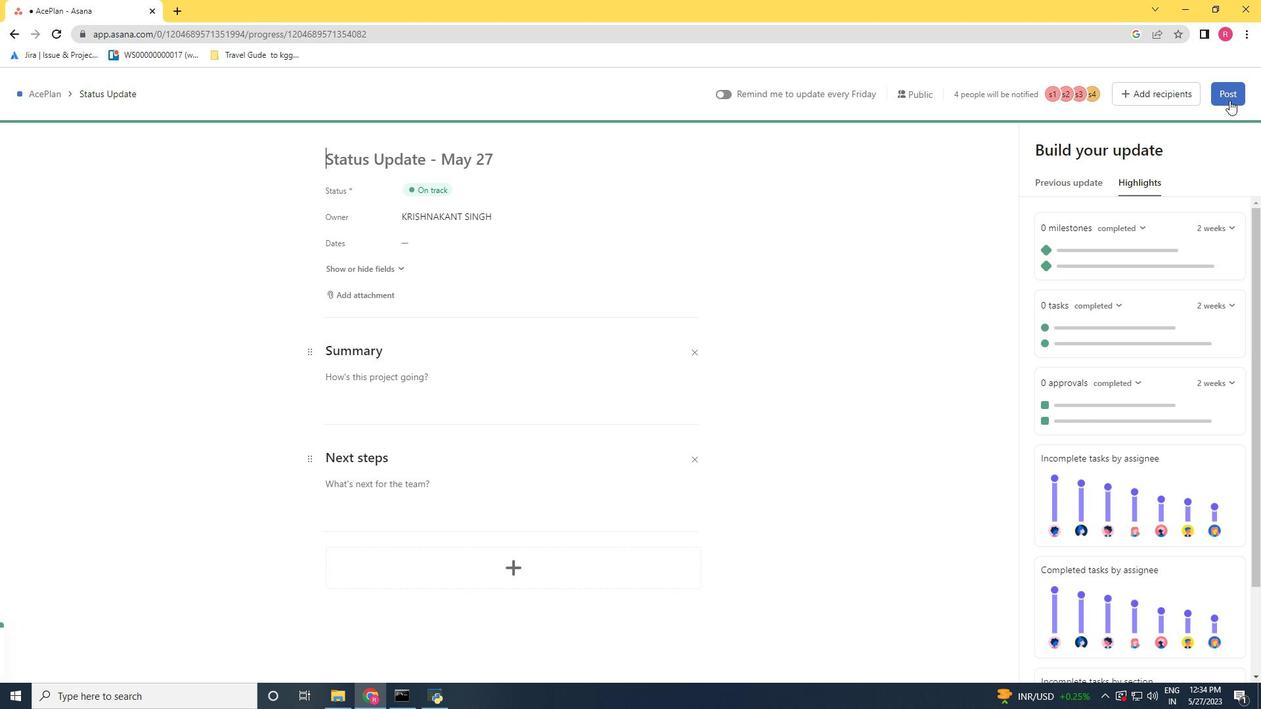 
Action: Mouse moved to (860, 105)
Screenshot: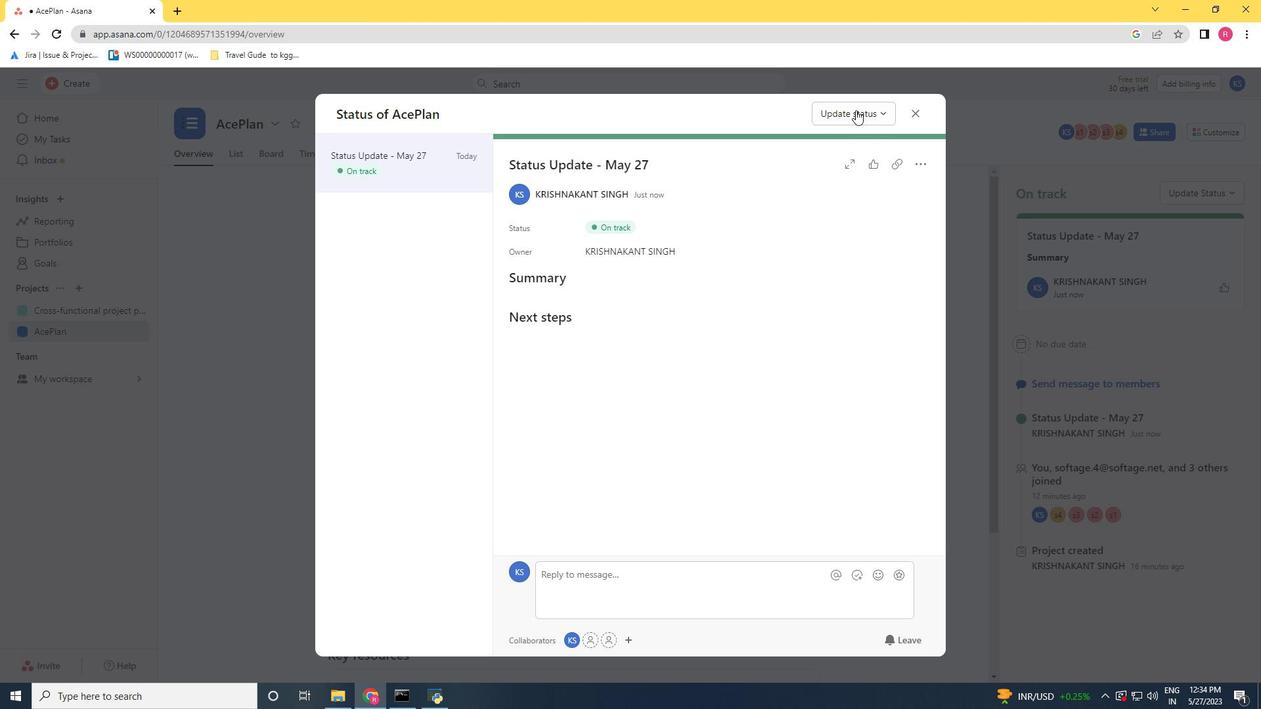 
Action: Mouse pressed left at (860, 105)
Screenshot: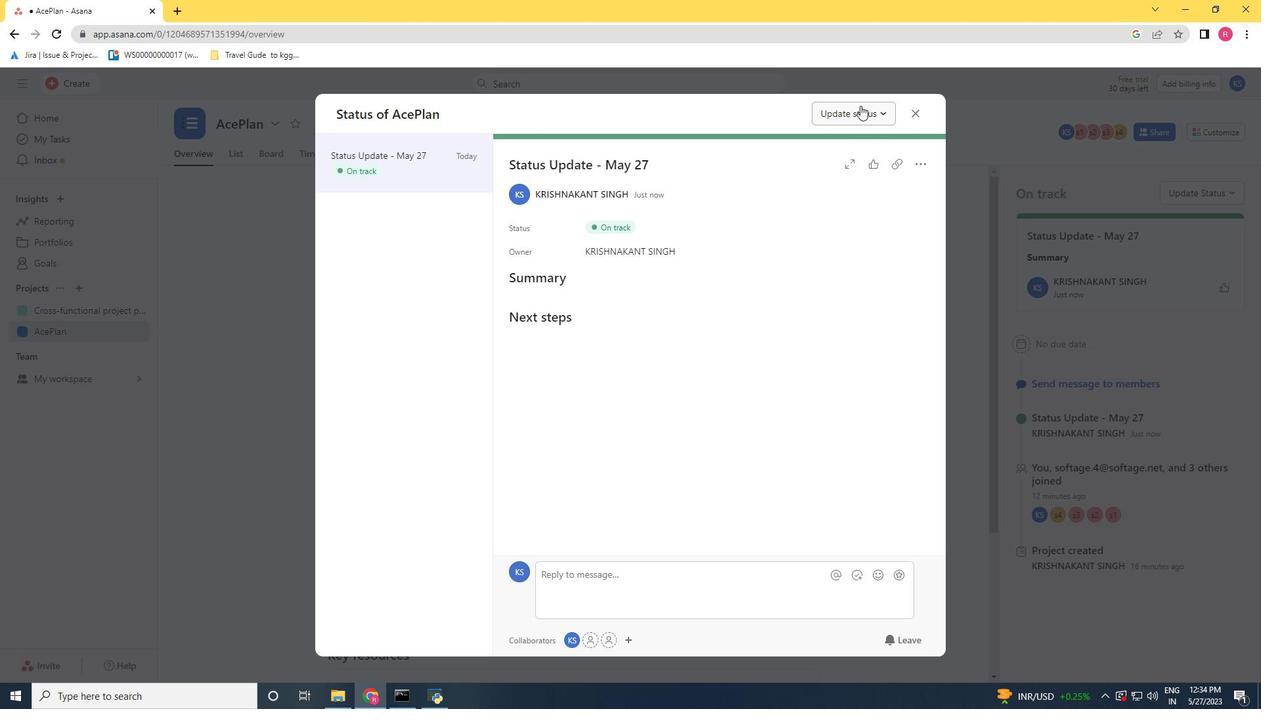 
Action: Mouse moved to (863, 148)
Screenshot: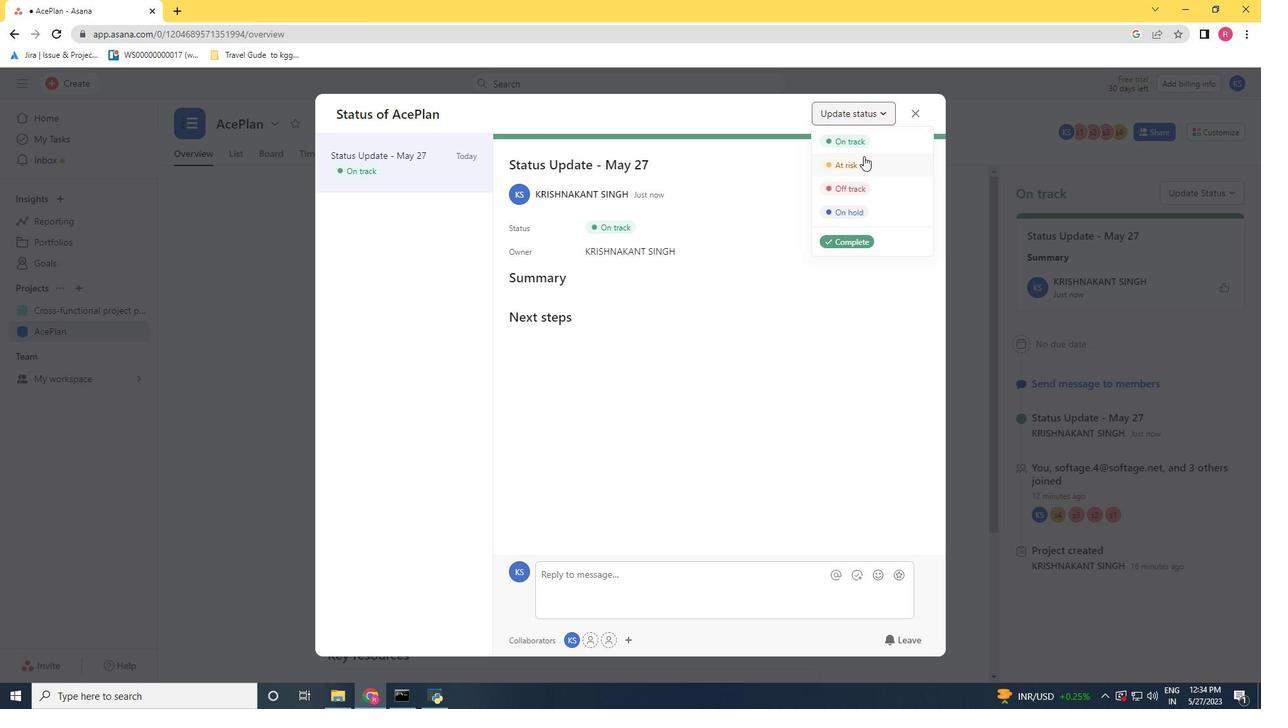 
Action: Mouse pressed left at (863, 148)
Screenshot: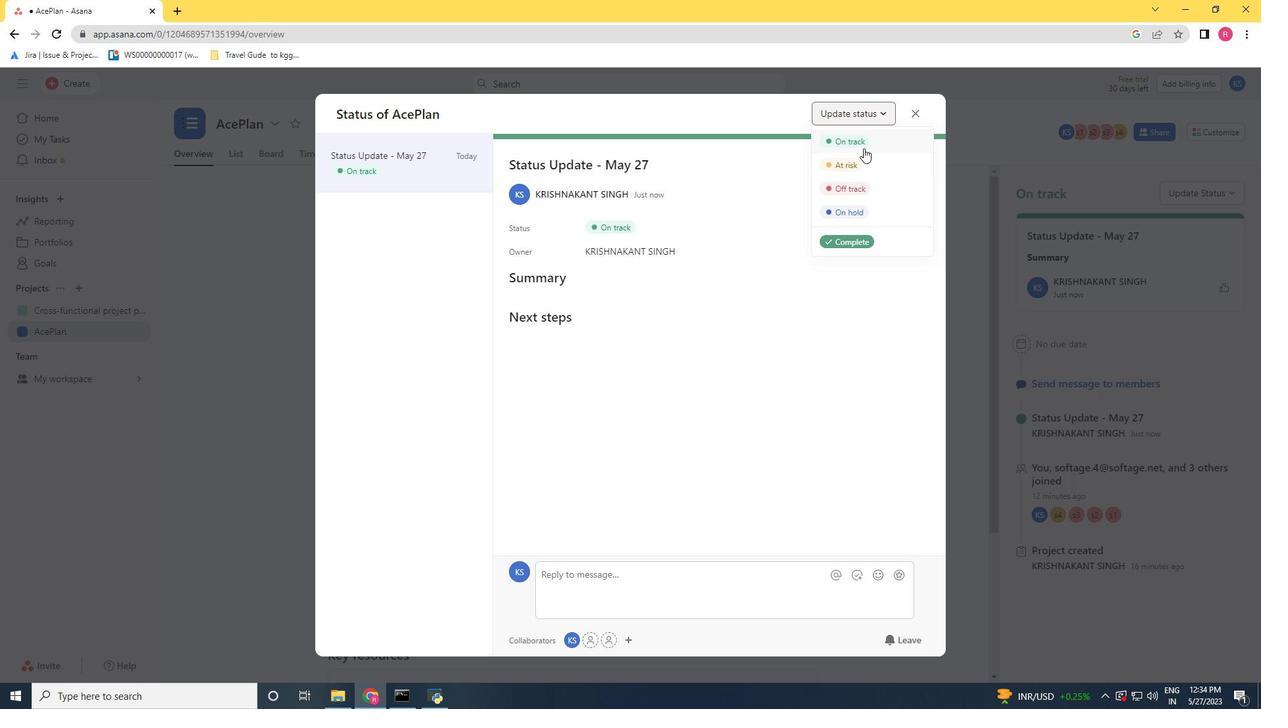 
Action: Mouse moved to (1237, 96)
Screenshot: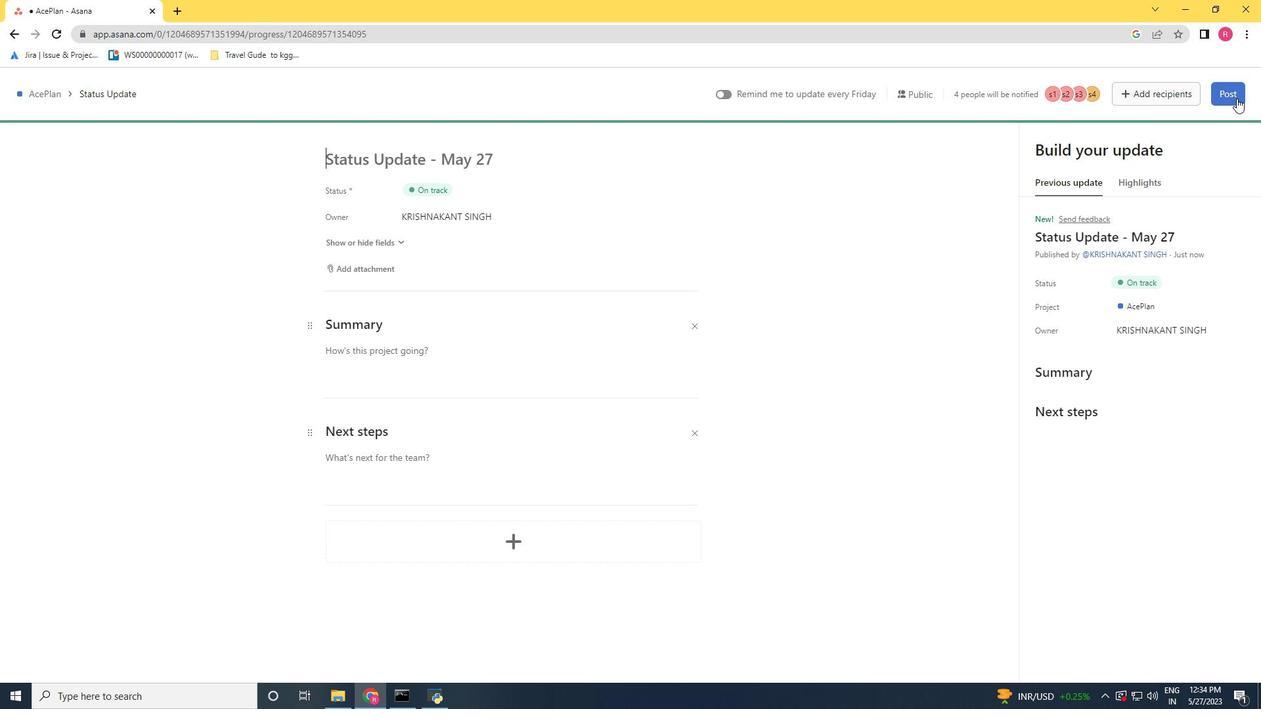 
Action: Mouse pressed left at (1237, 96)
Screenshot: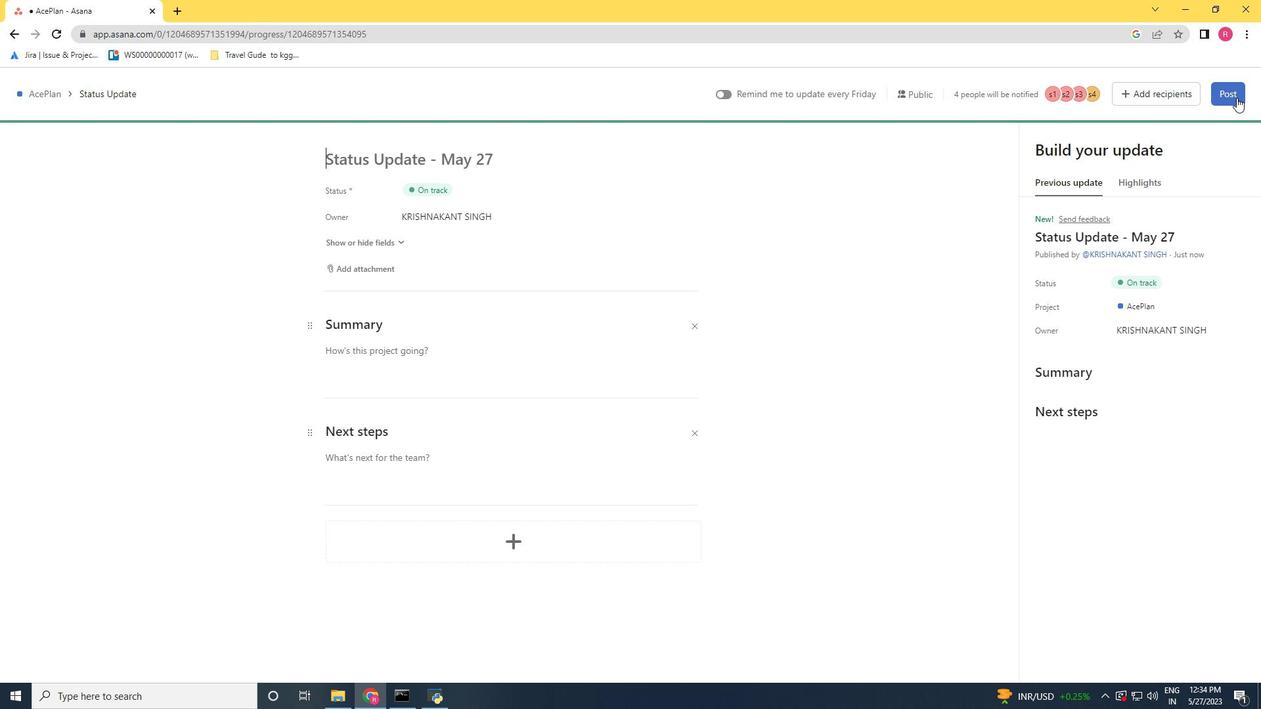 
Action: Mouse moved to (911, 109)
Screenshot: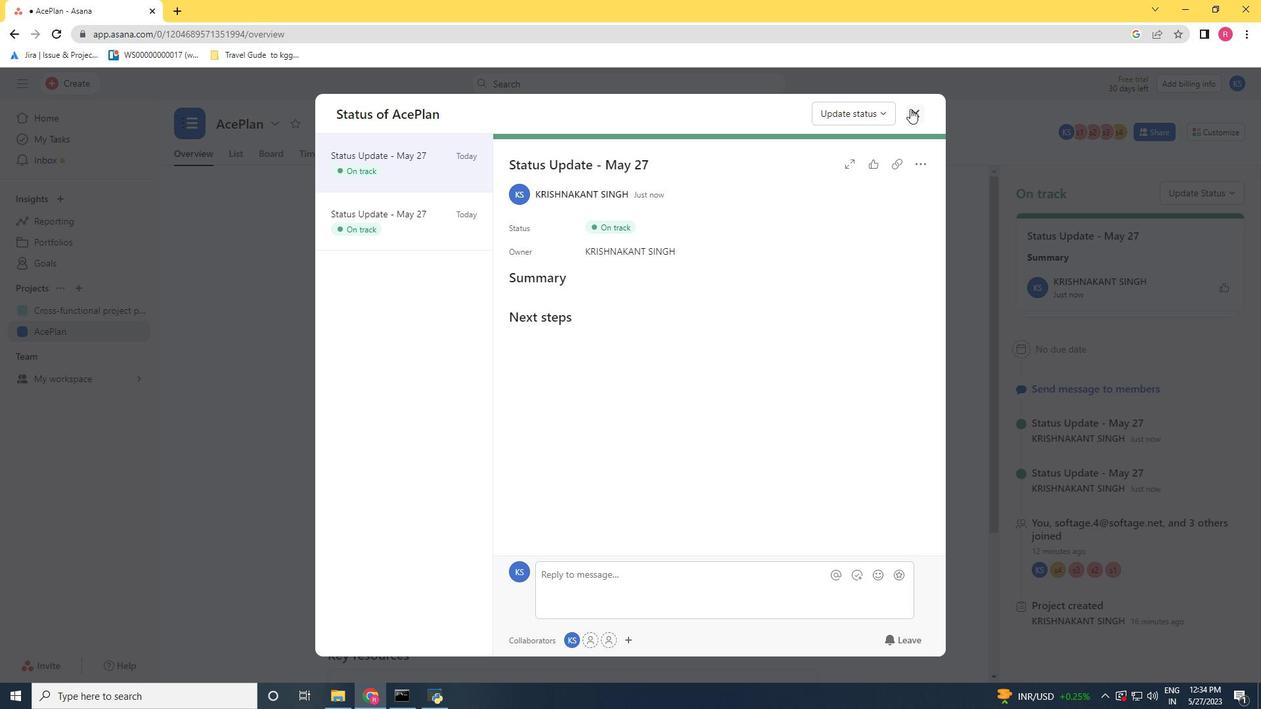 
